 Task:  Click on Hockey In the Cross-Check Hockey League click on  Pick Sheet Your name Ava Lewis Team name Rochester Americans and  Email softage.6@softage.net Period 1 - 3 Point Game Minnesota Wild Period 1 - 2 Point Game Florida Panthers Period 1 - 1 Point Game Edmonton Oilers Period 2 - 3 Point Game Detroit Red Wings Period 2 - 2 Point Game Dallas Stars Period 2 - 1 Point Game Columbus Blue Jackets Period 3 - 3 Point Game Colorado Avalanche Period 3 - 2 Point Game Chicago Blackhawks Period 3 - 1 Point Game Carolina Hurricanes Submit pick sheet
Action: Mouse moved to (681, 262)
Screenshot: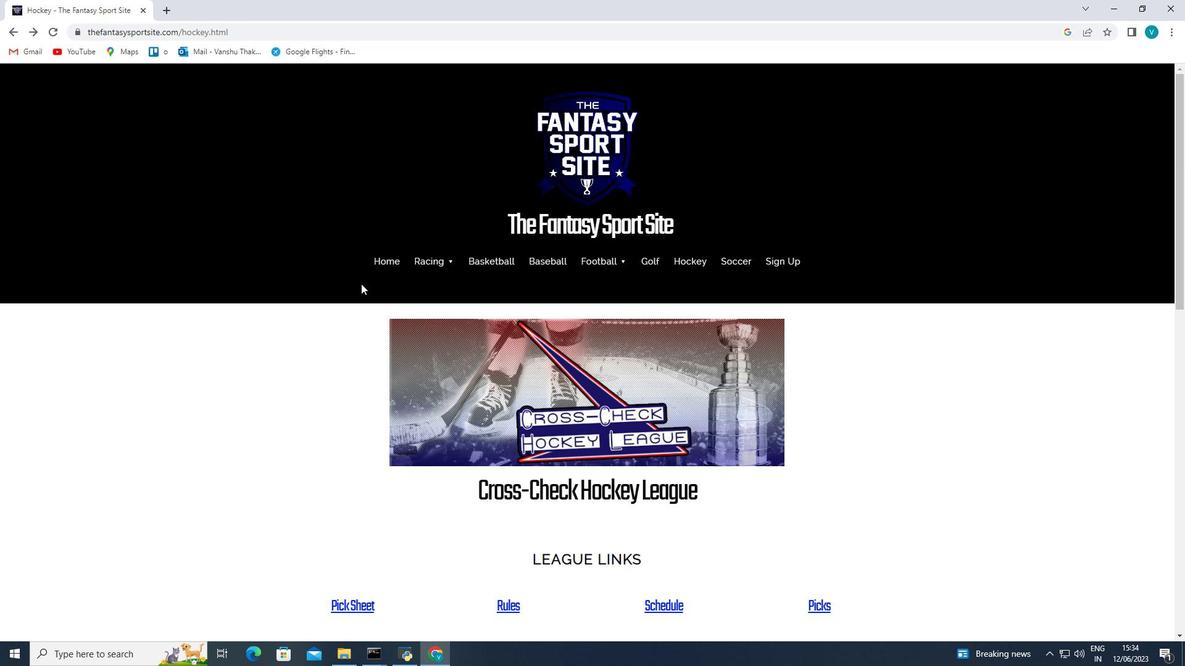 
Action: Mouse pressed left at (681, 262)
Screenshot: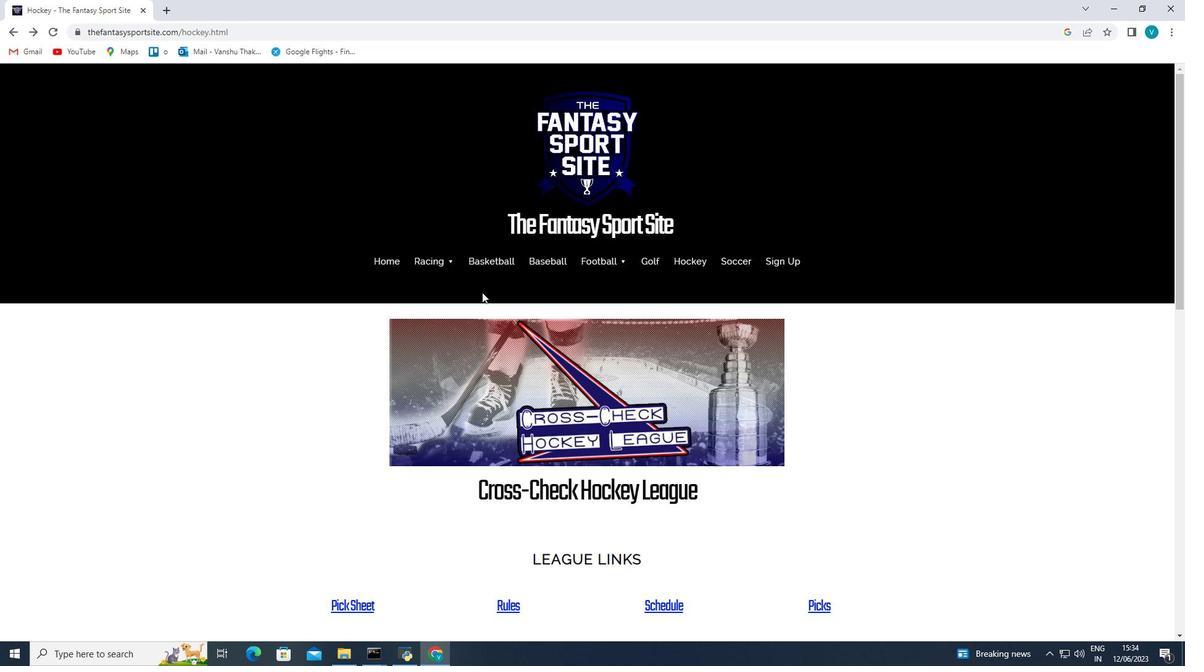 
Action: Mouse moved to (789, 343)
Screenshot: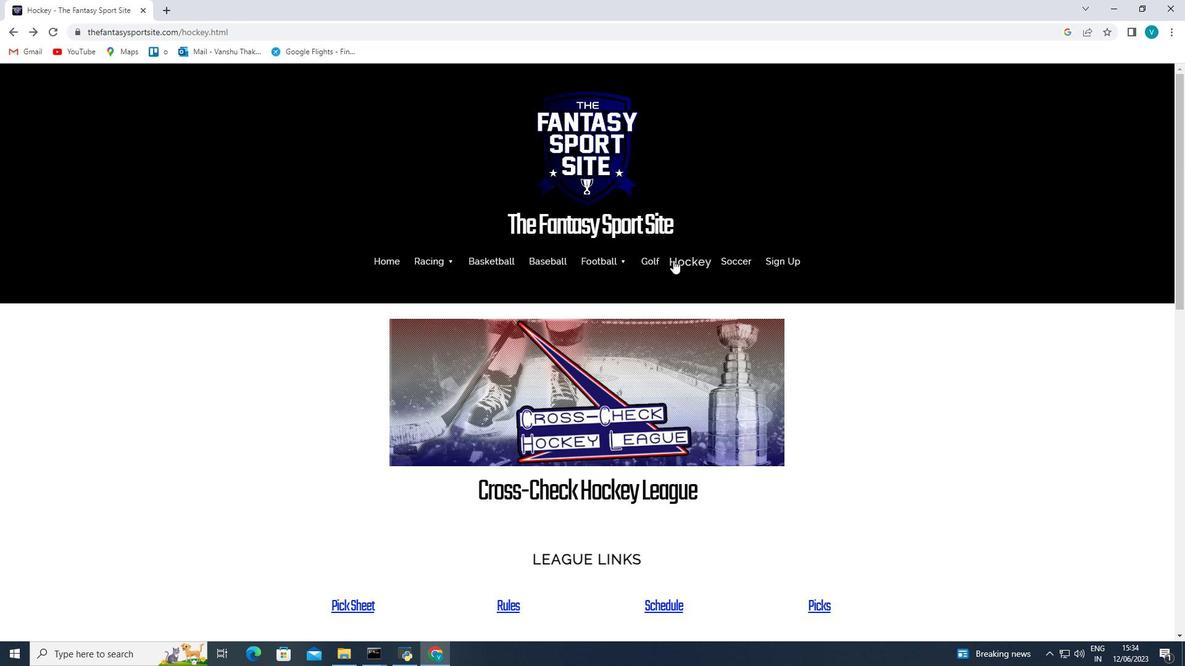 
Action: Mouse scrolled (789, 343) with delta (0, 0)
Screenshot: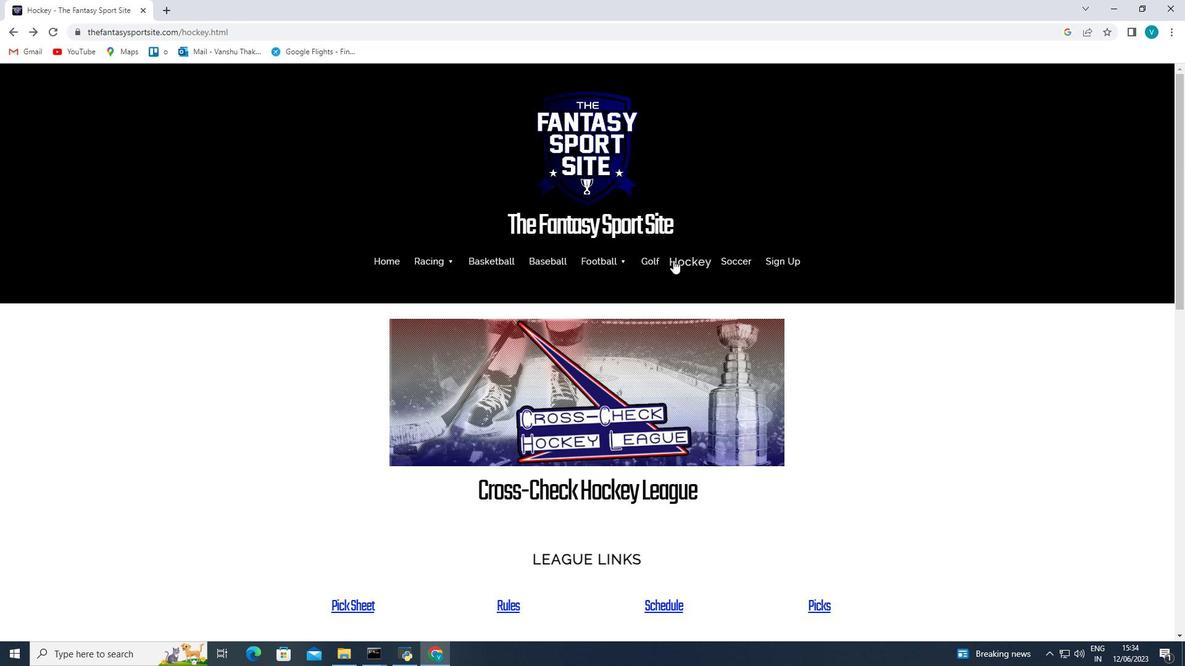 
Action: Mouse moved to (783, 355)
Screenshot: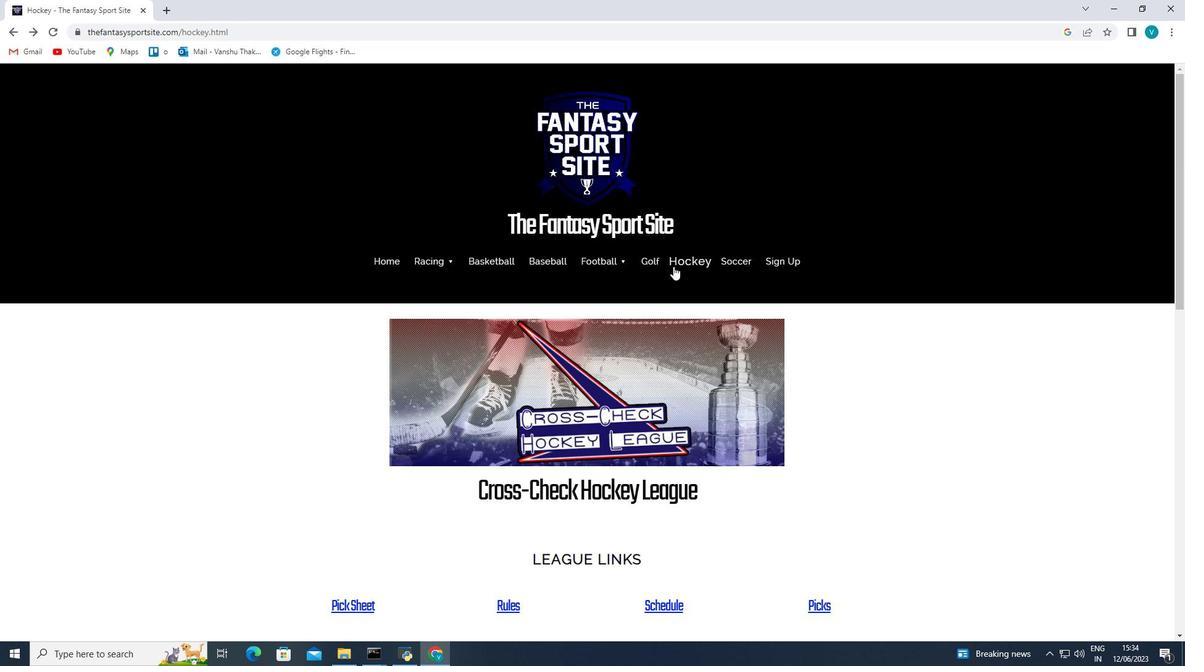 
Action: Mouse scrolled (783, 354) with delta (0, 0)
Screenshot: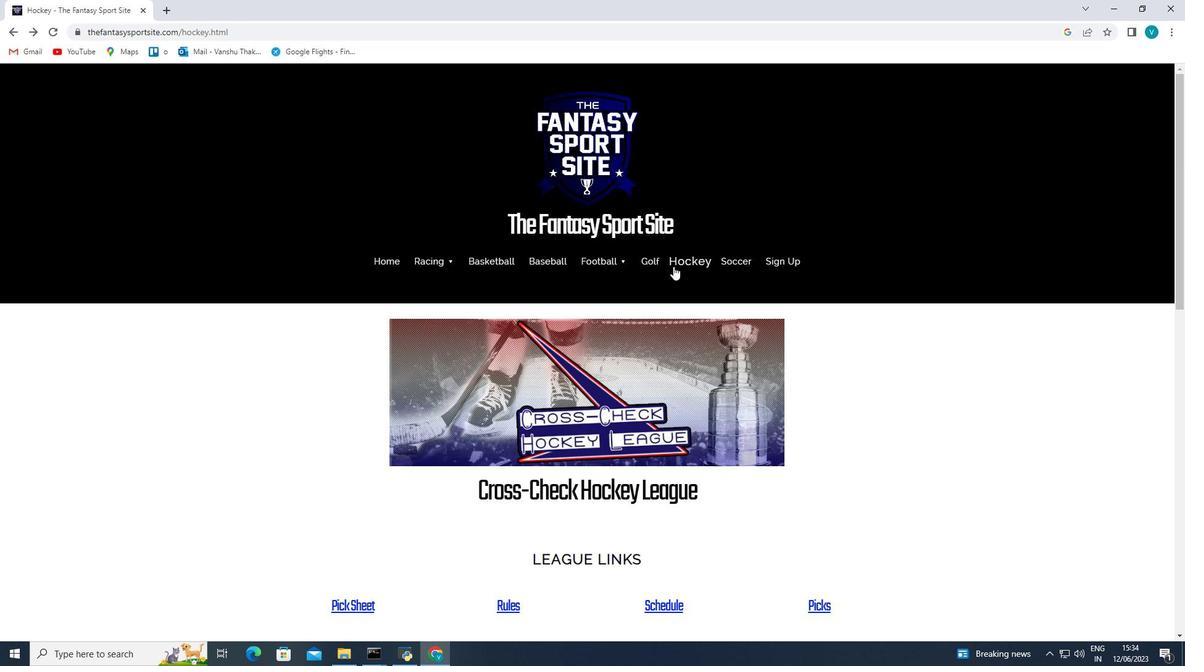 
Action: Mouse scrolled (783, 354) with delta (0, 0)
Screenshot: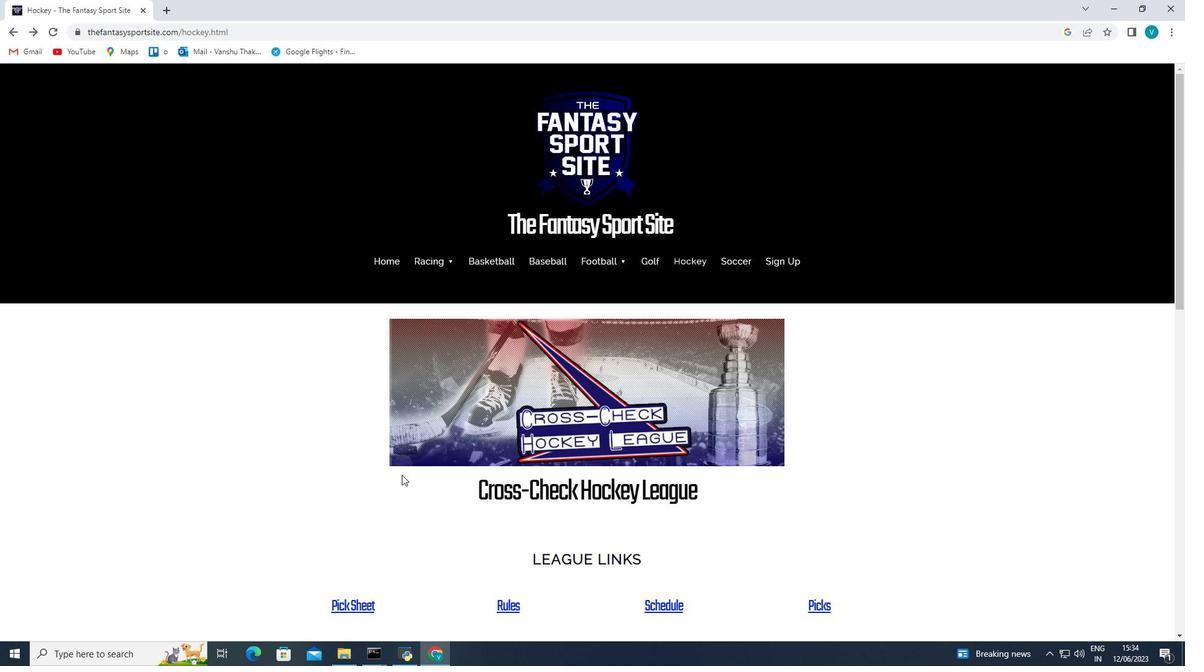 
Action: Mouse moved to (363, 427)
Screenshot: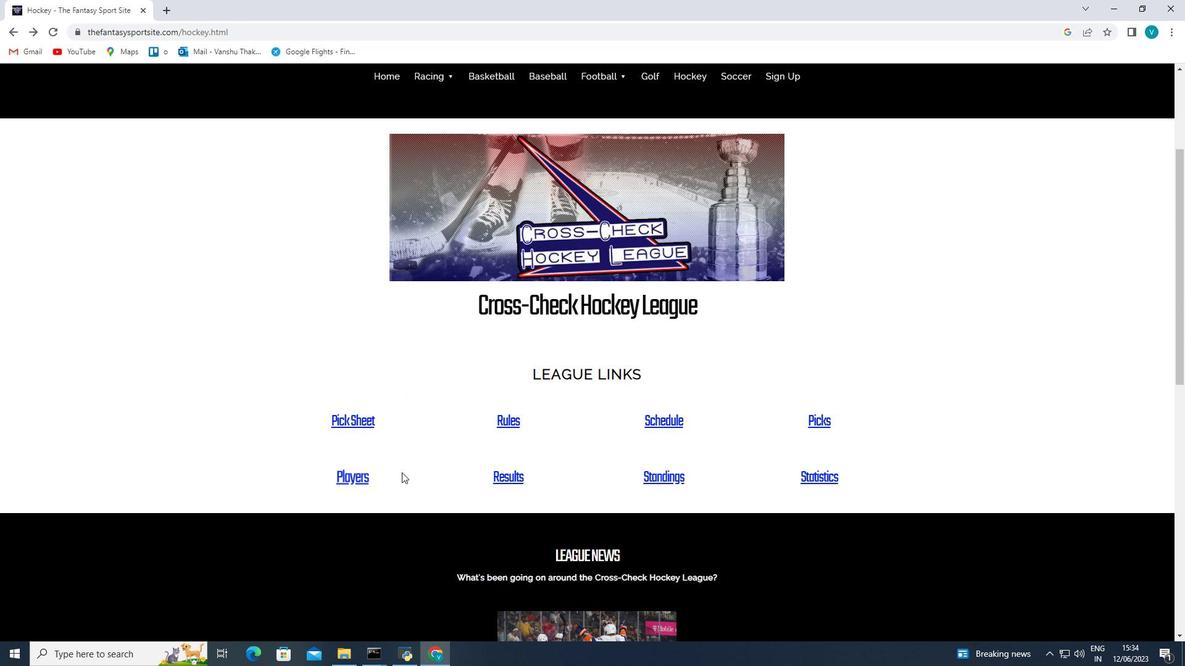 
Action: Mouse pressed left at (363, 427)
Screenshot: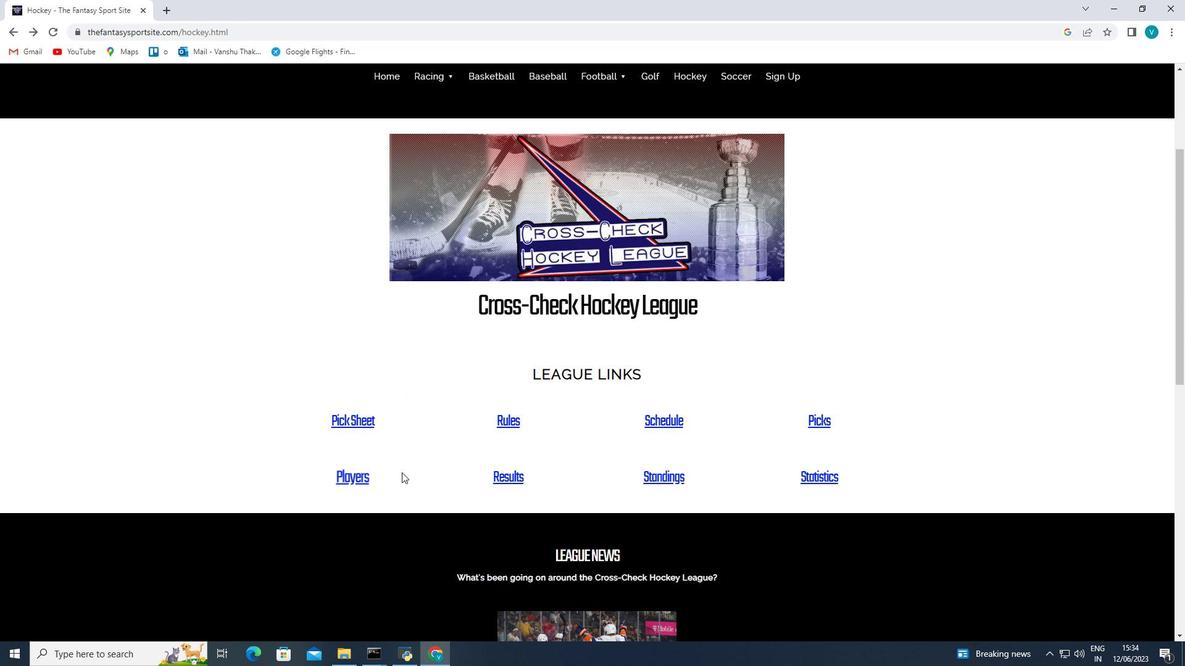 
Action: Mouse moved to (680, 265)
Screenshot: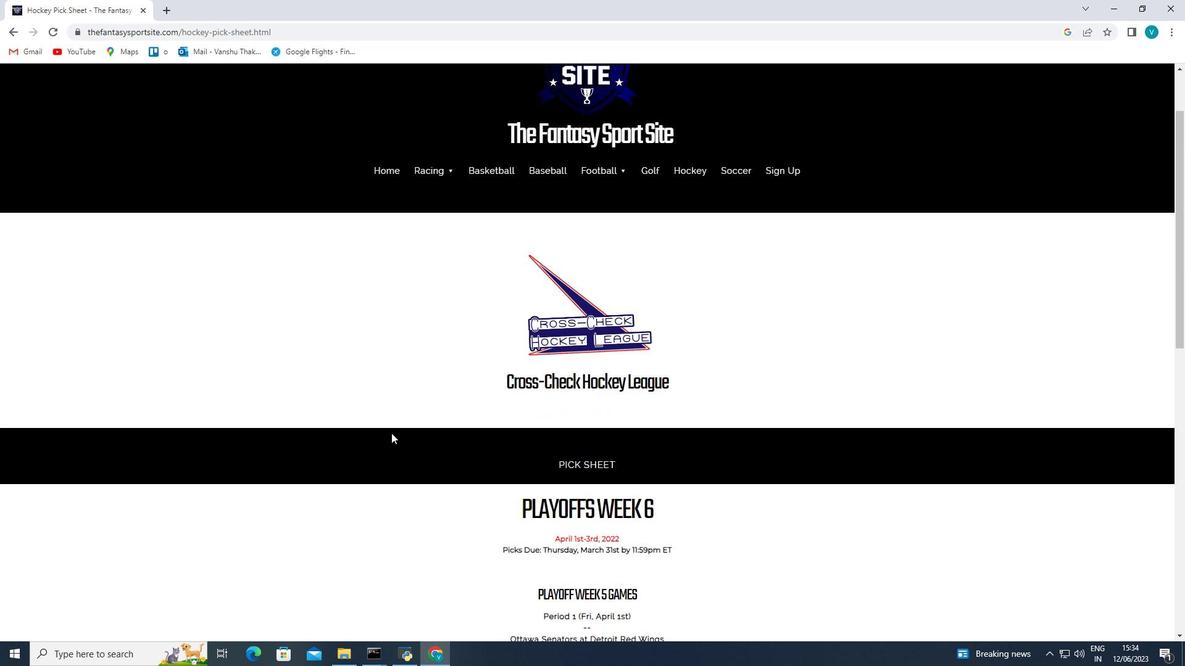 
Action: Mouse pressed left at (680, 265)
Screenshot: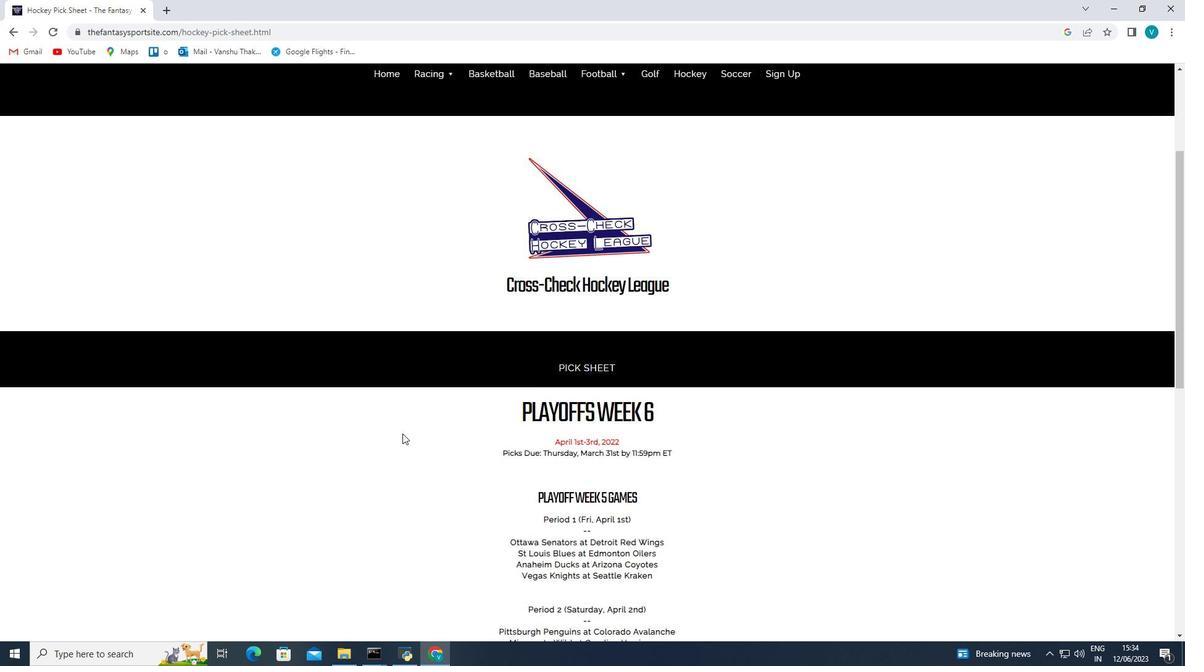
Action: Mouse moved to (350, 605)
Screenshot: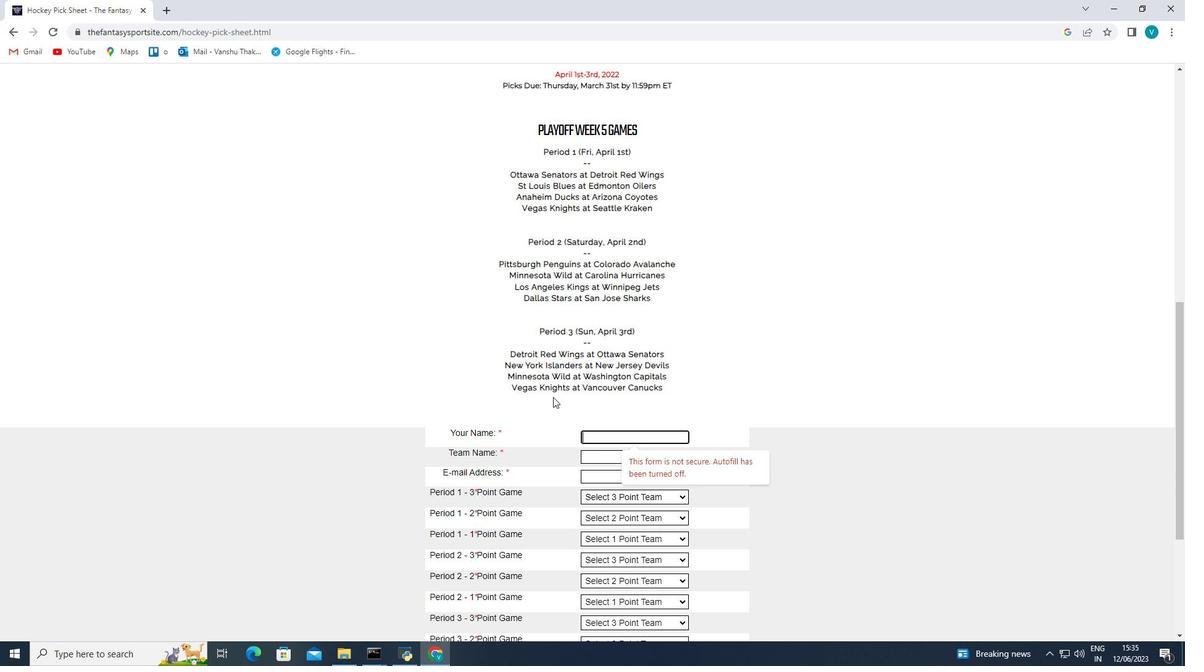 
Action: Mouse pressed left at (350, 605)
Screenshot: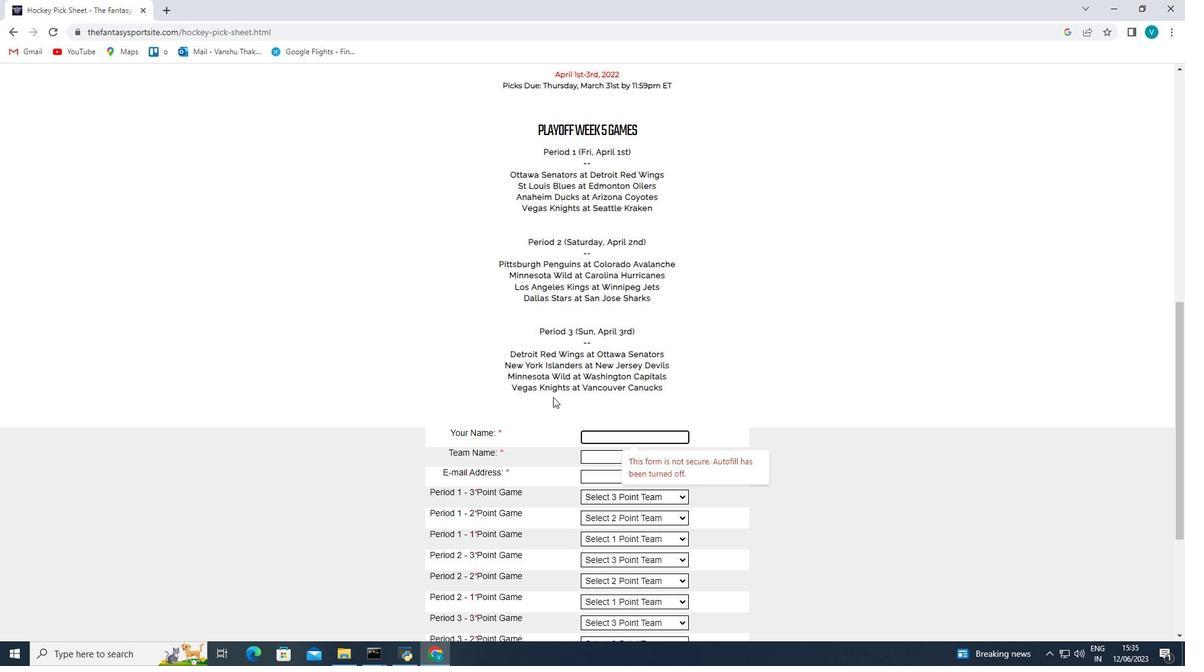 
Action: Mouse moved to (680, 258)
Screenshot: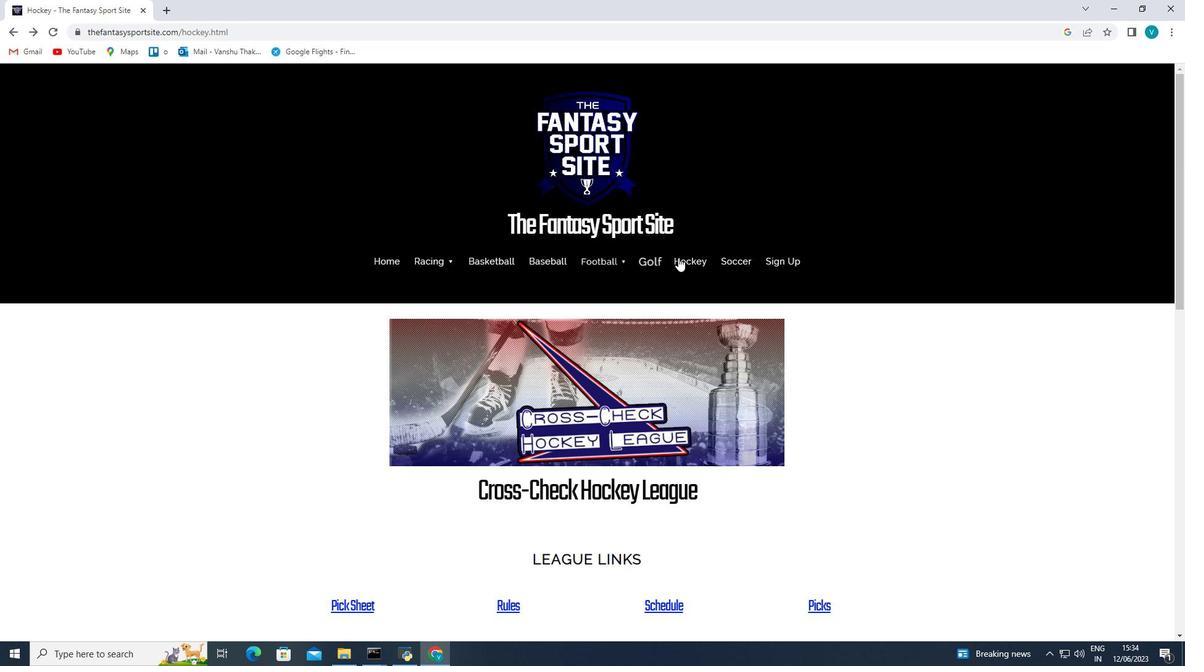 
Action: Mouse pressed left at (680, 258)
Screenshot: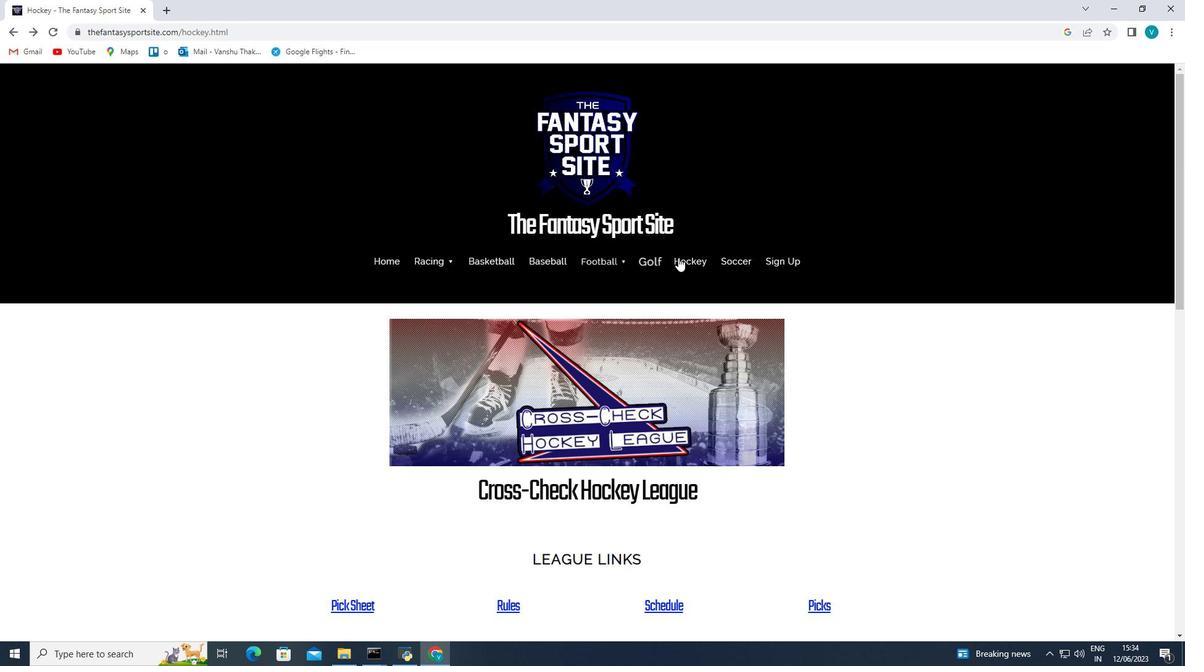 
Action: Mouse moved to (401, 475)
Screenshot: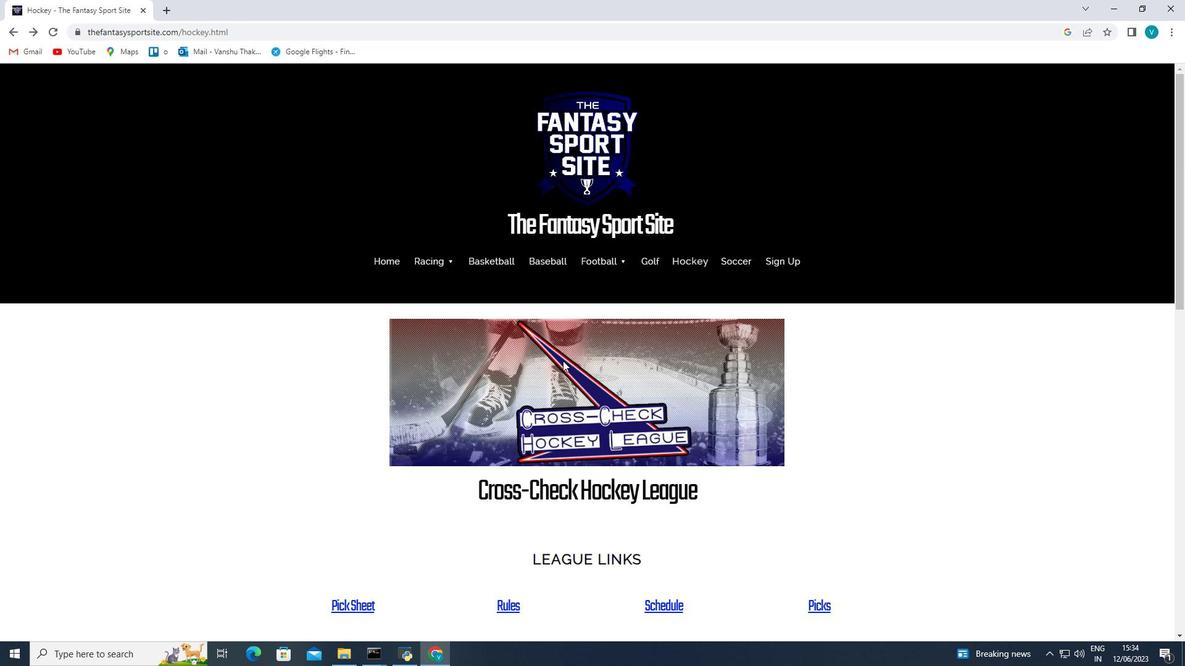
Action: Mouse scrolled (401, 474) with delta (0, 0)
Screenshot: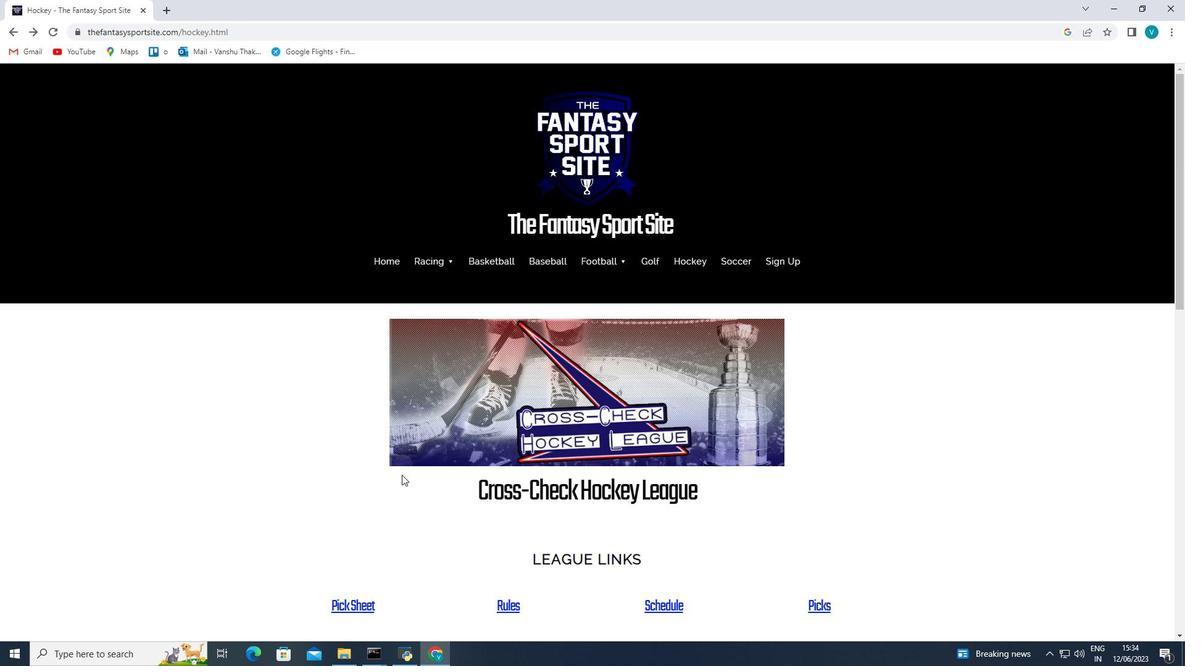 
Action: Mouse scrolled (401, 474) with delta (0, 0)
Screenshot: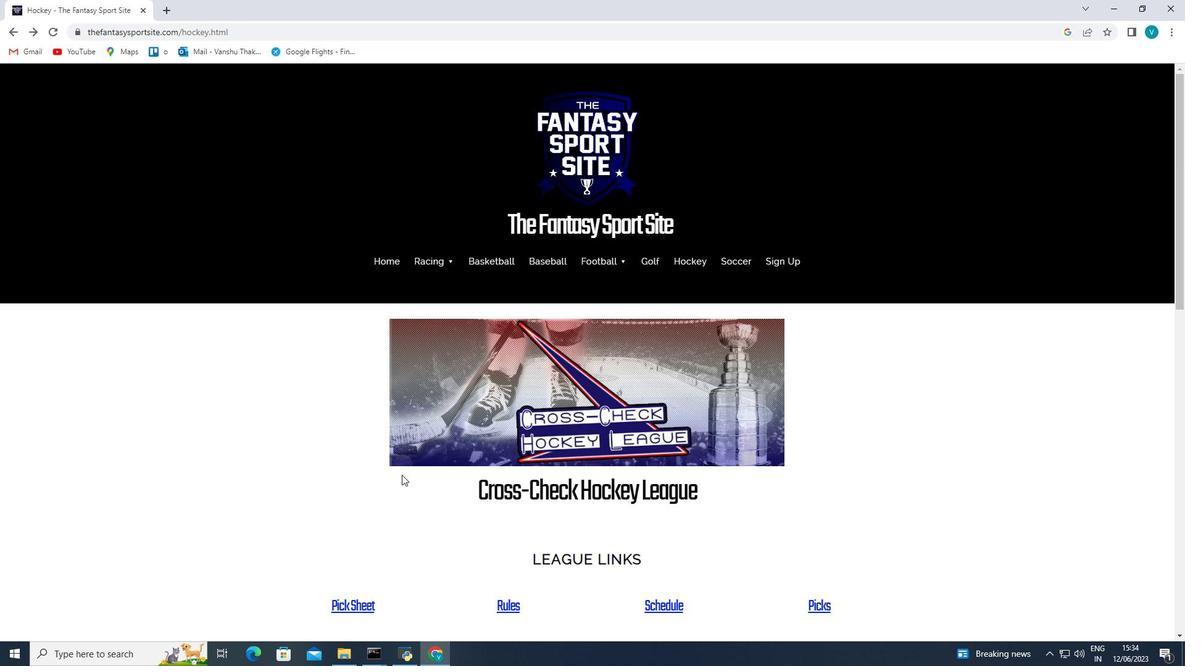 
Action: Mouse scrolled (401, 474) with delta (0, 0)
Screenshot: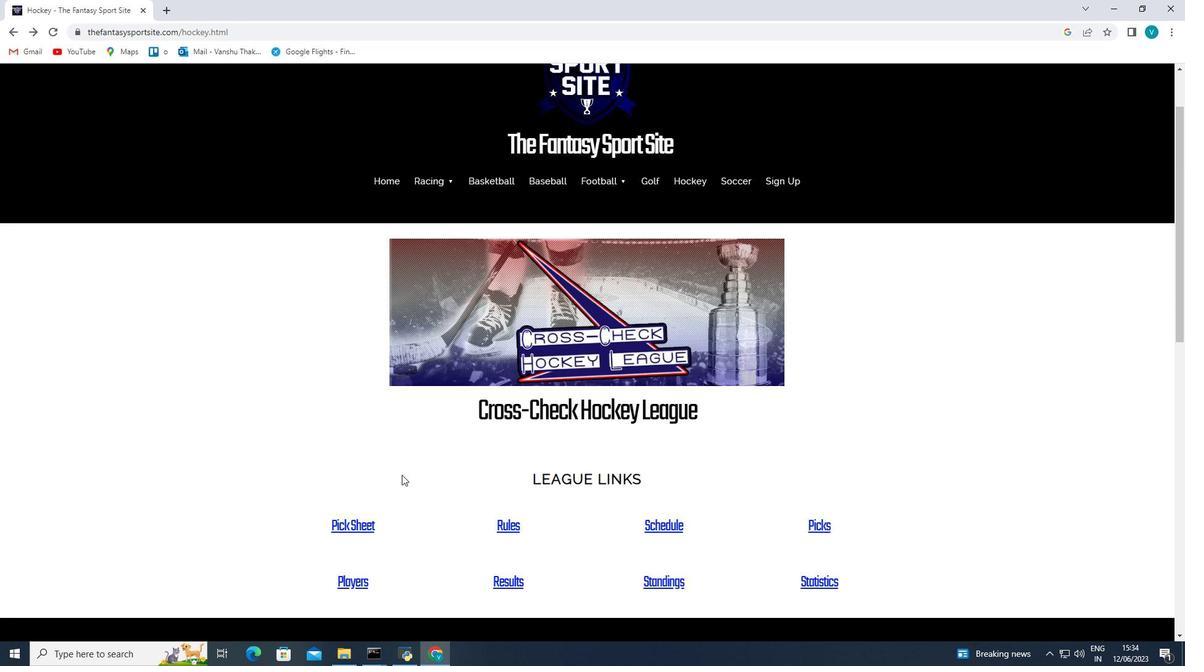 
Action: Mouse moved to (355, 418)
Screenshot: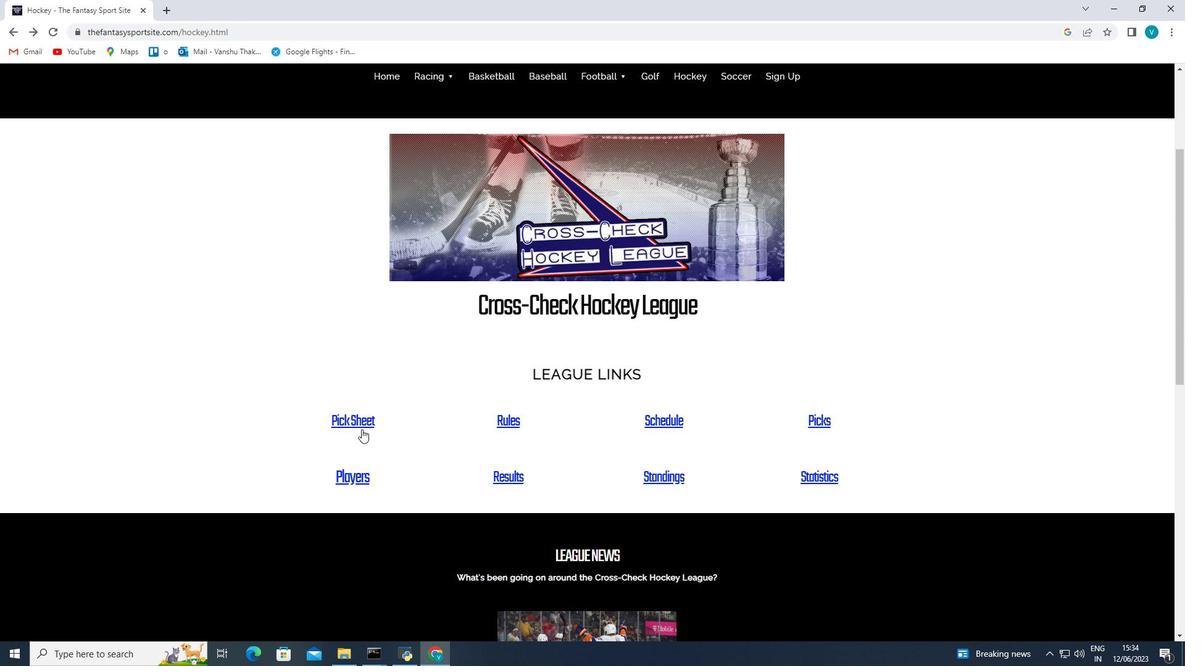 
Action: Mouse pressed left at (355, 418)
Screenshot: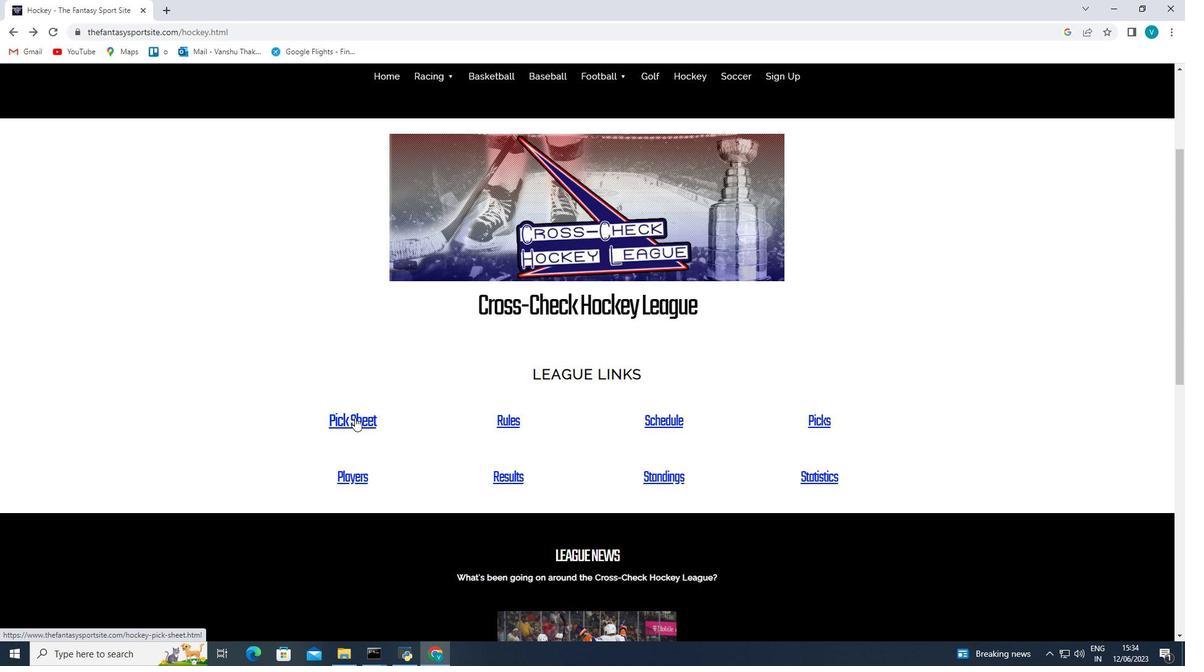 
Action: Mouse moved to (374, 424)
Screenshot: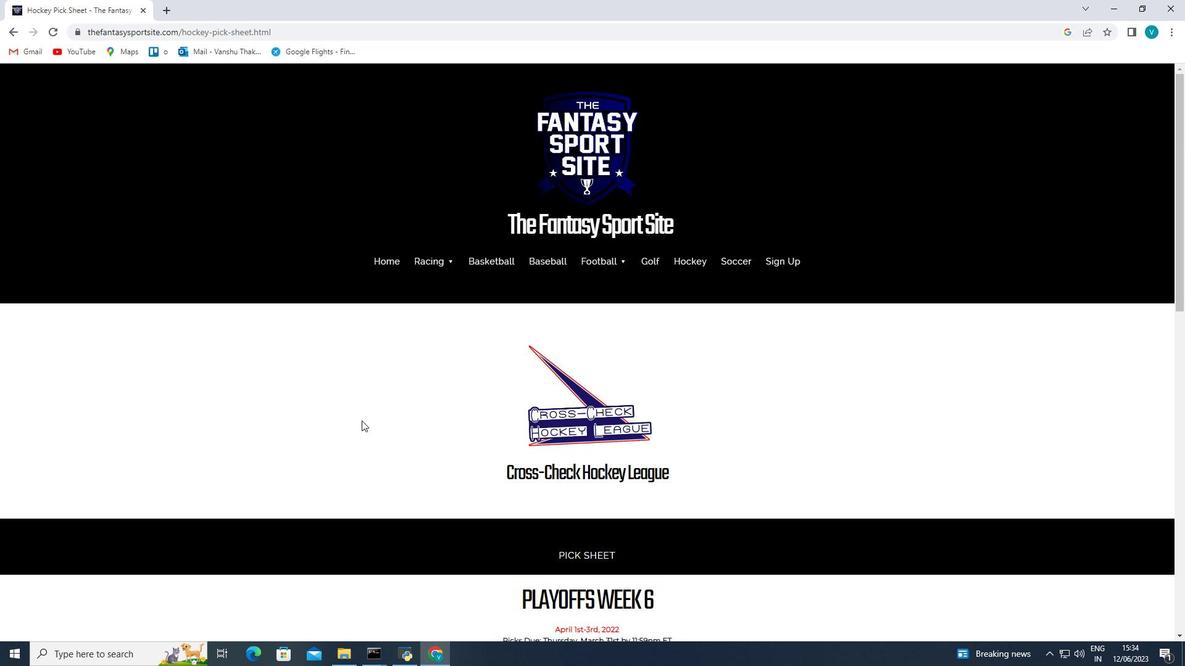 
Action: Mouse scrolled (374, 424) with delta (0, 0)
Screenshot: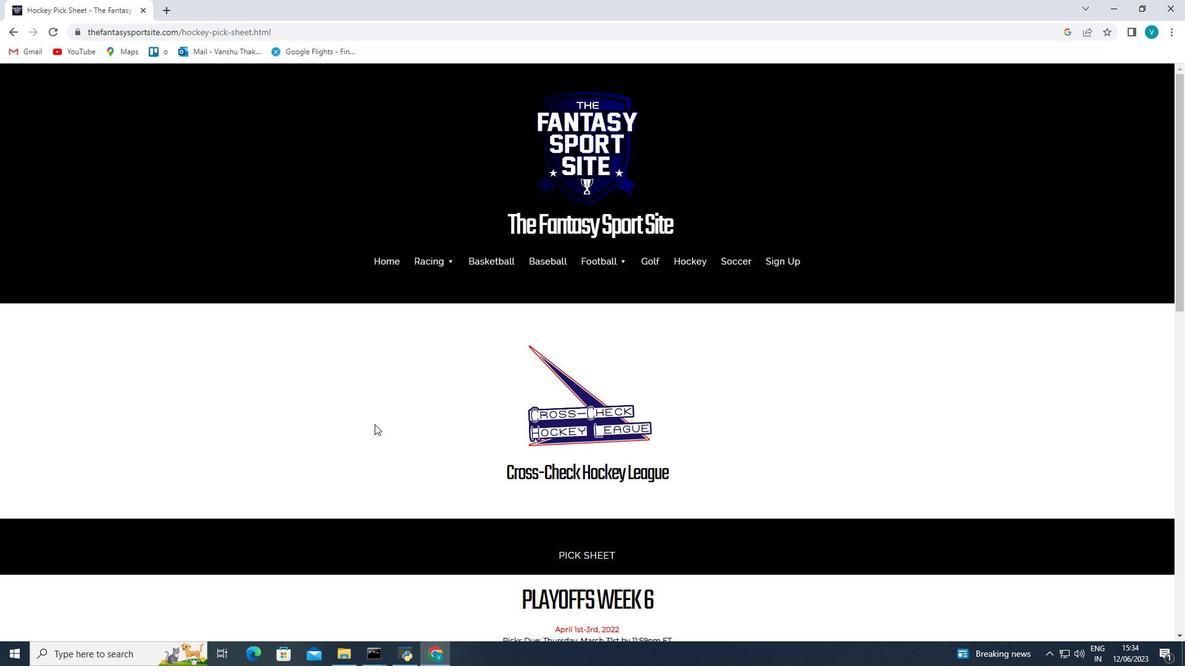 
Action: Mouse moved to (380, 429)
Screenshot: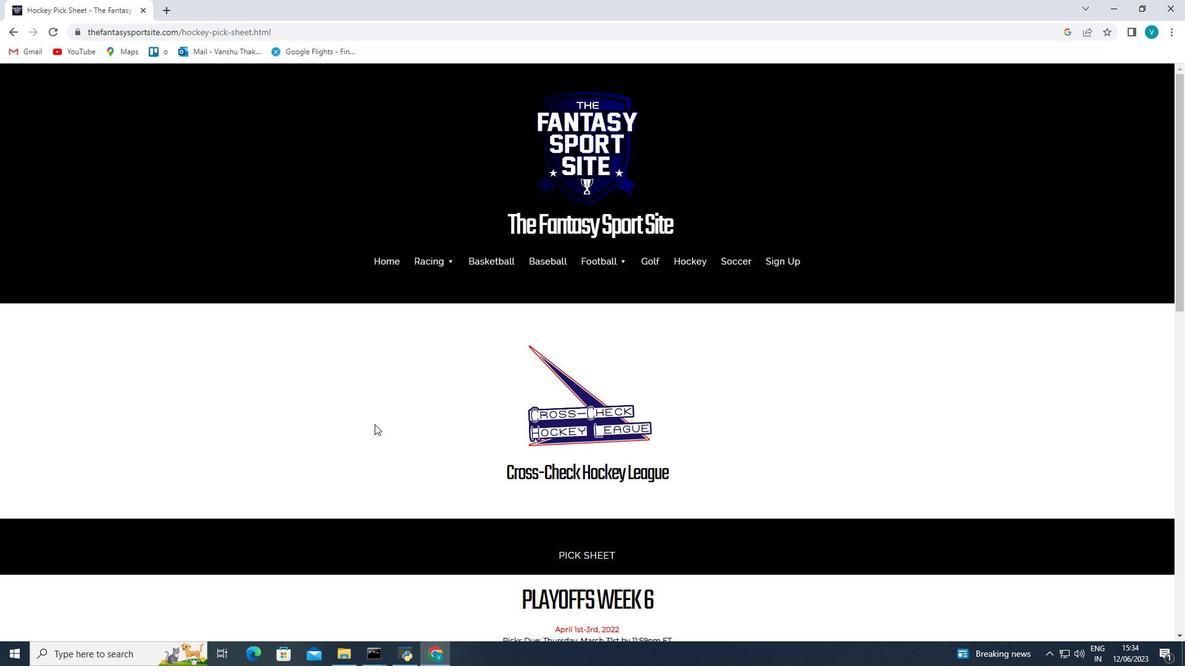 
Action: Mouse scrolled (380, 428) with delta (0, 0)
Screenshot: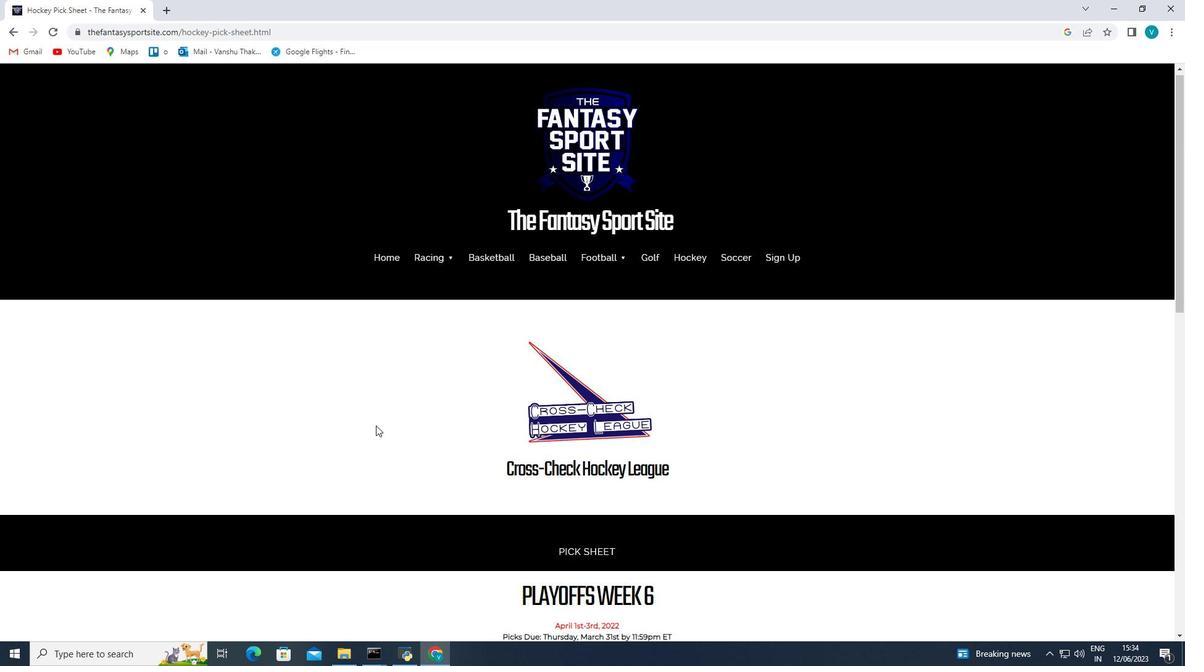 
Action: Mouse moved to (391, 433)
Screenshot: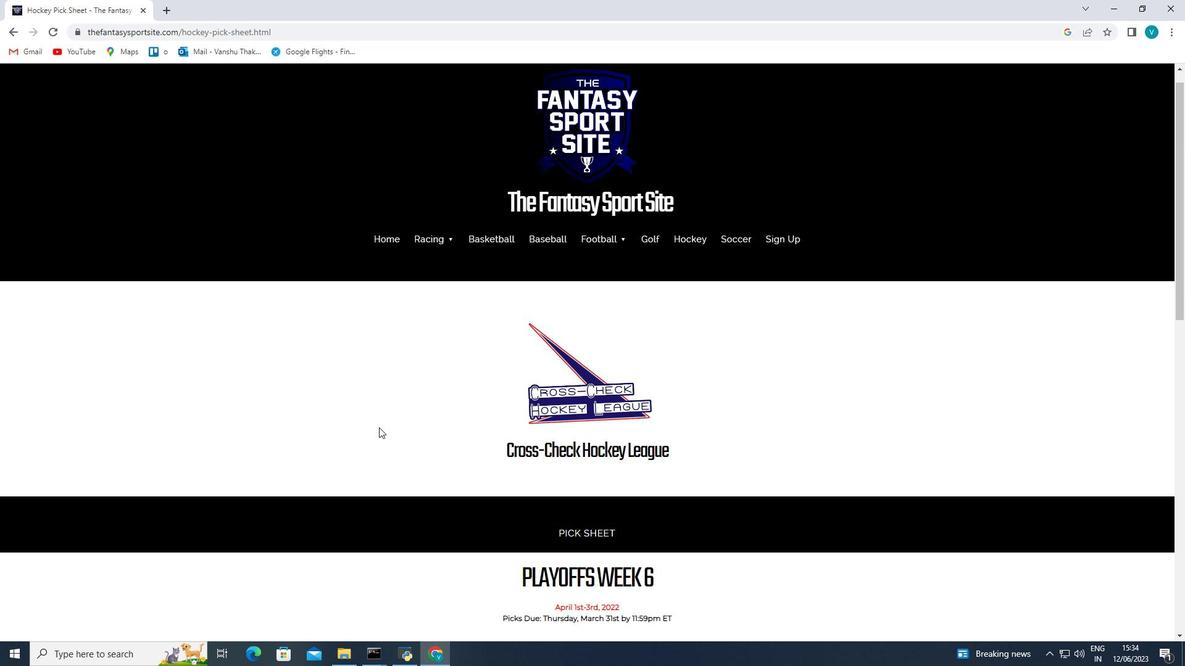 
Action: Mouse scrolled (391, 432) with delta (0, 0)
Screenshot: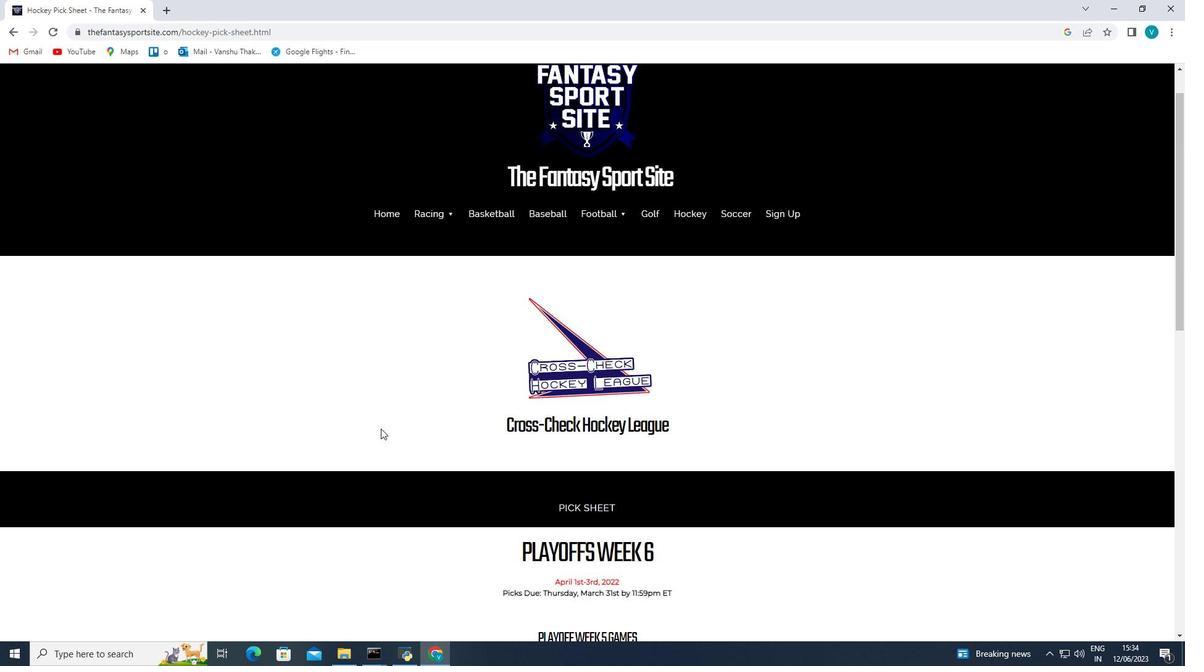 
Action: Mouse moved to (399, 433)
Screenshot: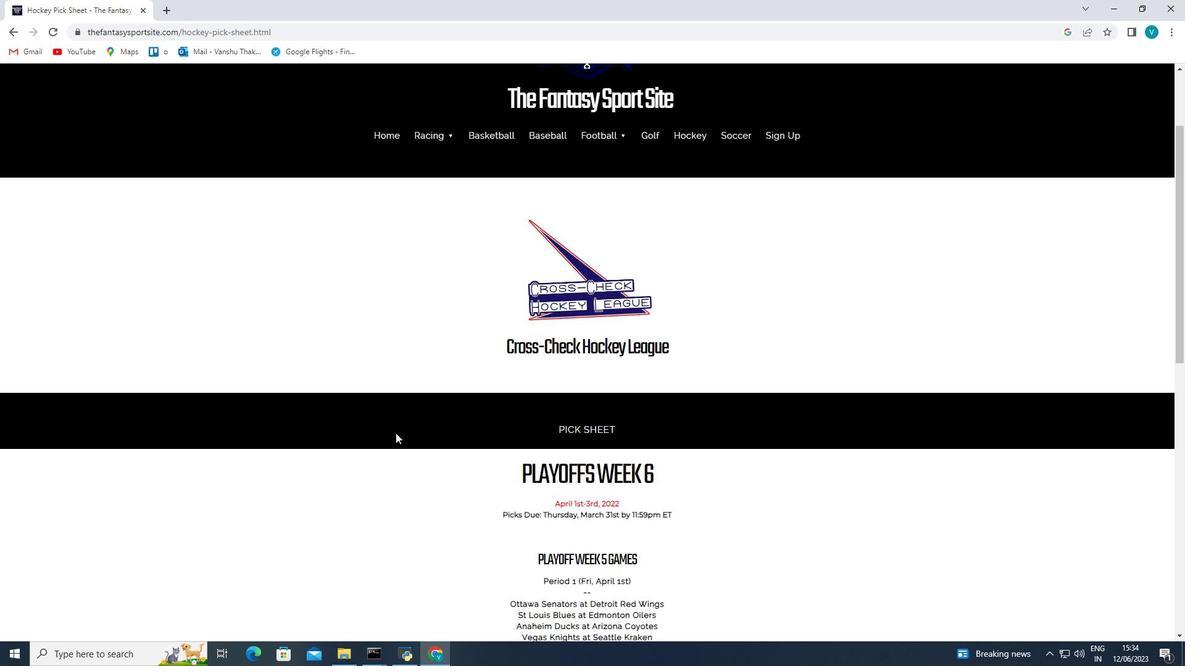 
Action: Mouse scrolled (399, 432) with delta (0, 0)
Screenshot: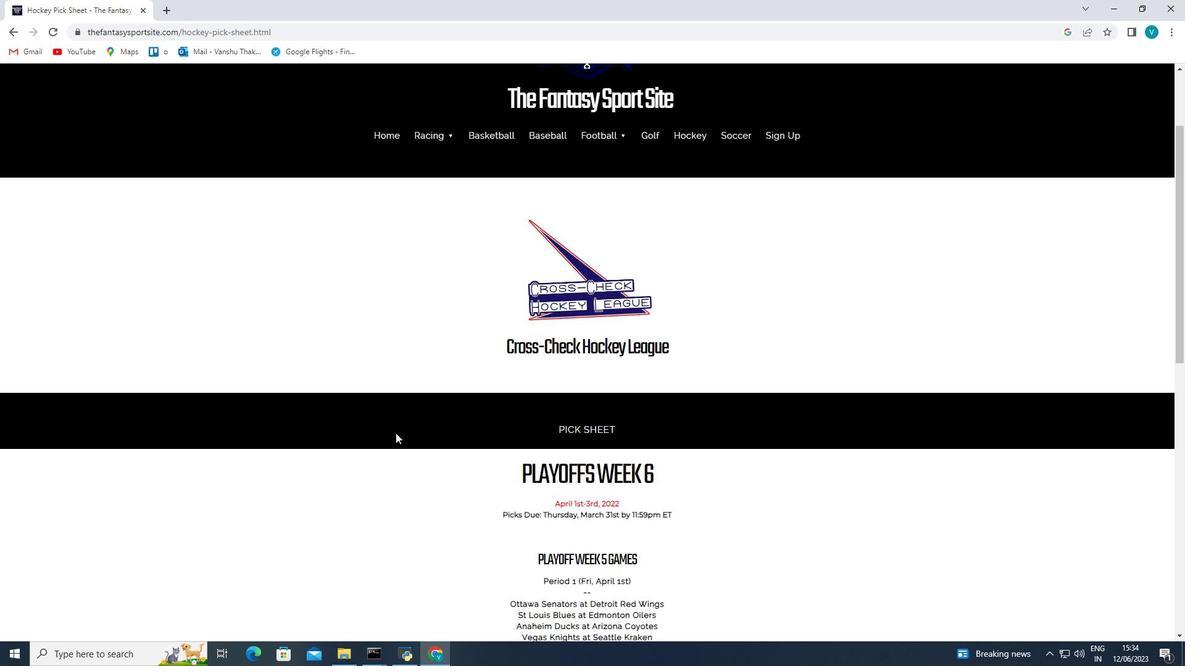 
Action: Mouse moved to (516, 443)
Screenshot: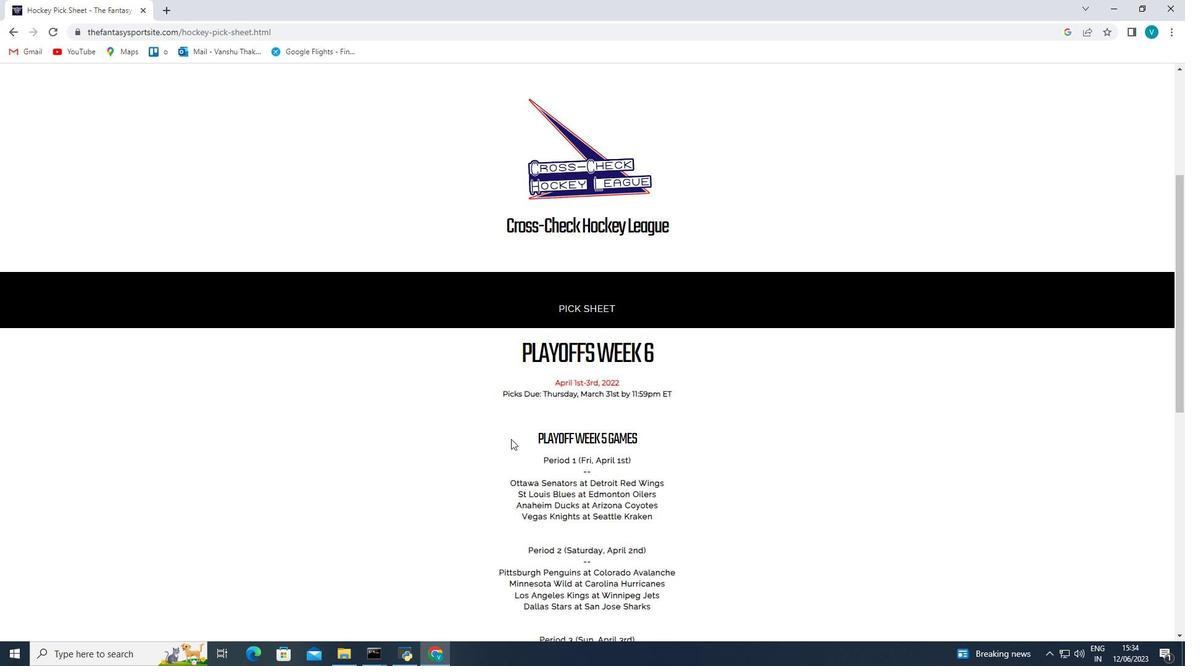 
Action: Mouse scrolled (516, 442) with delta (0, 0)
Screenshot: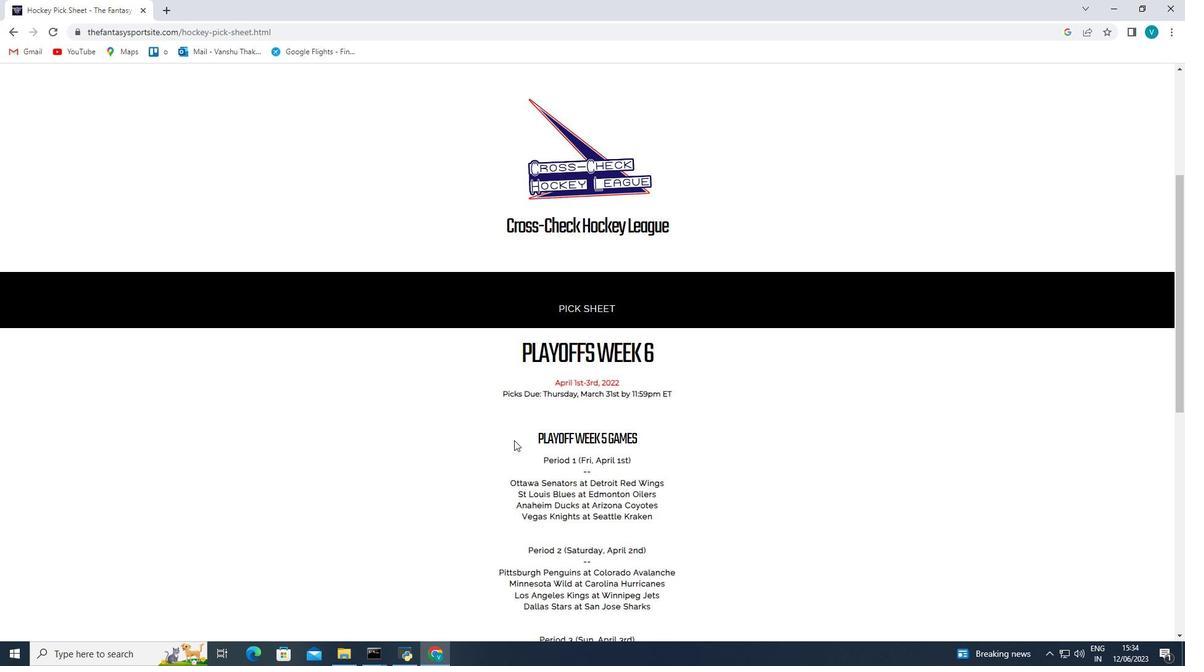 
Action: Mouse moved to (517, 443)
Screenshot: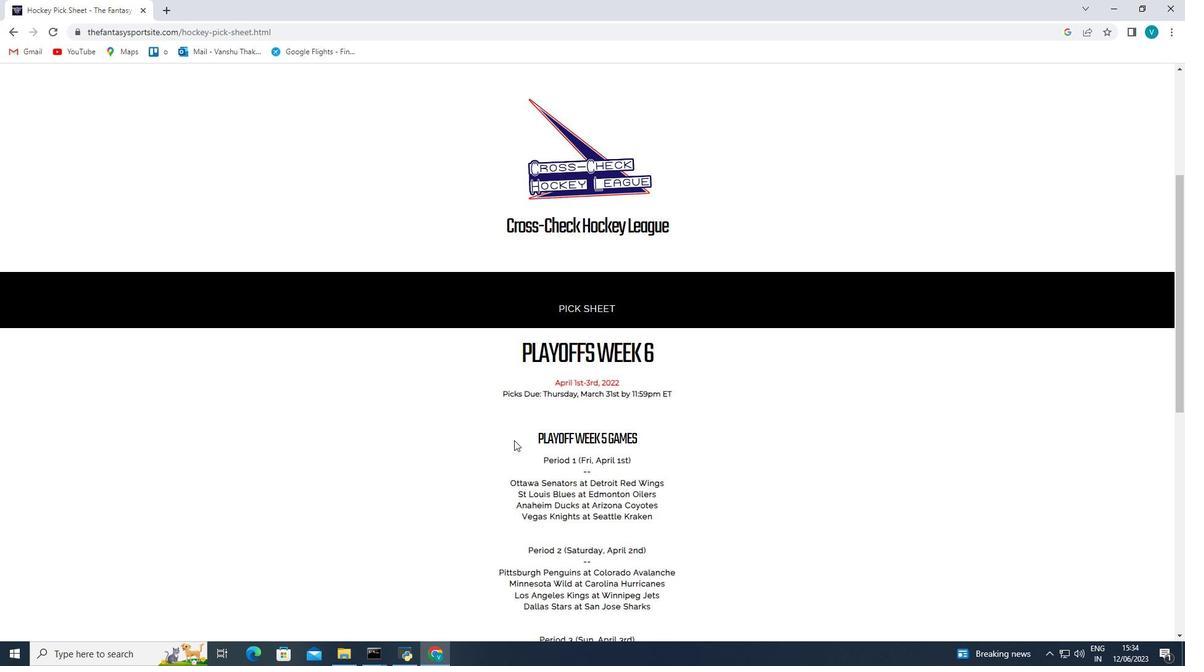 
Action: Mouse scrolled (517, 443) with delta (0, 0)
Screenshot: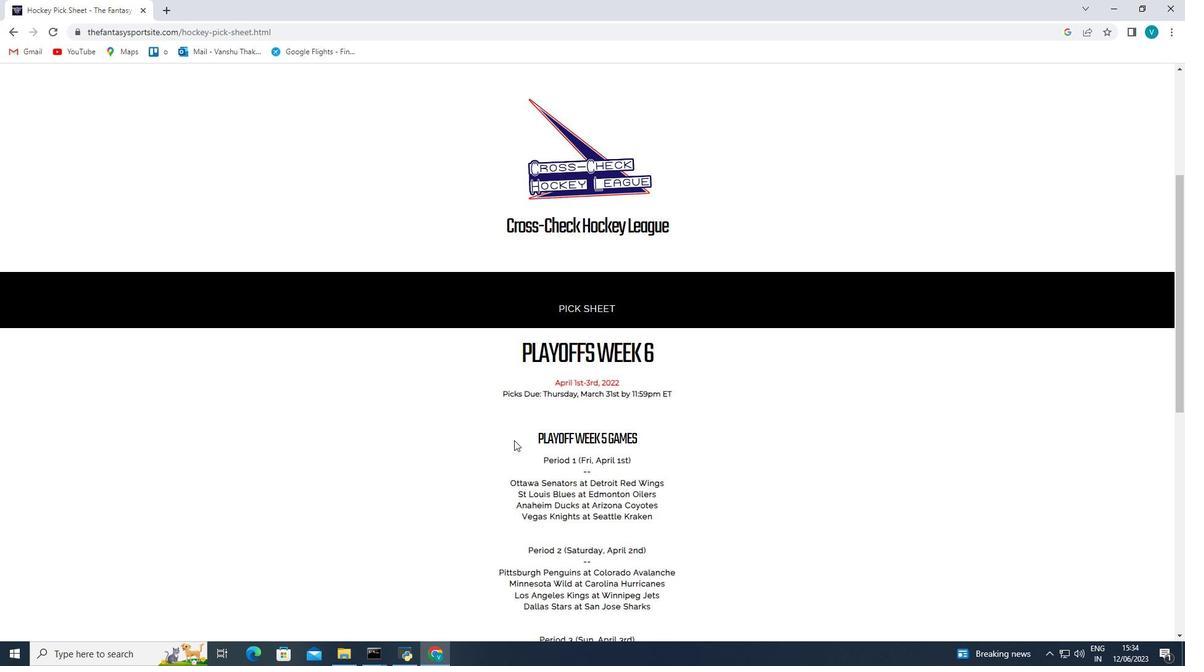
Action: Mouse scrolled (517, 443) with delta (0, 0)
Screenshot: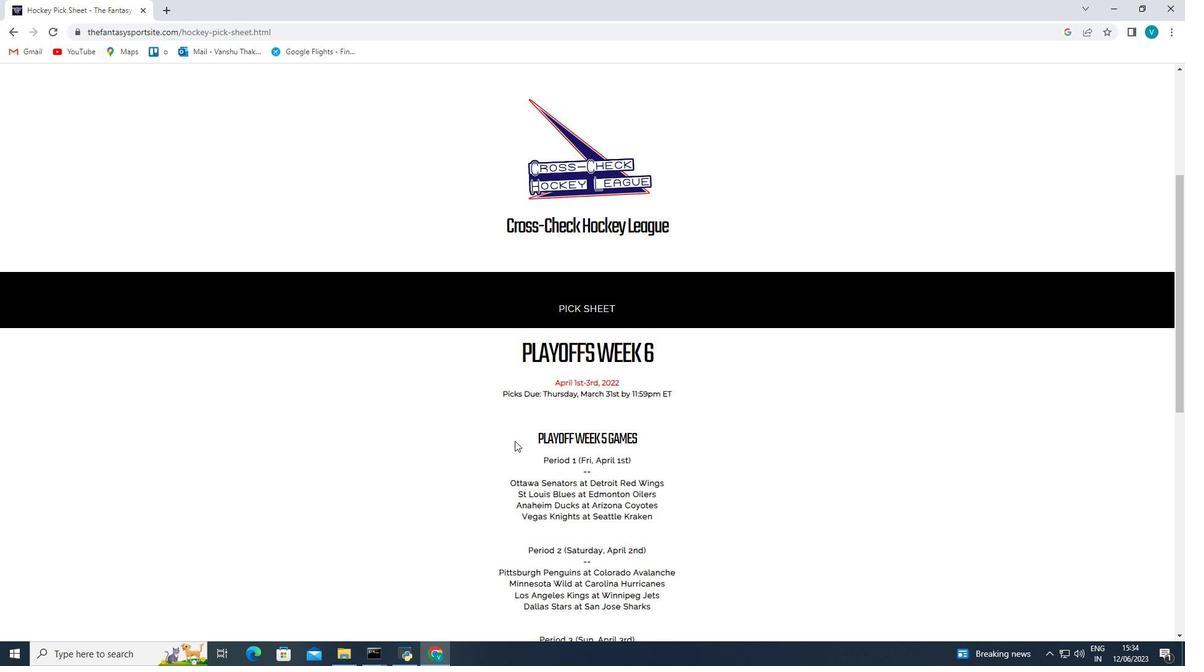 
Action: Mouse scrolled (517, 443) with delta (0, 0)
Screenshot: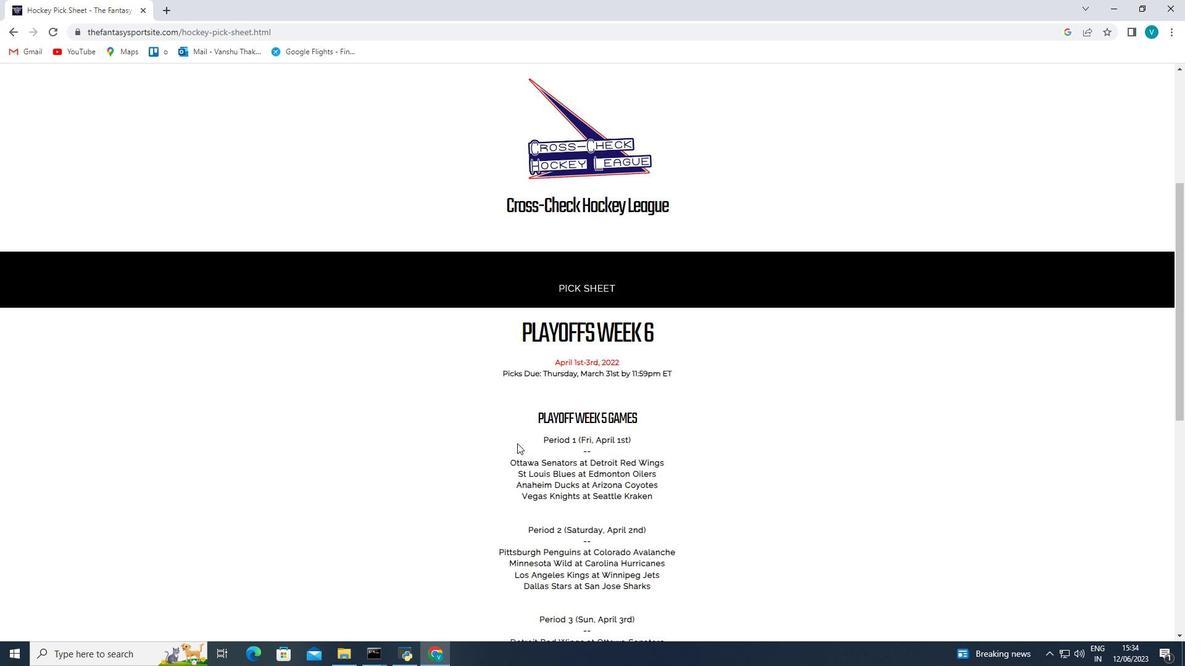 
Action: Mouse scrolled (517, 443) with delta (0, 0)
Screenshot: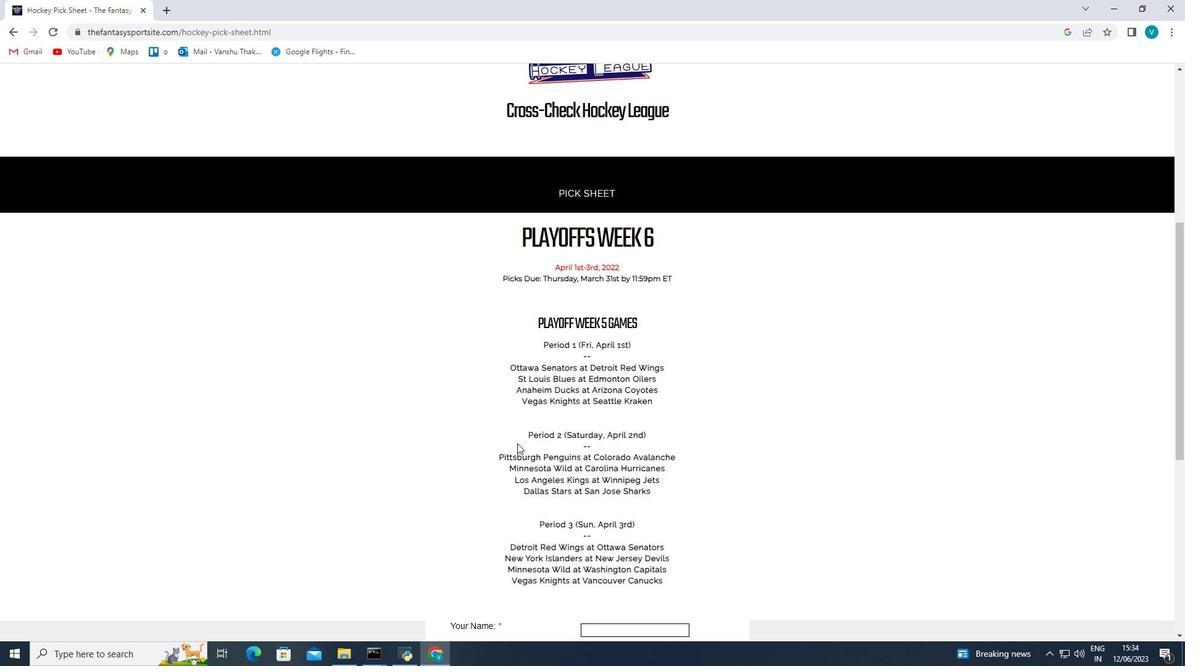 
Action: Mouse moved to (594, 440)
Screenshot: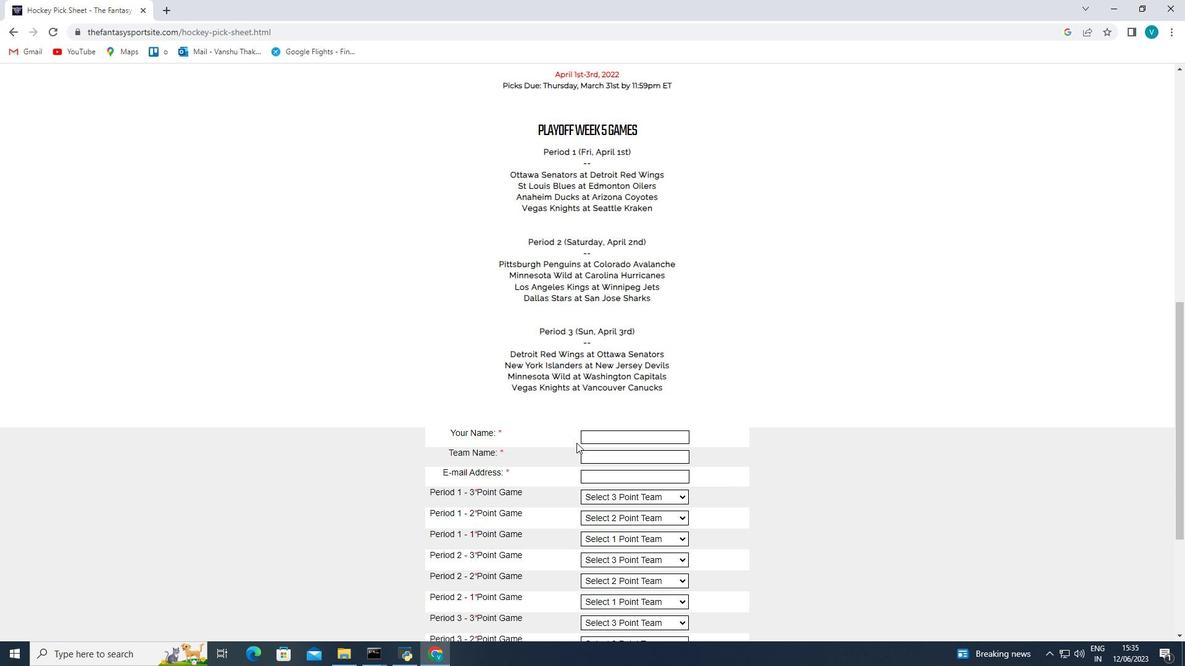 
Action: Mouse pressed left at (594, 440)
Screenshot: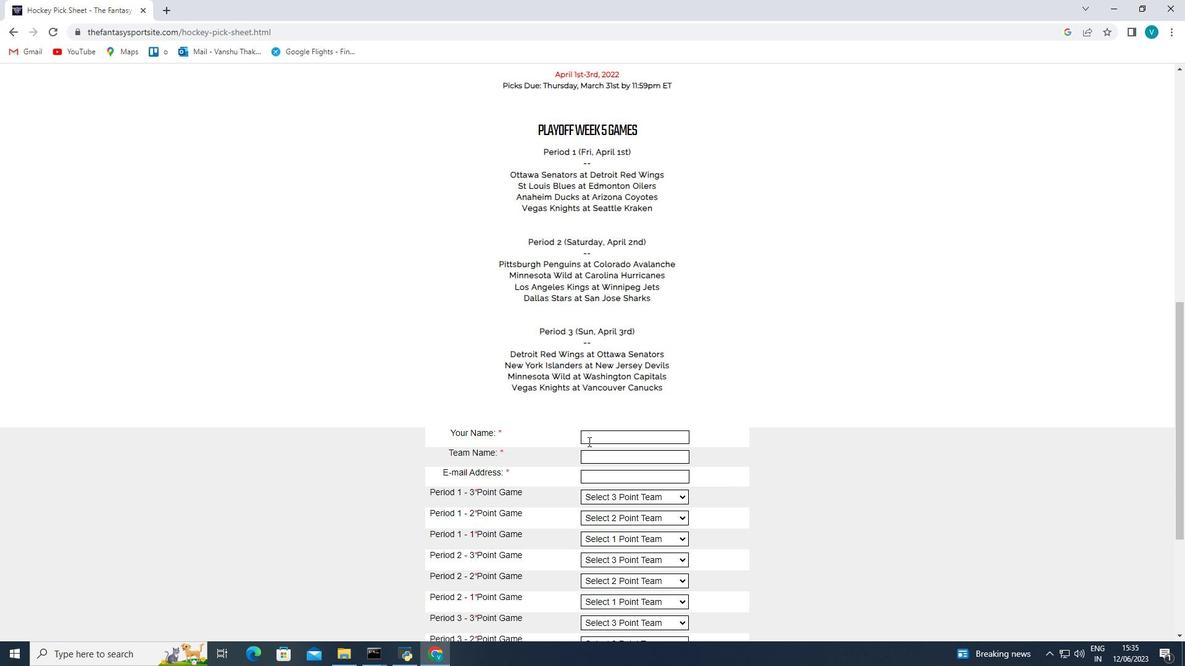 
Action: Mouse moved to (553, 397)
Screenshot: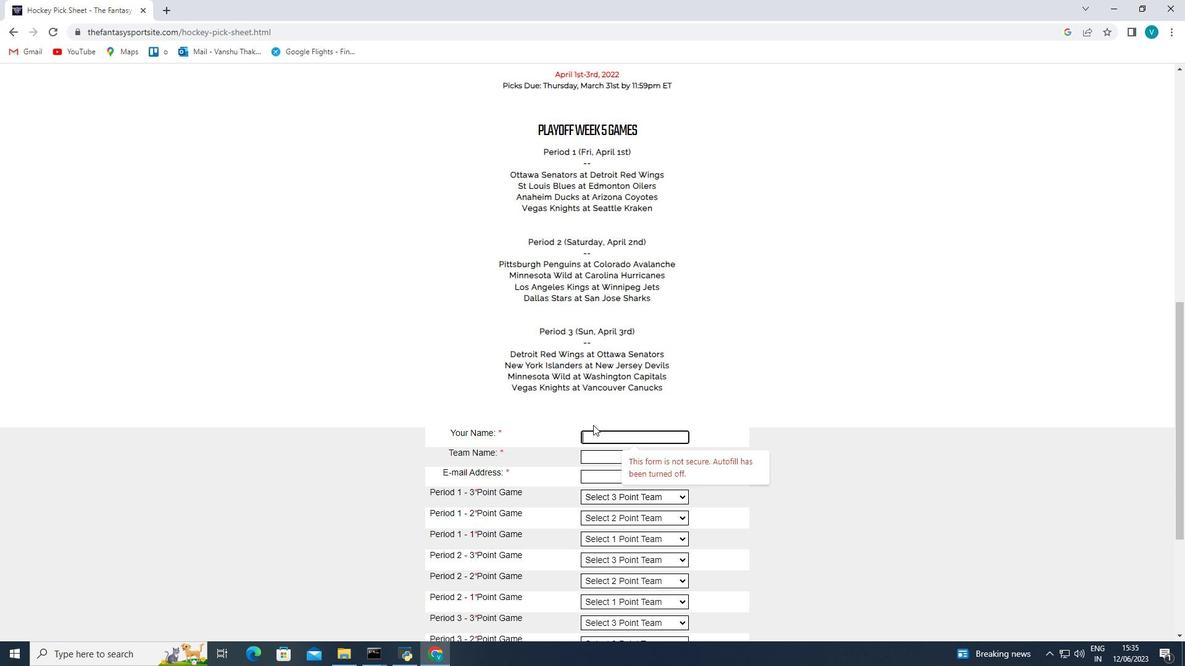 
Action: Key pressed <Key.shift>Ava<Key.space><Key.shift>Lewis
Screenshot: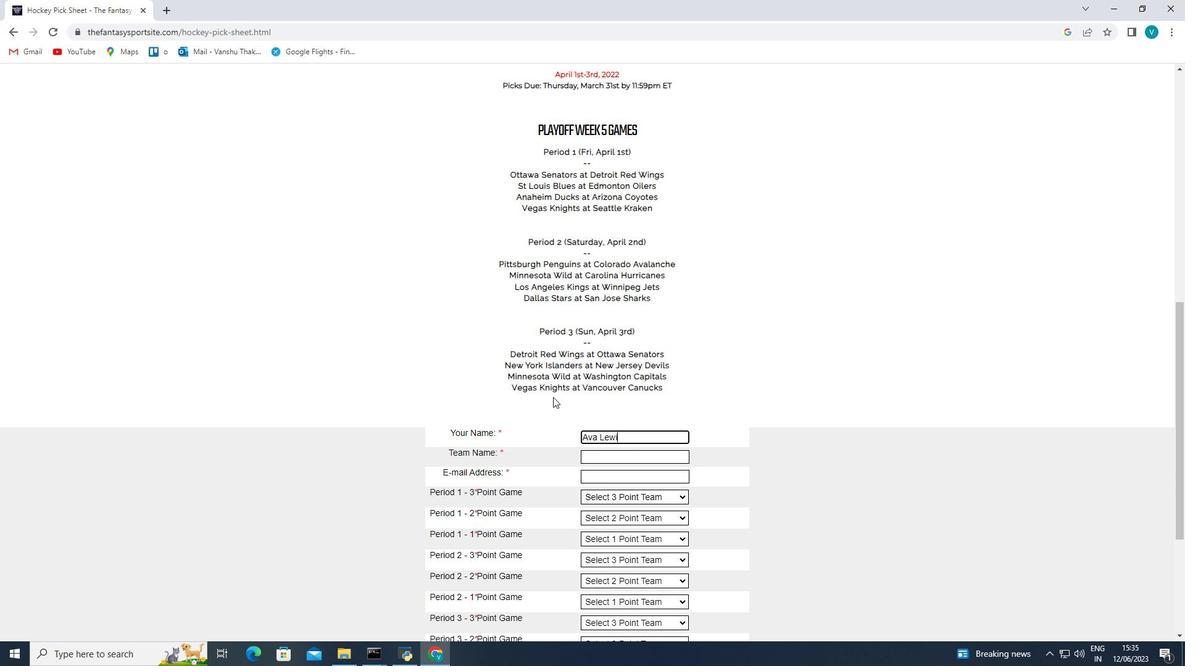 
Action: Mouse moved to (607, 455)
Screenshot: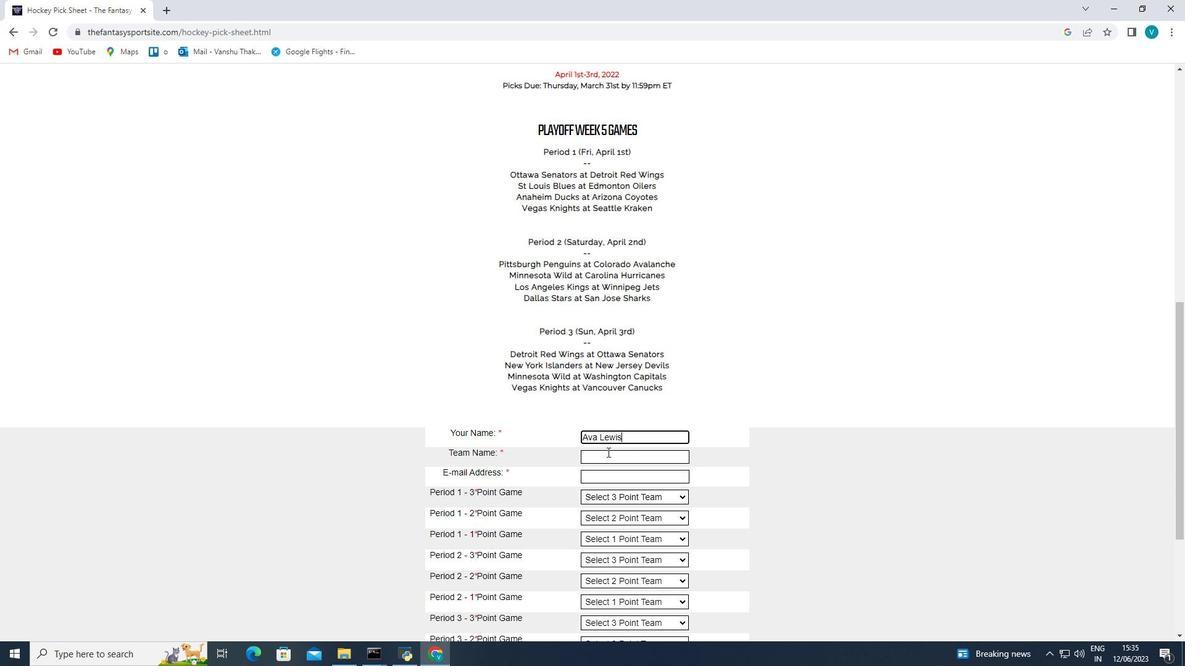
Action: Mouse pressed left at (607, 455)
Screenshot: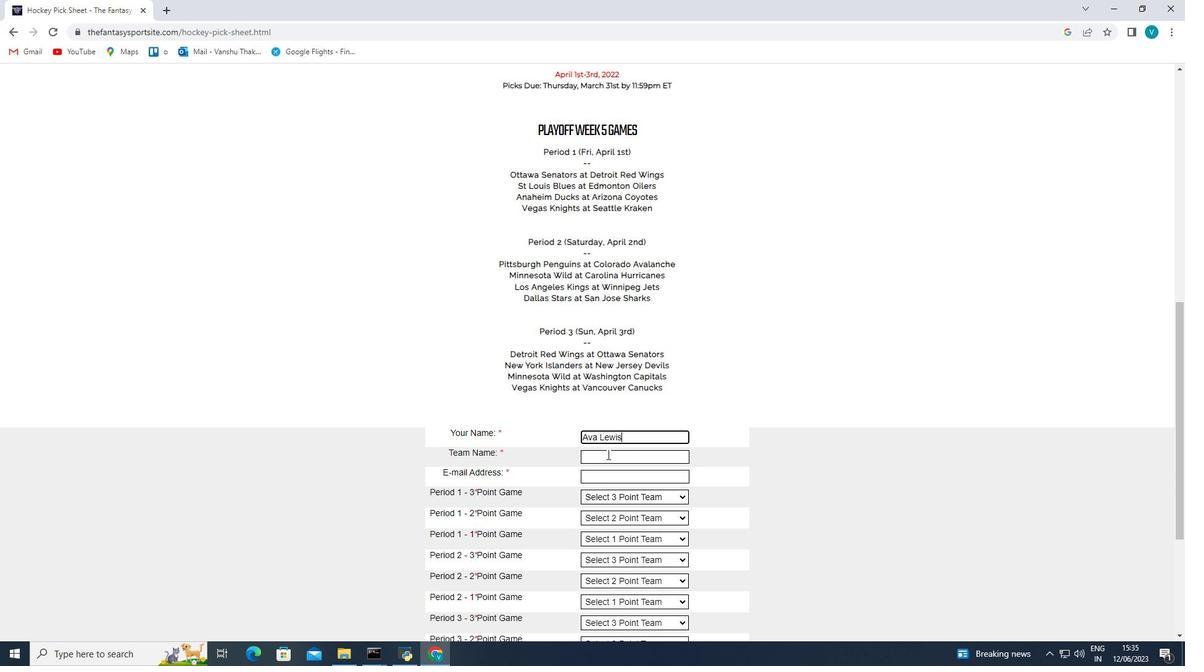 
Action: Mouse moved to (603, 451)
Screenshot: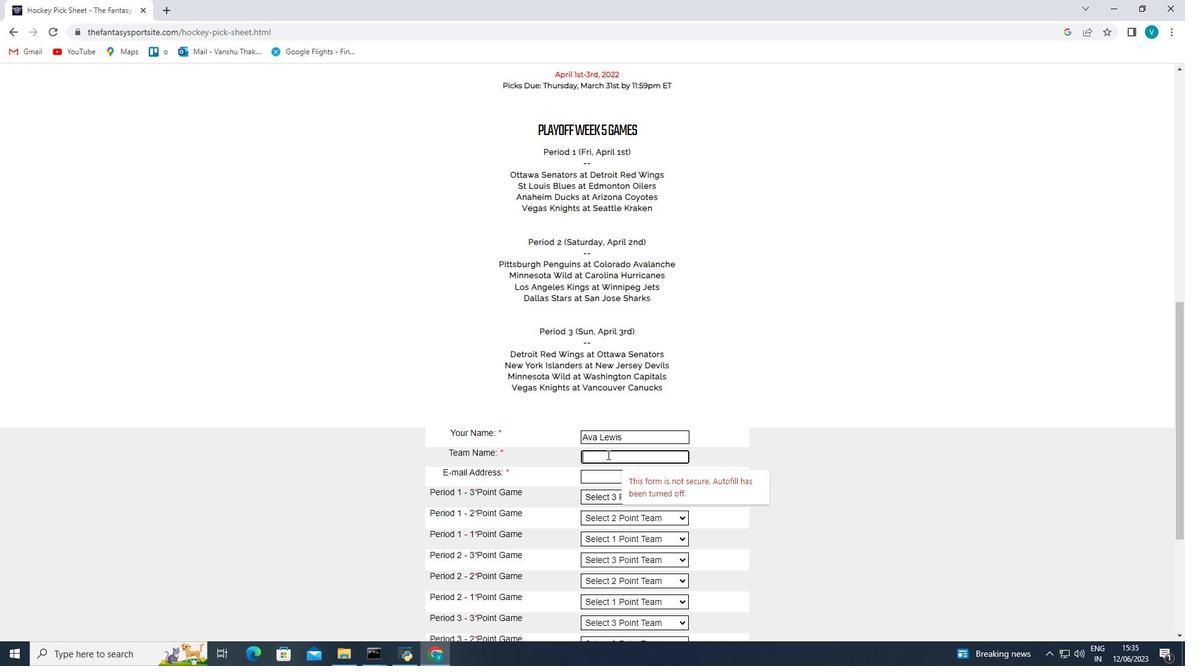 
Action: Key pressed <Key.shift>Rochester<Key.space><Key.shift>Americans
Screenshot: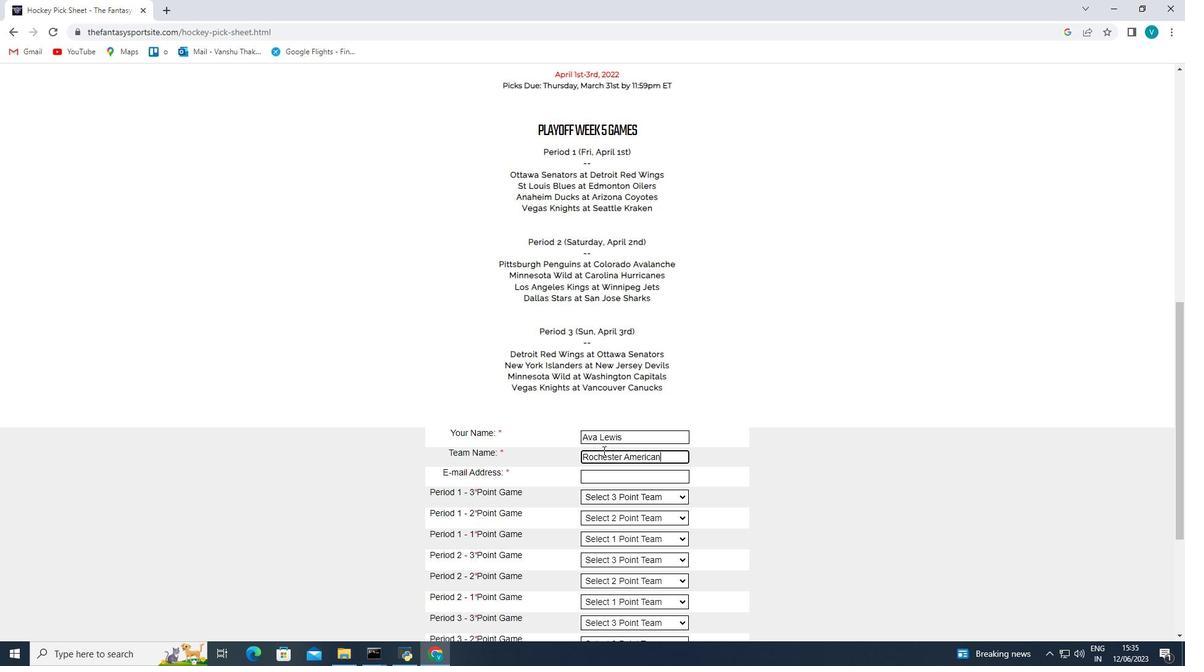 
Action: Mouse moved to (611, 472)
Screenshot: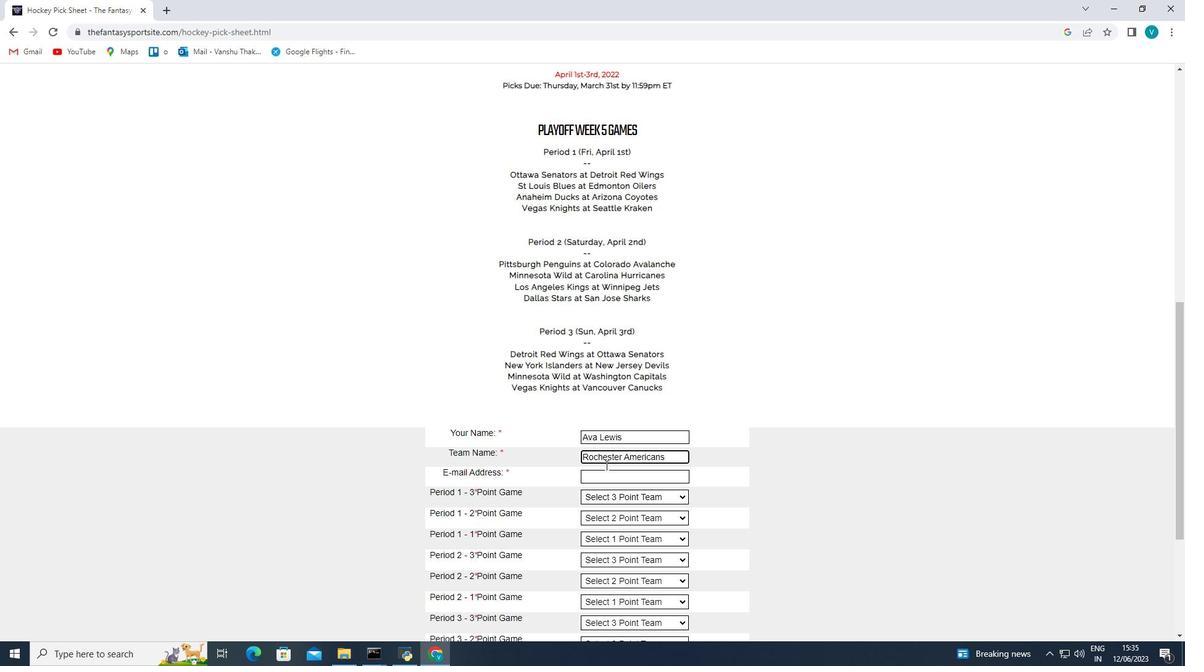 
Action: Mouse pressed left at (611, 472)
Screenshot: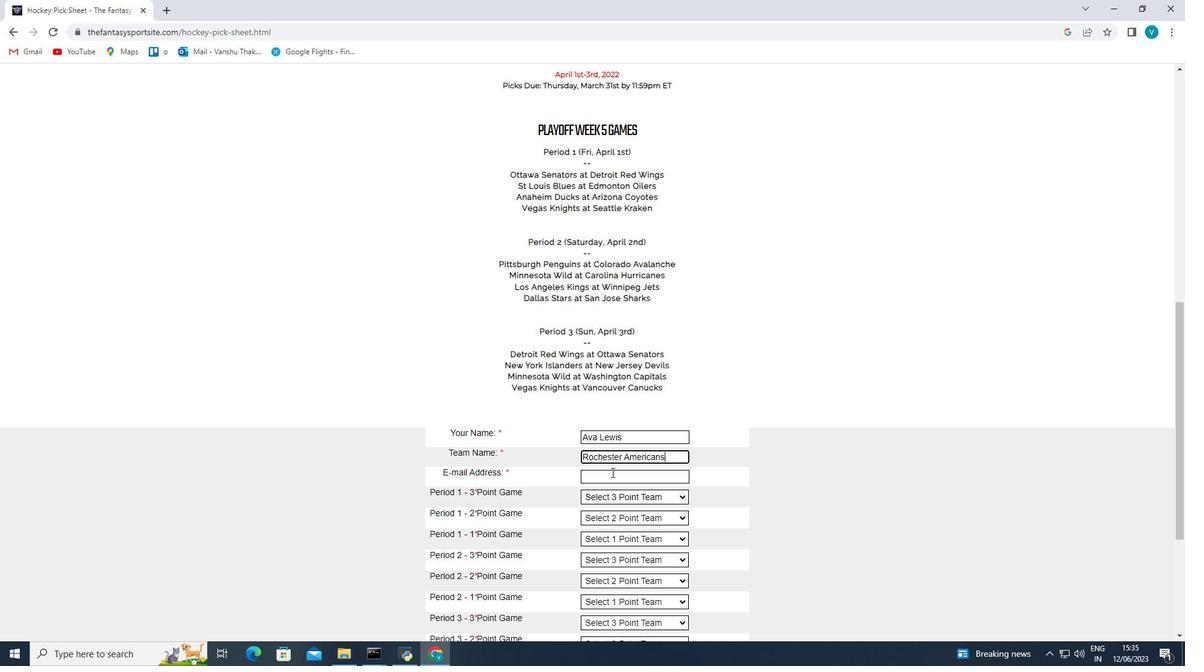 
Action: Key pressed softage.6<Key.shift>@softage.net
Screenshot: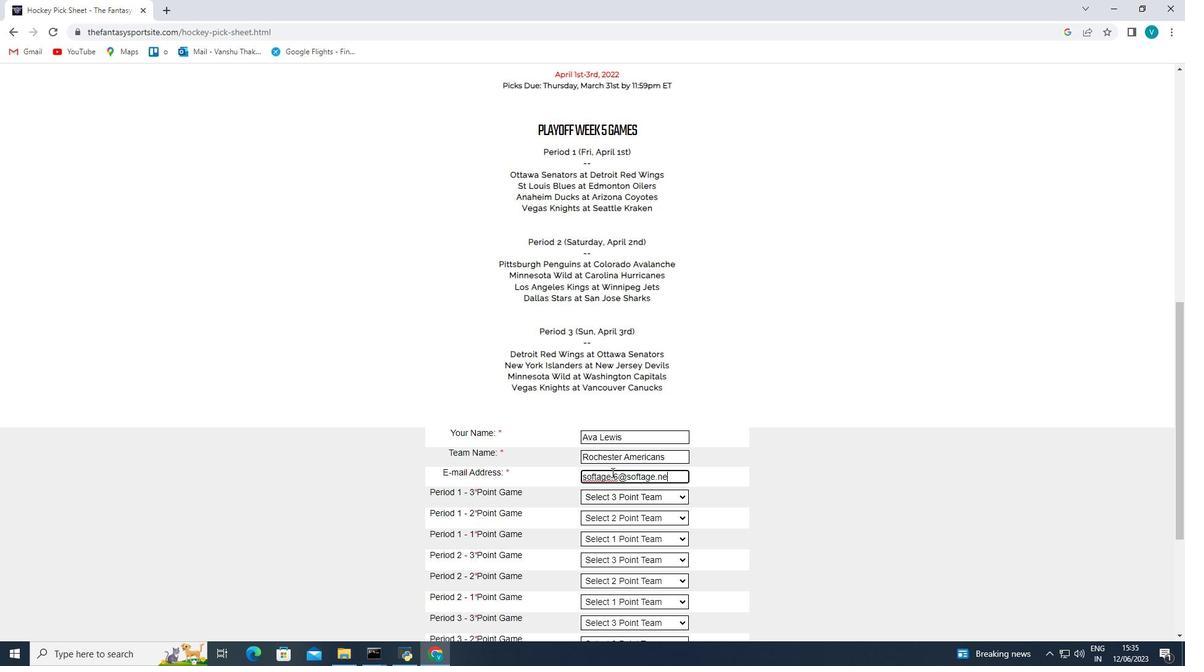 
Action: Mouse moved to (650, 497)
Screenshot: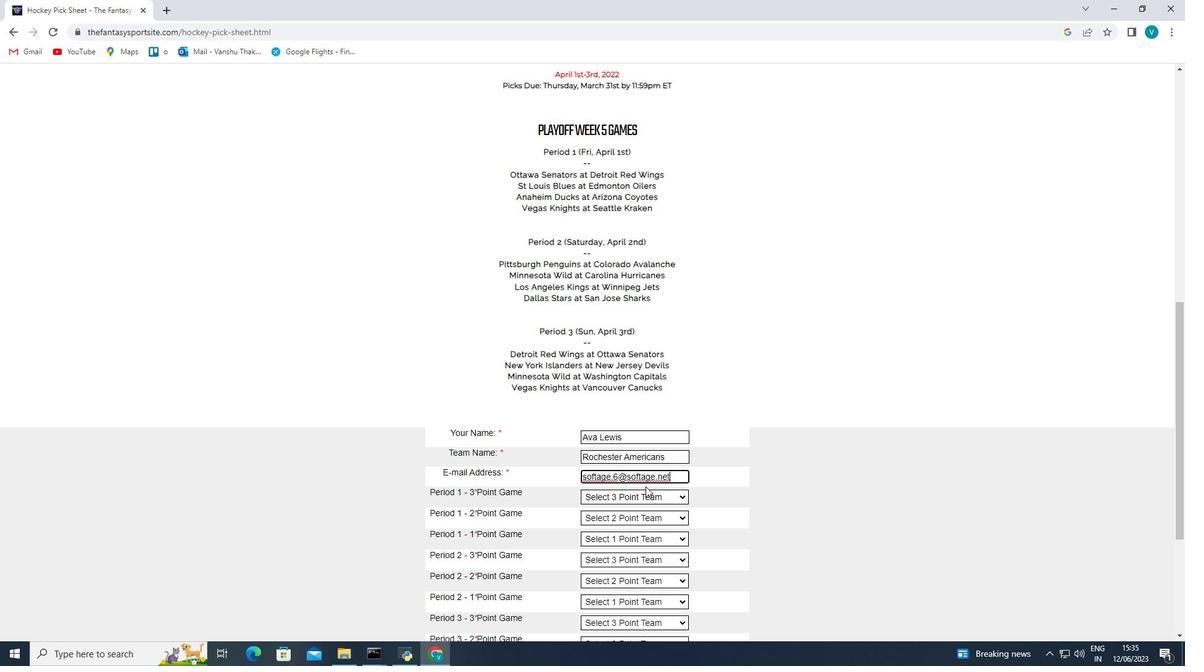 
Action: Mouse pressed left at (650, 497)
Screenshot: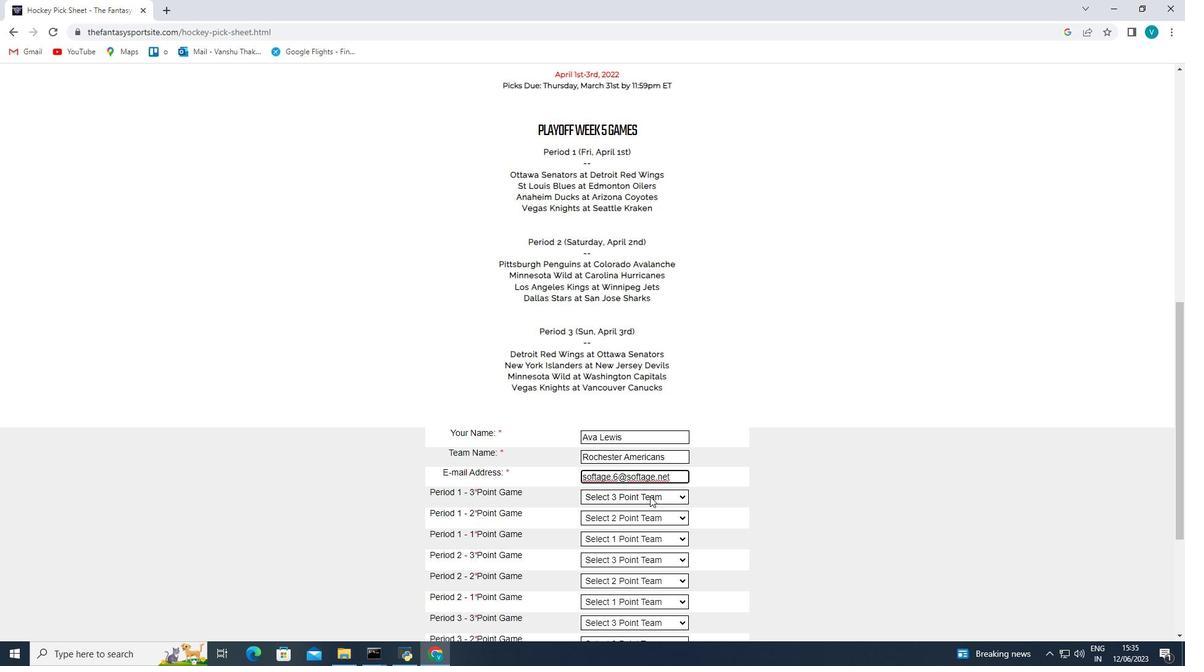 
Action: Mouse moved to (644, 424)
Screenshot: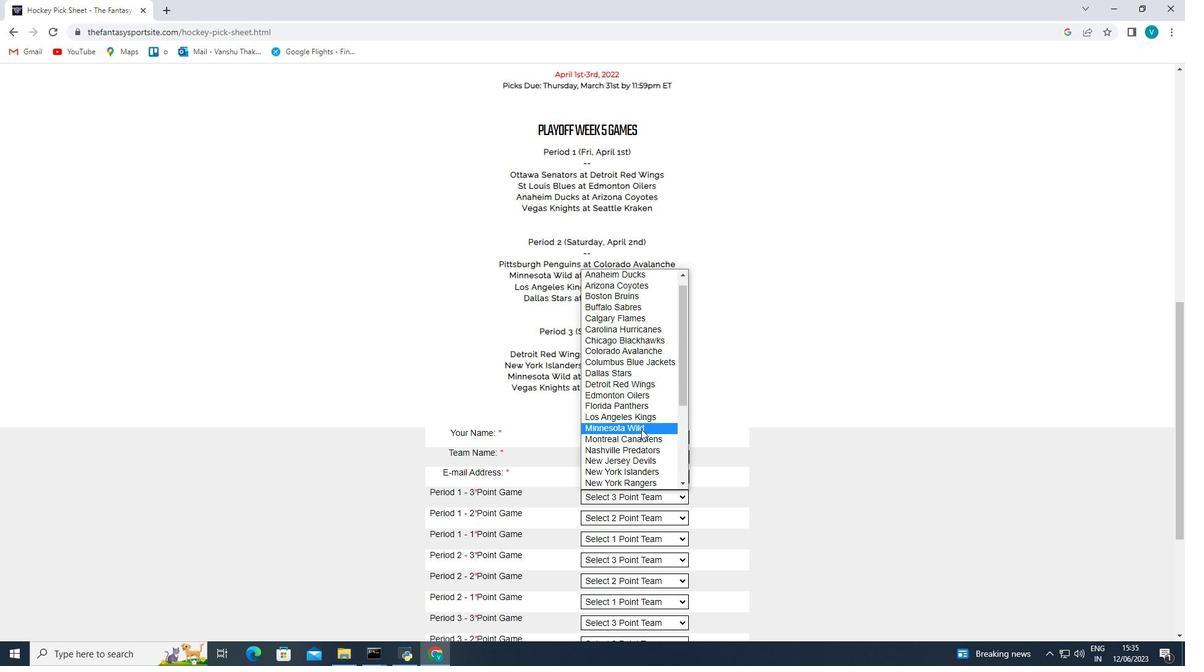 
Action: Mouse pressed left at (644, 424)
Screenshot: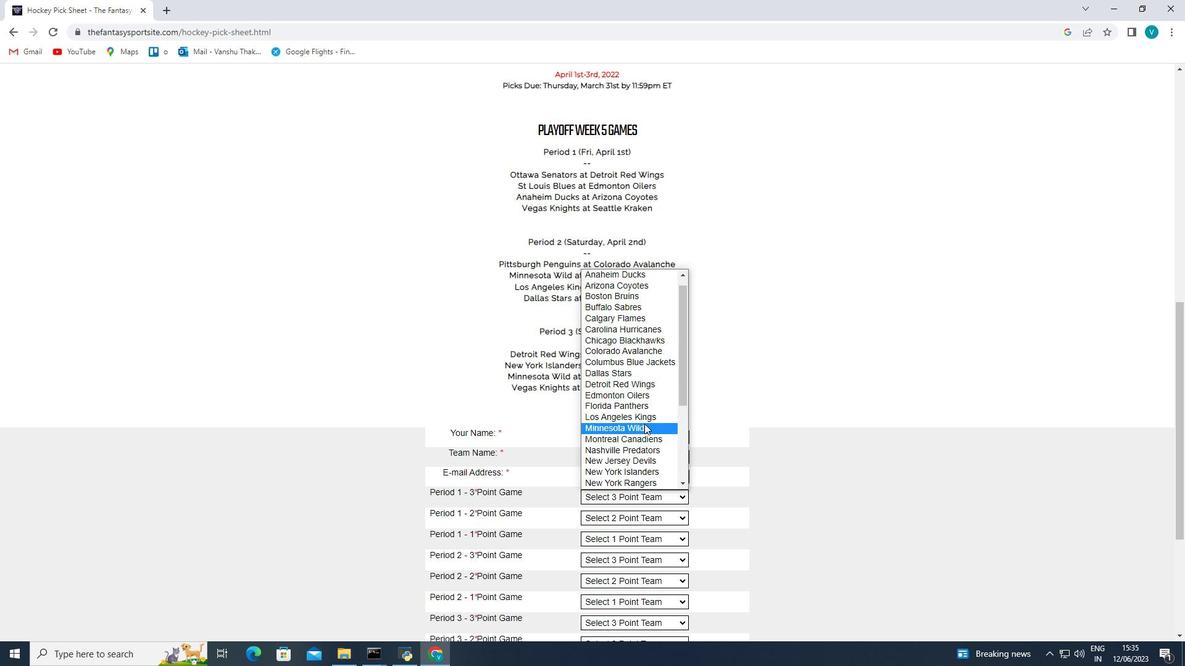
Action: Mouse moved to (637, 512)
Screenshot: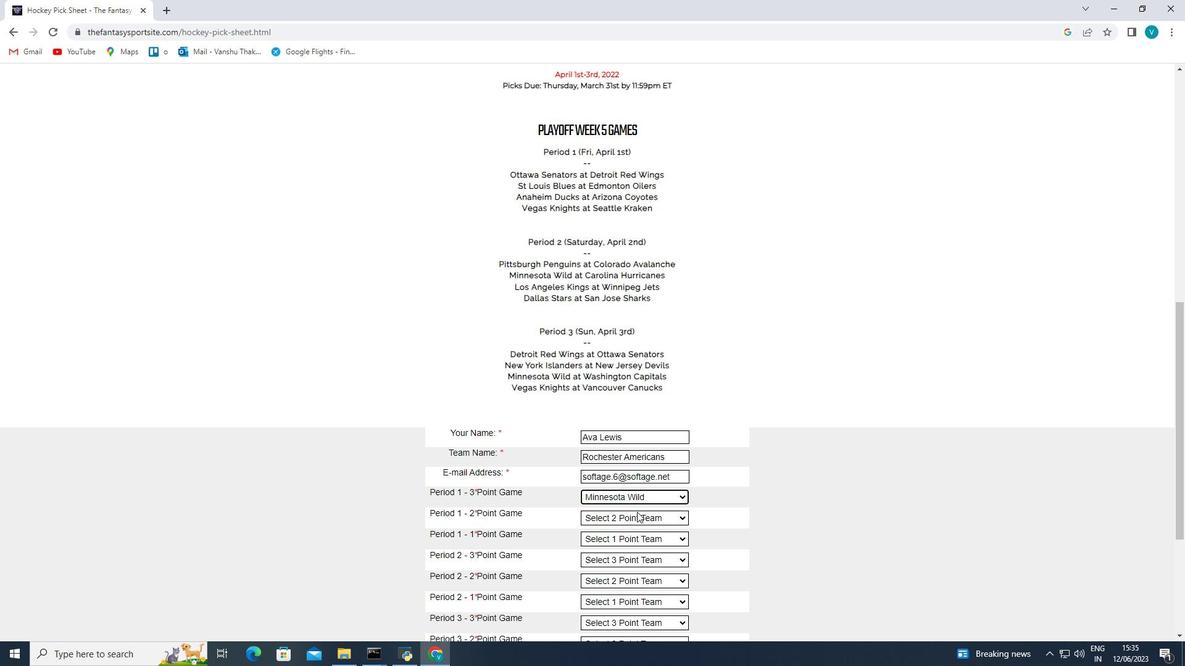 
Action: Mouse pressed left at (637, 512)
Screenshot: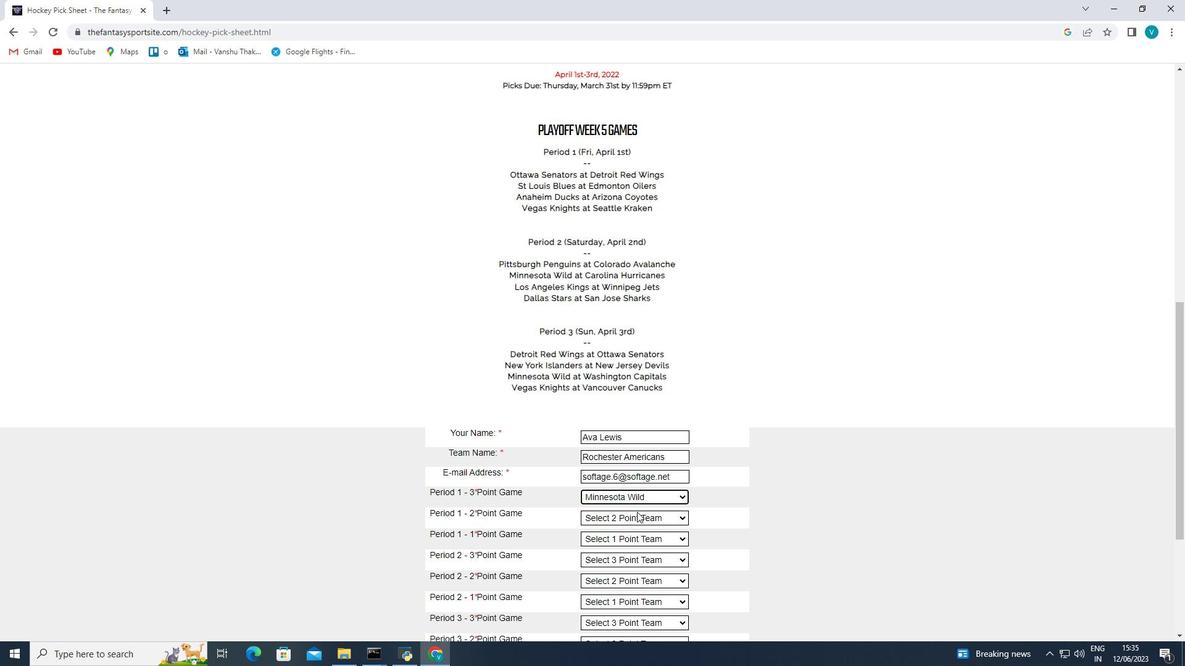 
Action: Mouse moved to (633, 483)
Screenshot: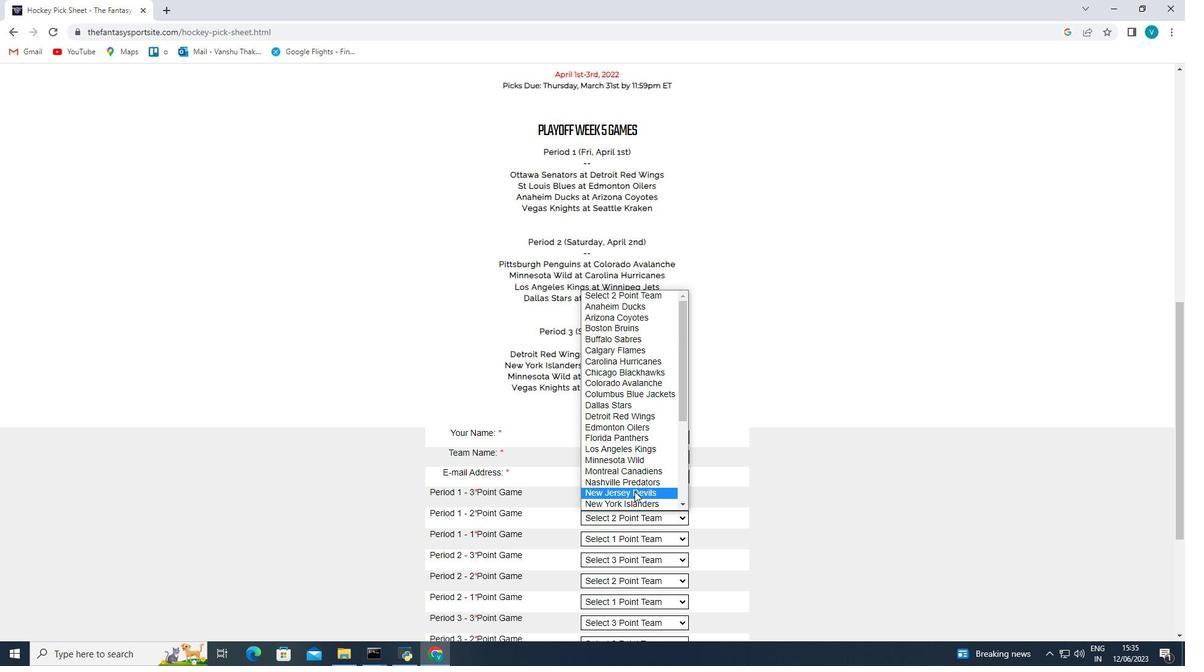 
Action: Mouse scrolled (633, 482) with delta (0, 0)
Screenshot: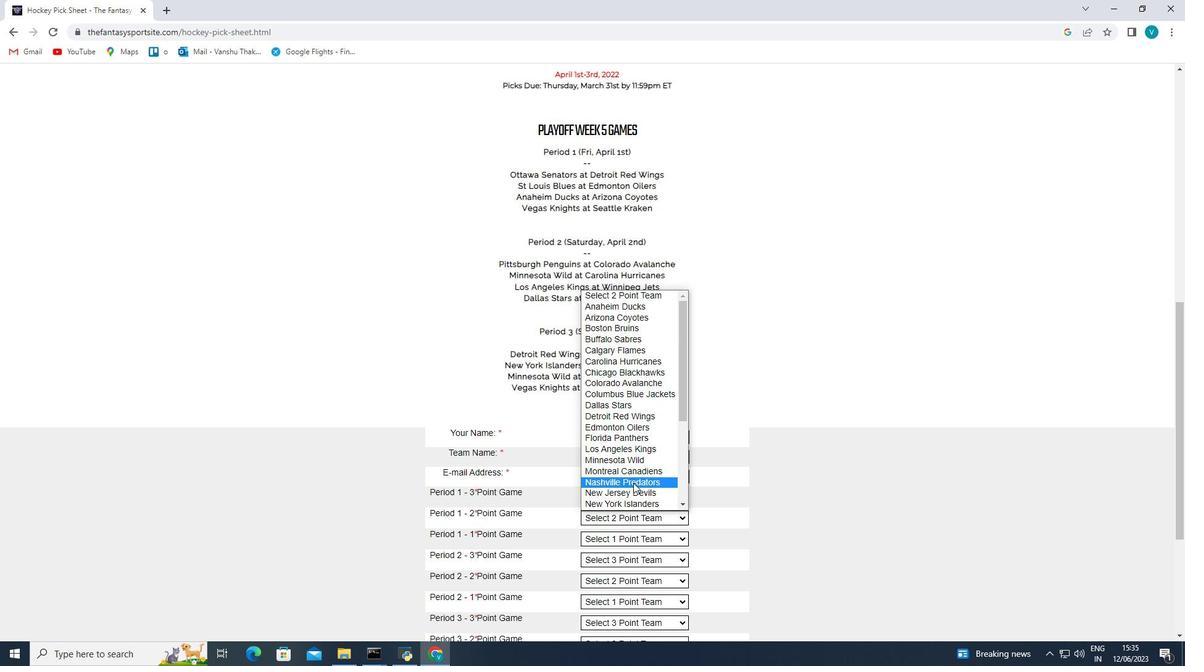 
Action: Mouse scrolled (633, 482) with delta (0, 0)
Screenshot: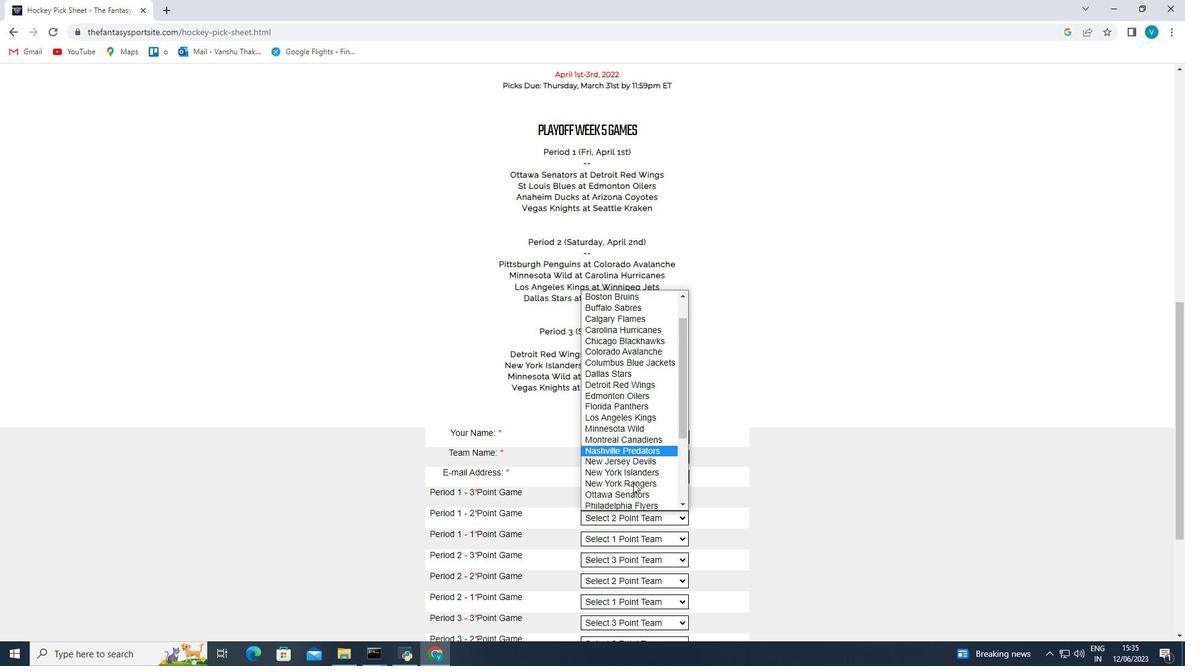 
Action: Mouse scrolled (633, 482) with delta (0, 0)
Screenshot: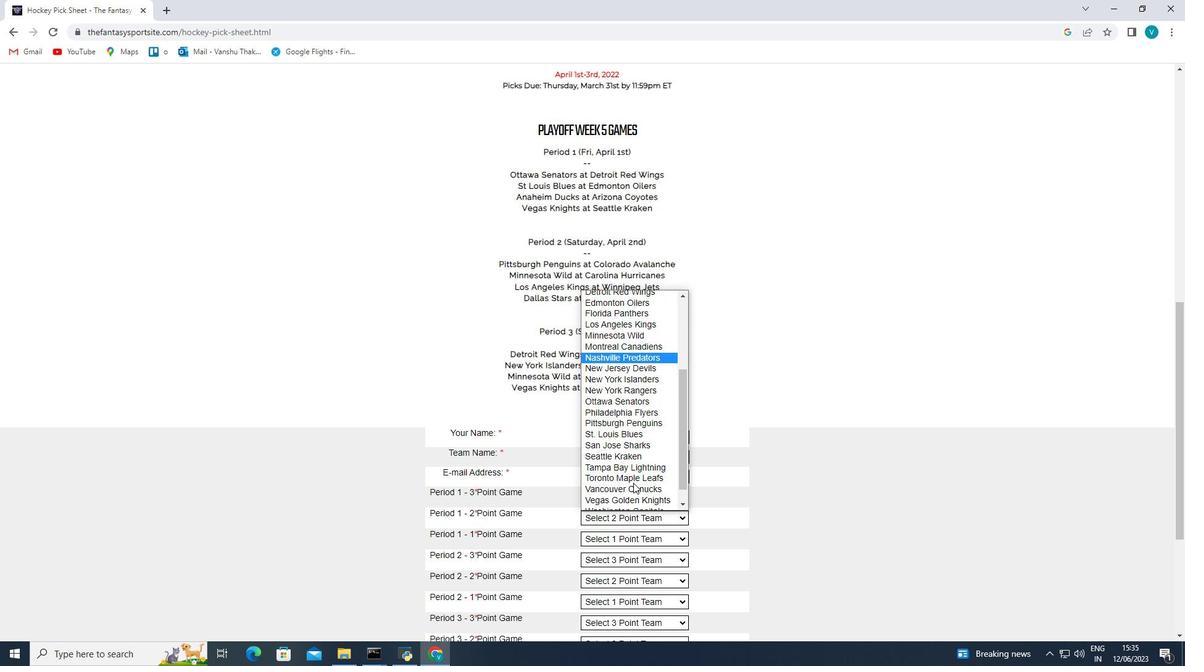 
Action: Mouse scrolled (633, 482) with delta (0, 0)
Screenshot: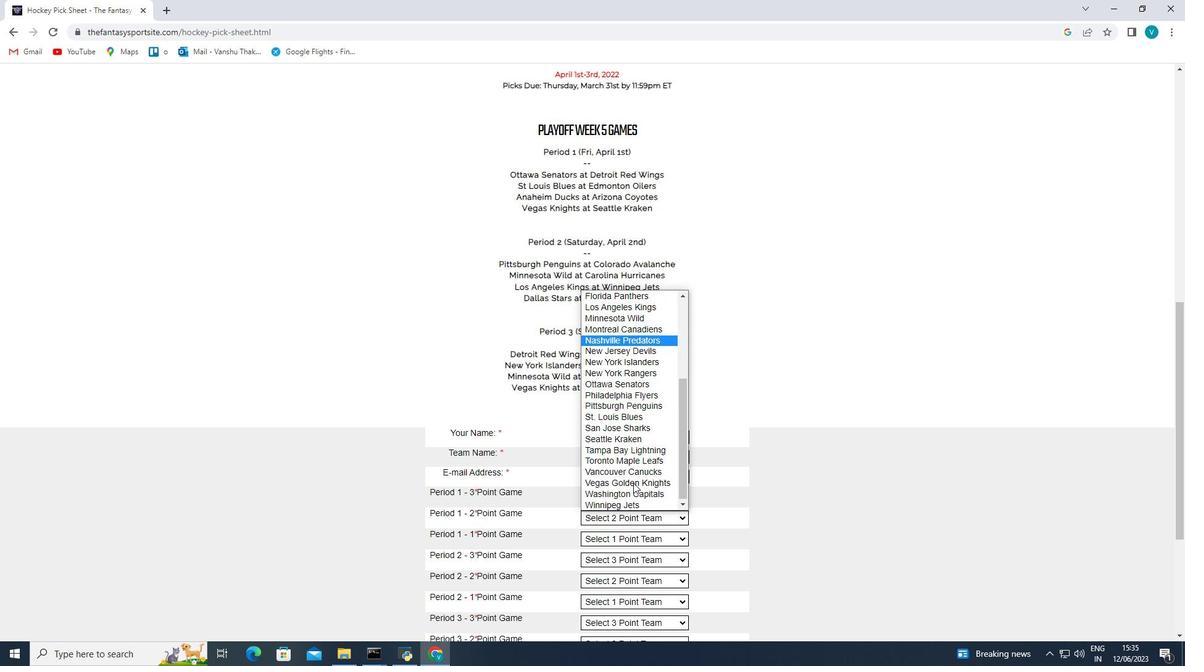 
Action: Mouse scrolled (633, 484) with delta (0, 0)
Screenshot: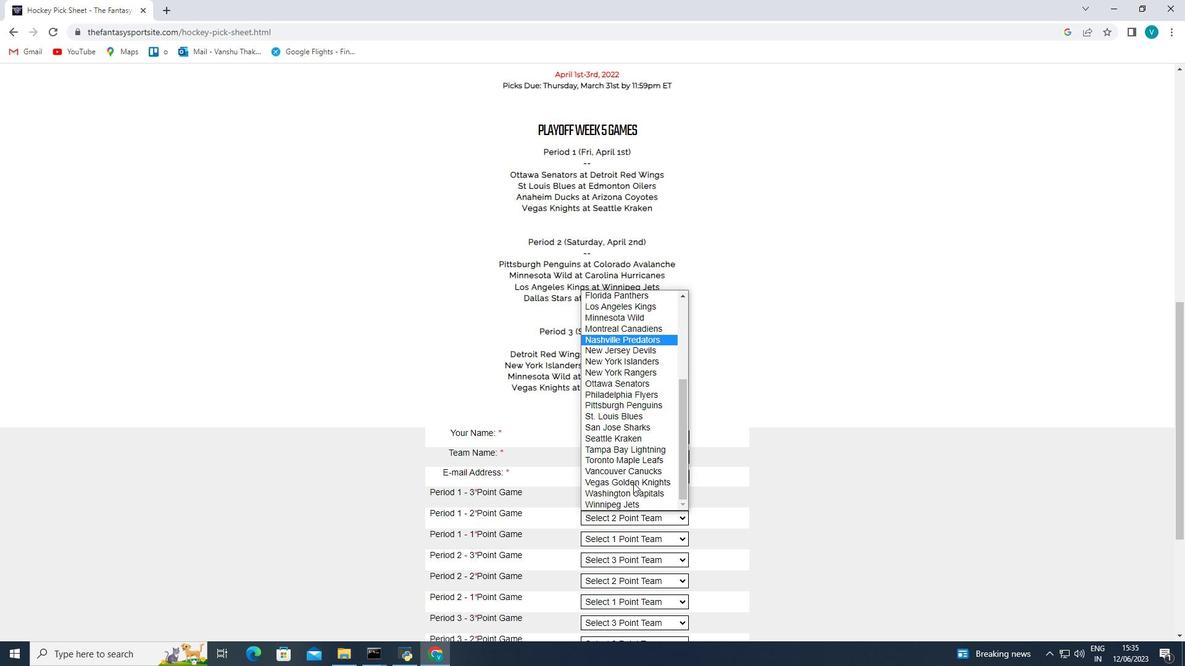 
Action: Mouse scrolled (633, 484) with delta (0, 0)
Screenshot: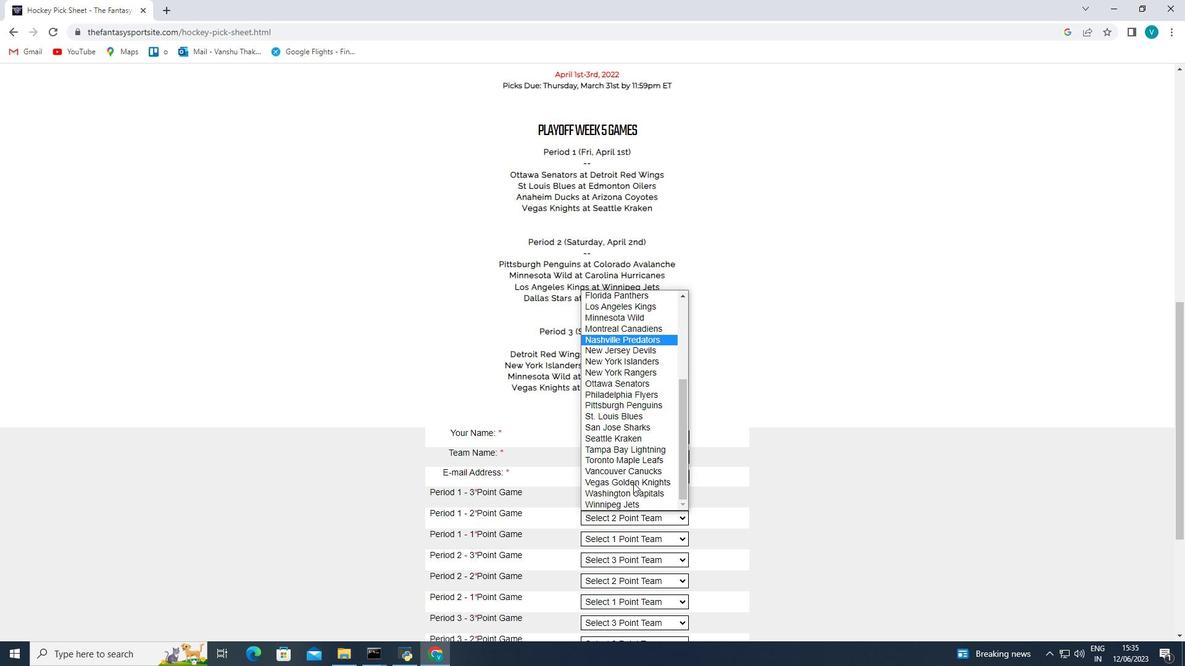 
Action: Mouse scrolled (633, 484) with delta (0, 0)
Screenshot: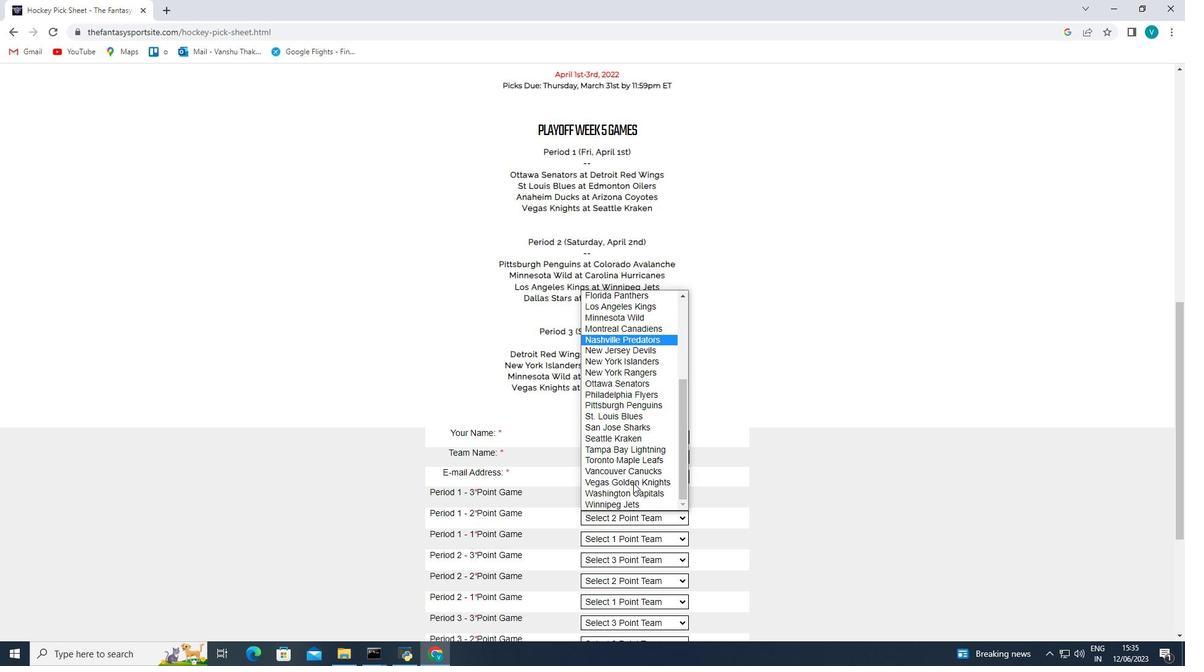 
Action: Mouse scrolled (633, 484) with delta (0, 0)
Screenshot: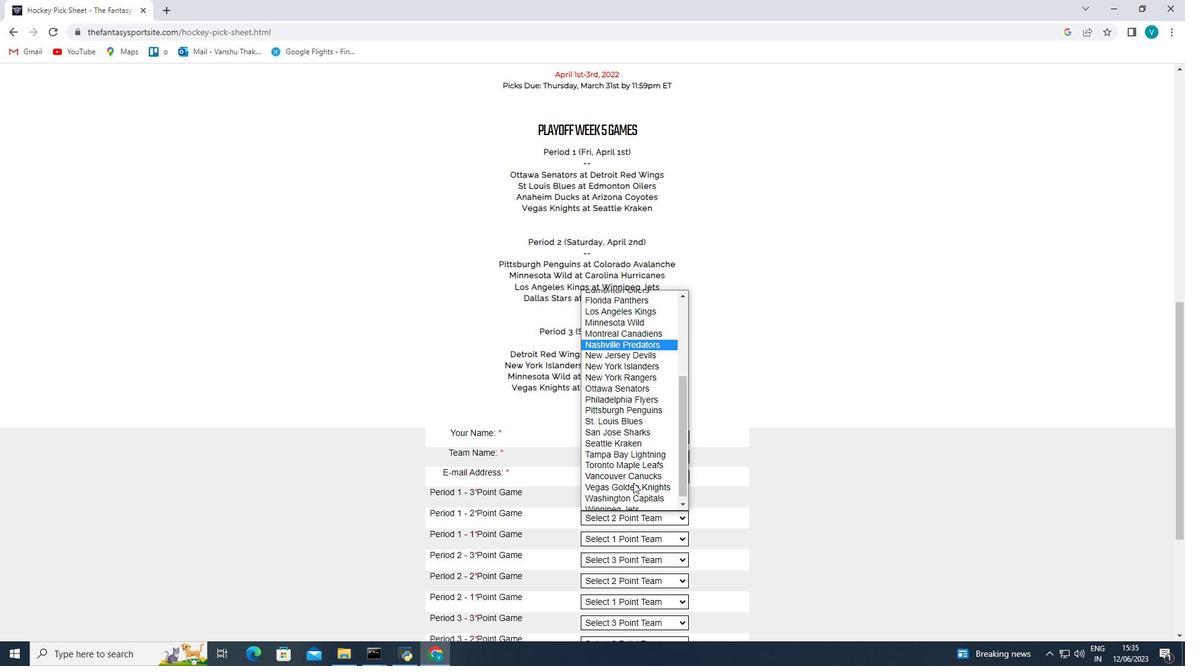 
Action: Mouse moved to (620, 441)
Screenshot: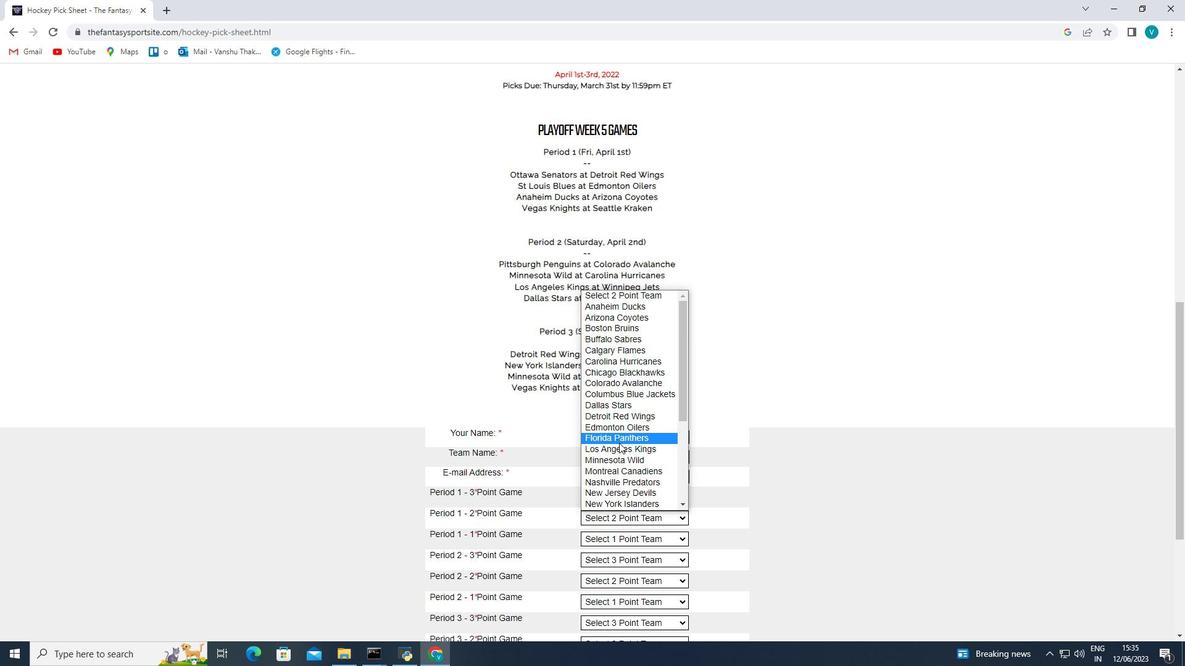 
Action: Mouse pressed left at (620, 441)
Screenshot: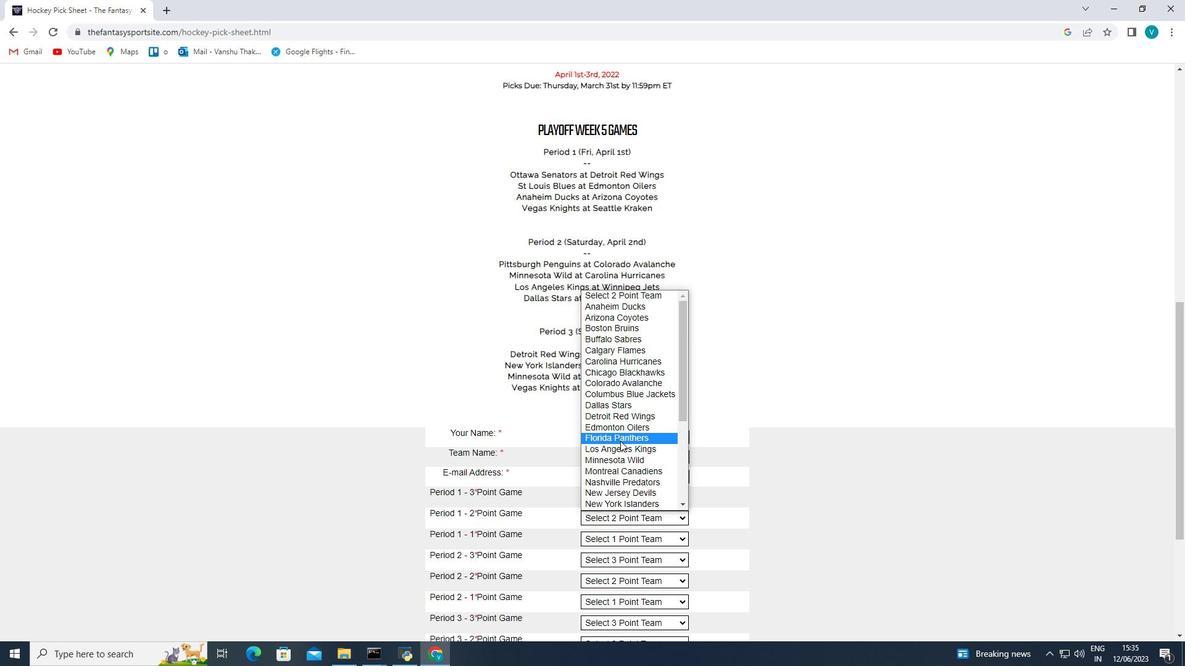 
Action: Mouse moved to (803, 525)
Screenshot: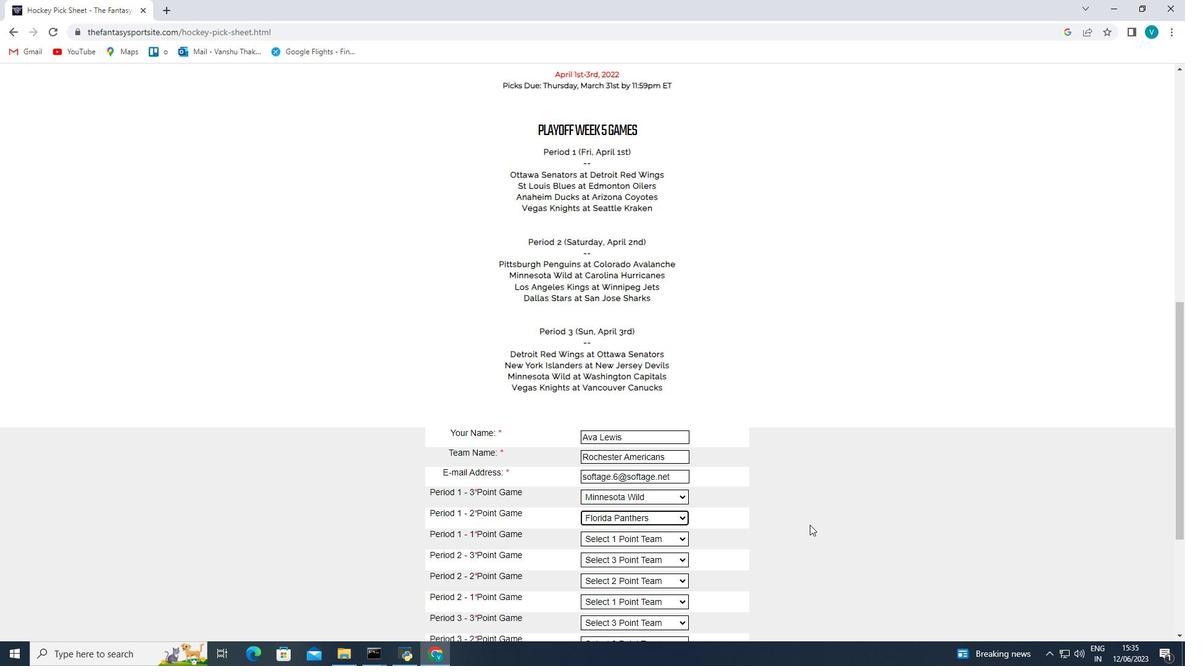 
Action: Mouse scrolled (803, 524) with delta (0, 0)
Screenshot: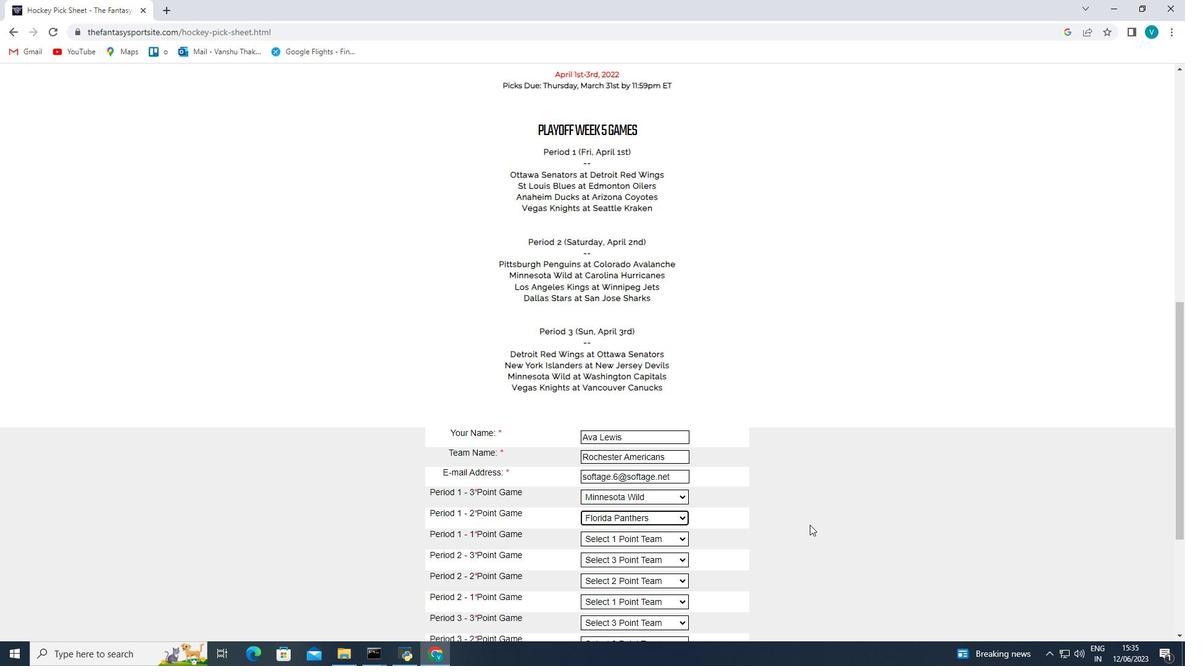 
Action: Mouse moved to (635, 478)
Screenshot: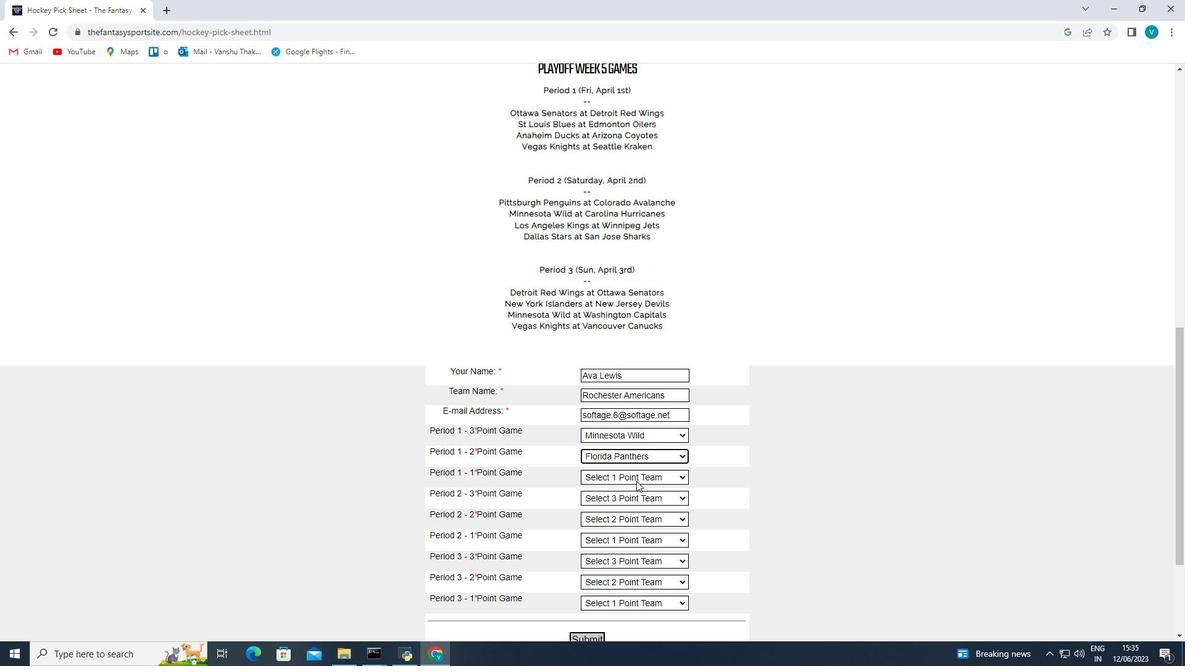 
Action: Mouse pressed left at (635, 478)
Screenshot: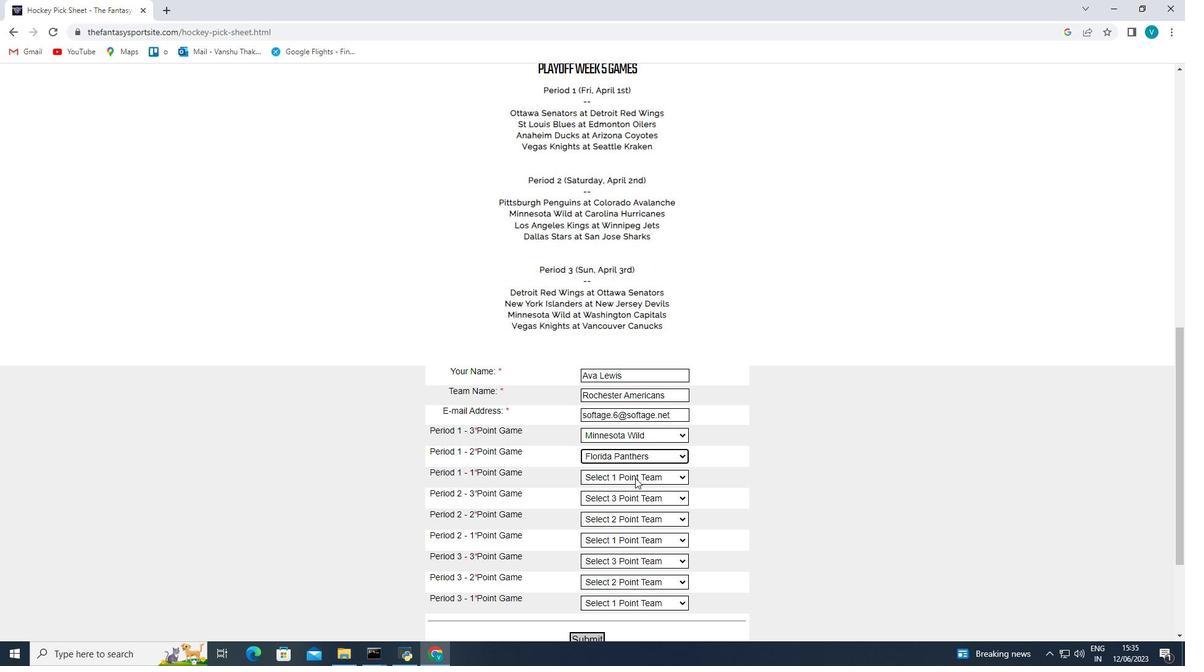 
Action: Mouse moved to (645, 378)
Screenshot: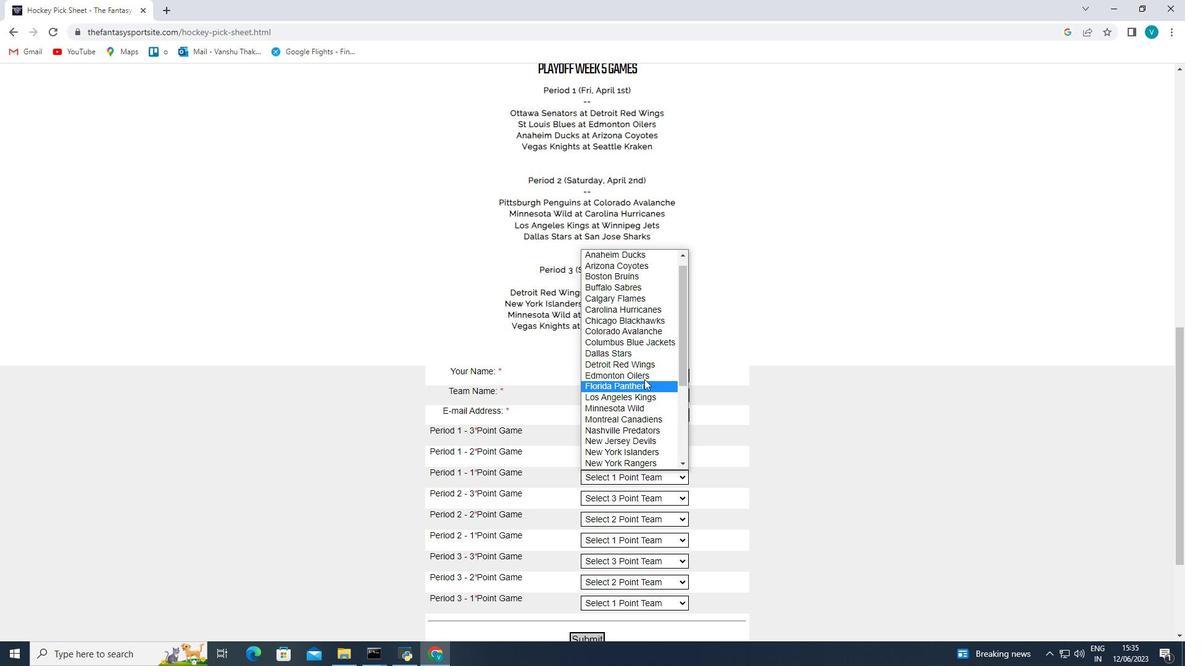 
Action: Mouse pressed left at (645, 378)
Screenshot: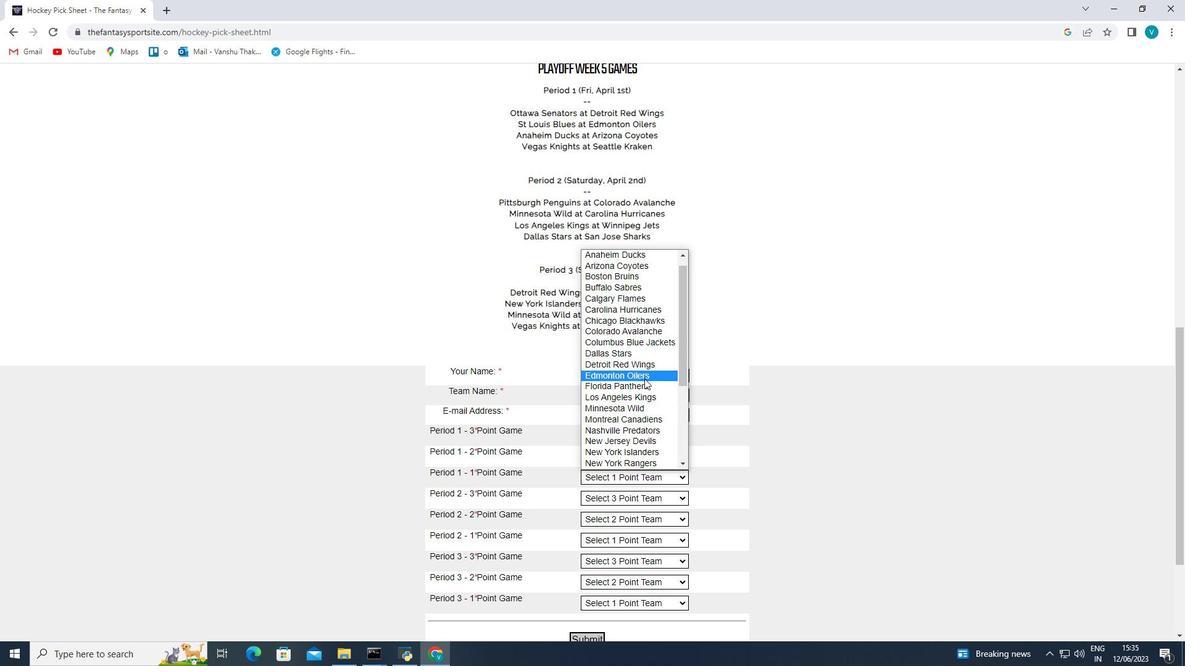 
Action: Mouse moved to (814, 522)
Screenshot: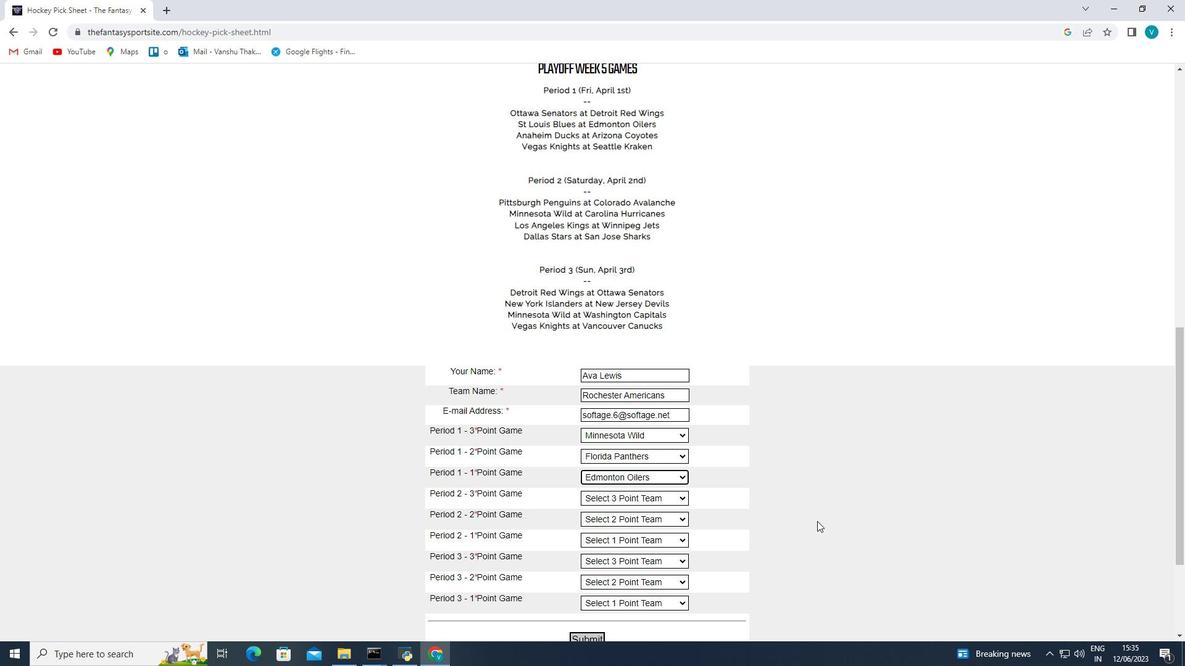 
Action: Mouse scrolled (814, 521) with delta (0, 0)
Screenshot: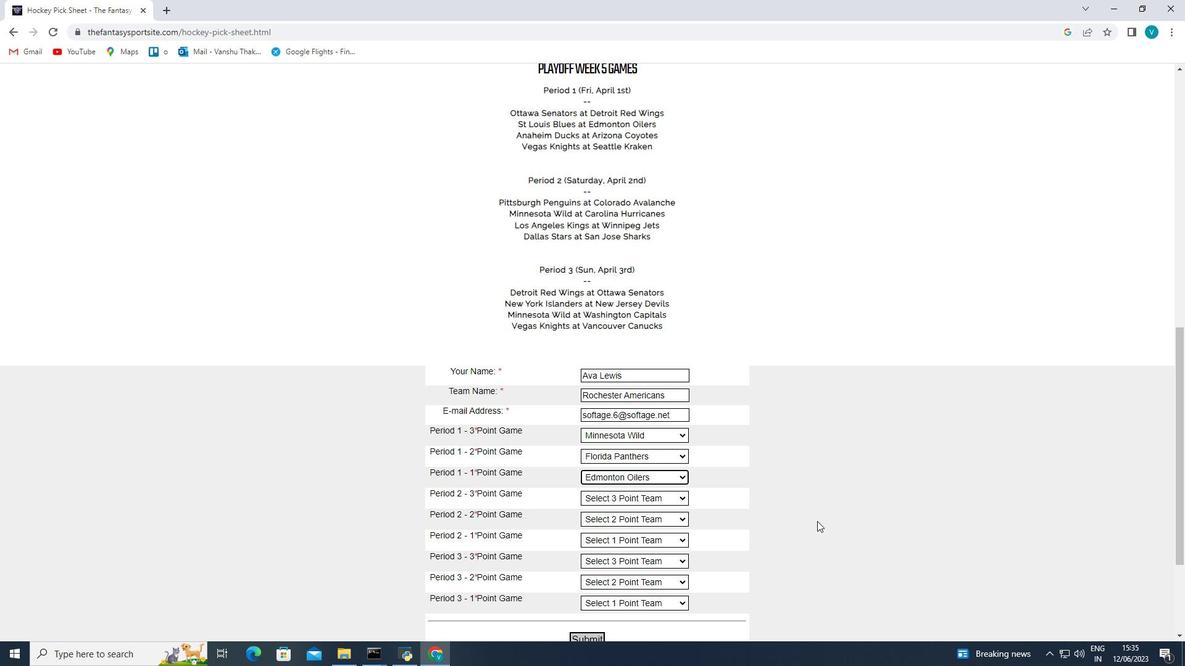 
Action: Mouse moved to (810, 522)
Screenshot: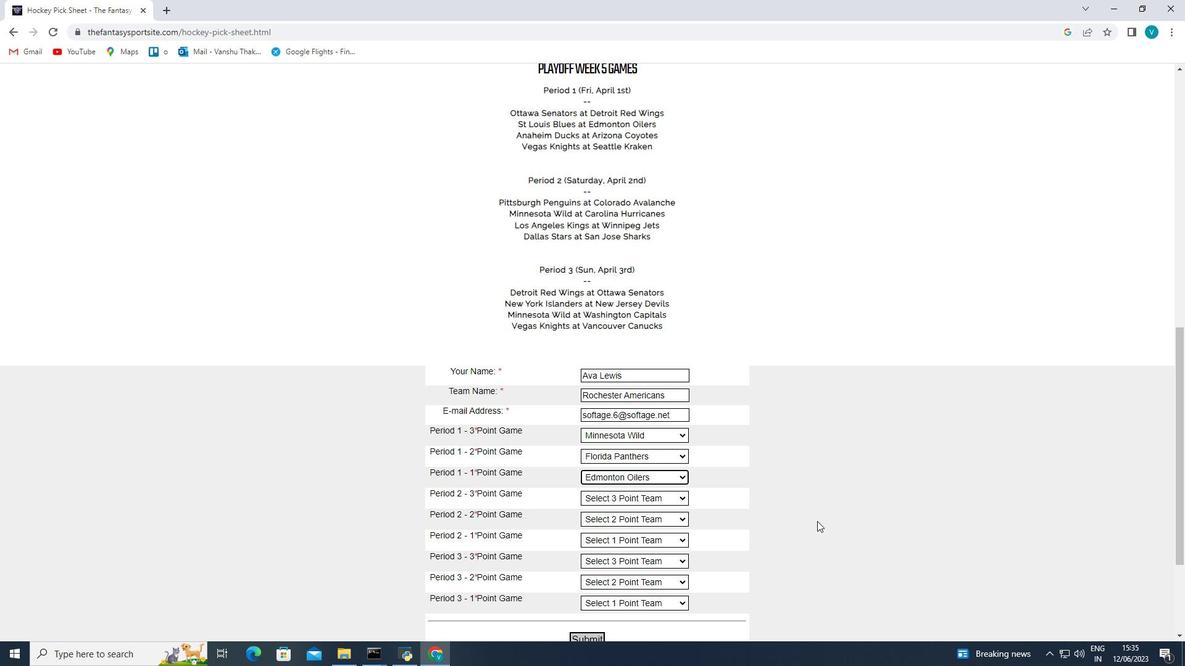 
Action: Mouse scrolled (810, 521) with delta (0, 0)
Screenshot: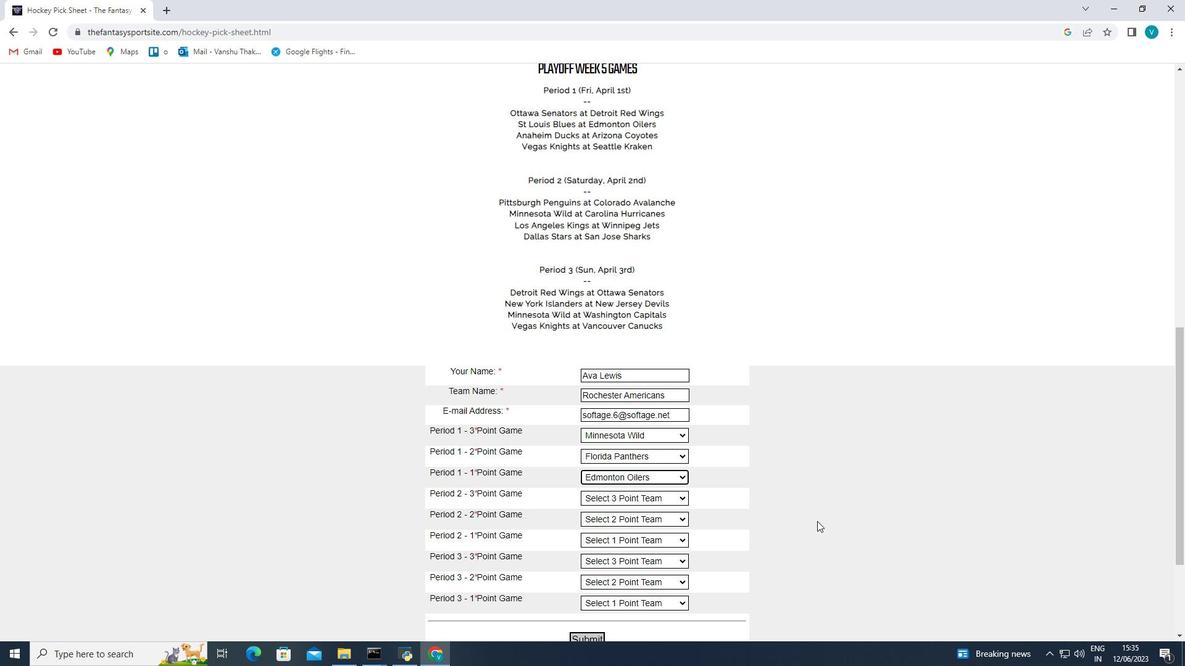
Action: Mouse moved to (651, 377)
Screenshot: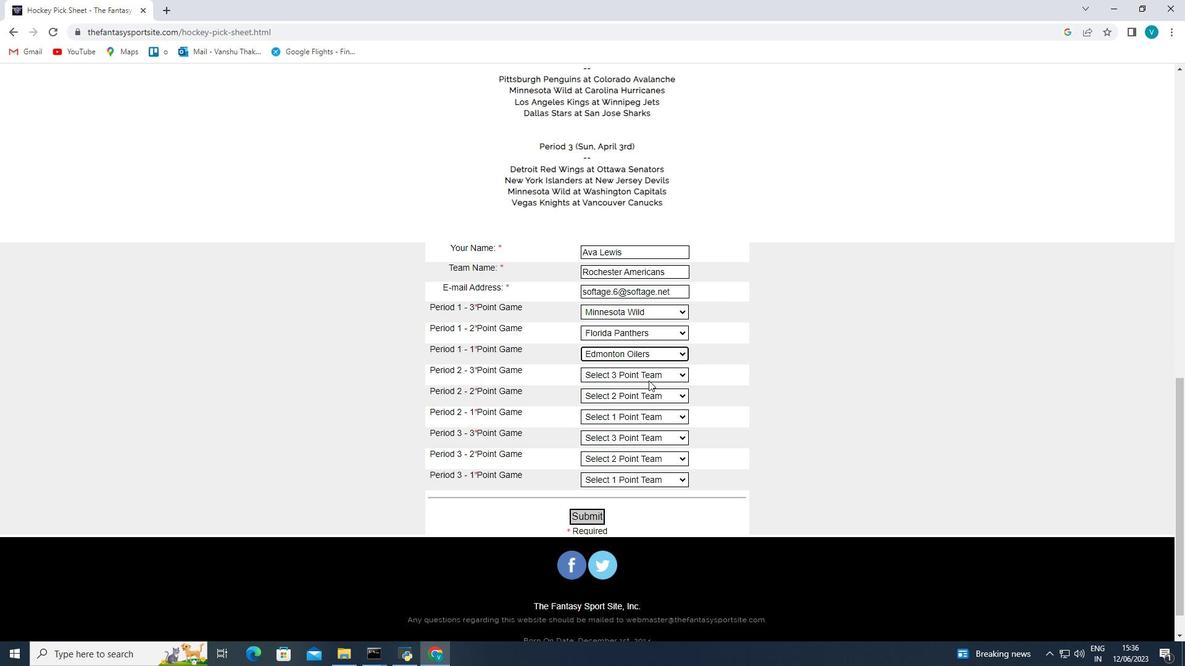 
Action: Mouse pressed left at (651, 377)
Screenshot: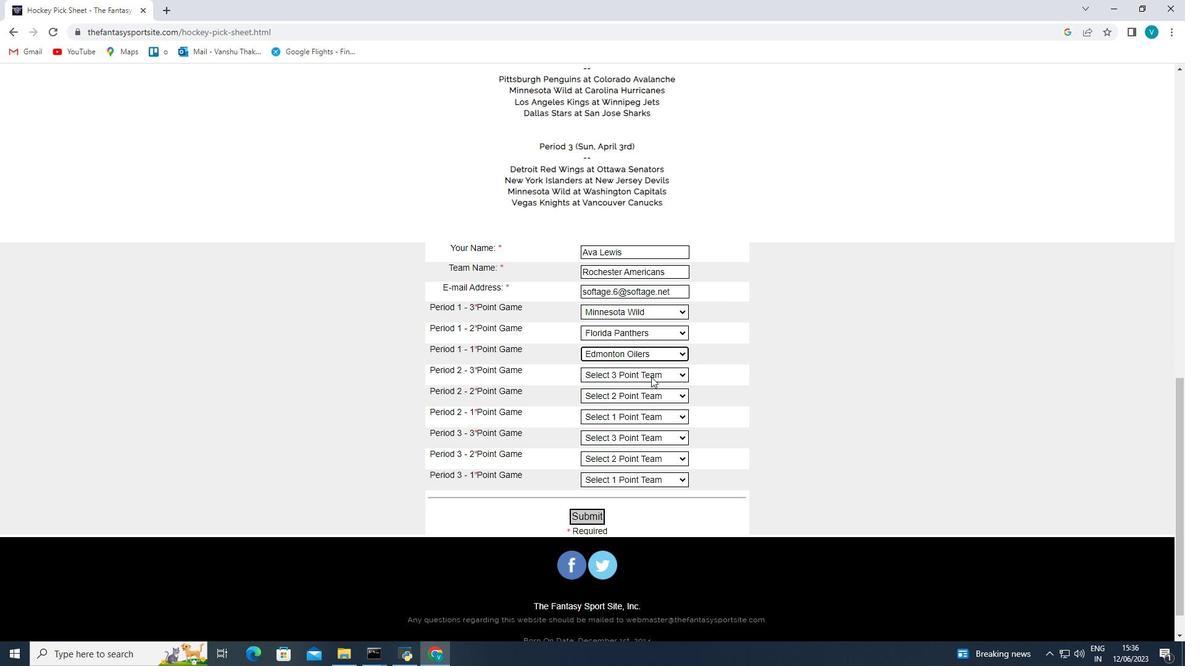 
Action: Mouse moved to (642, 489)
Screenshot: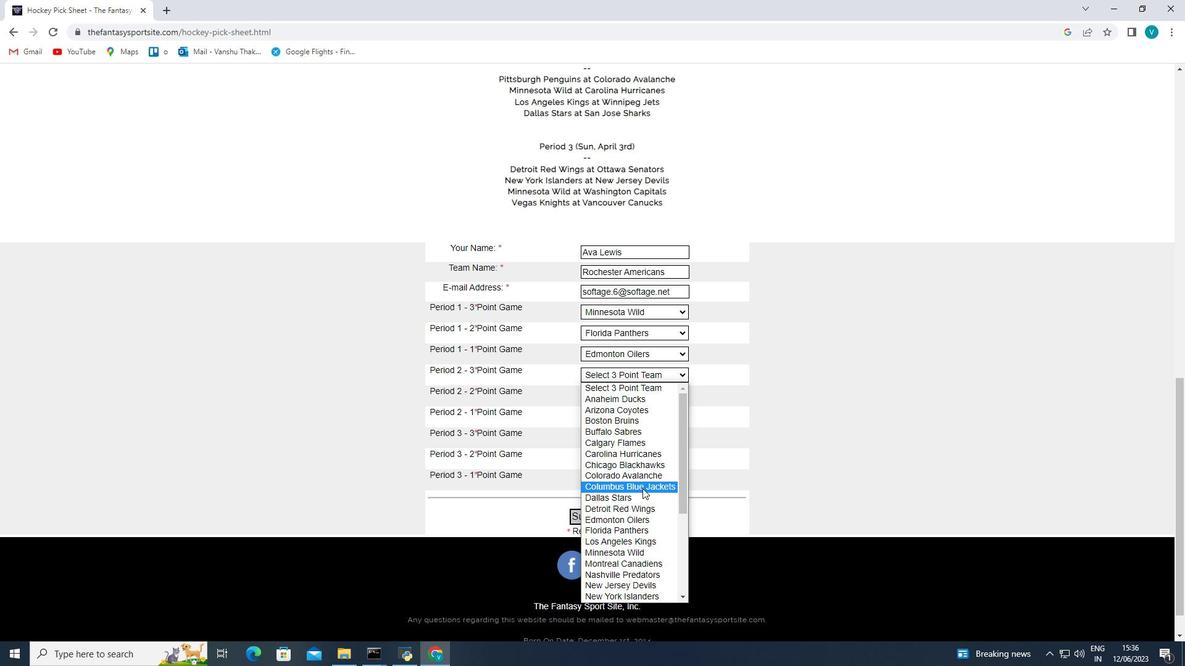 
Action: Mouse scrolled (642, 488) with delta (0, 0)
Screenshot: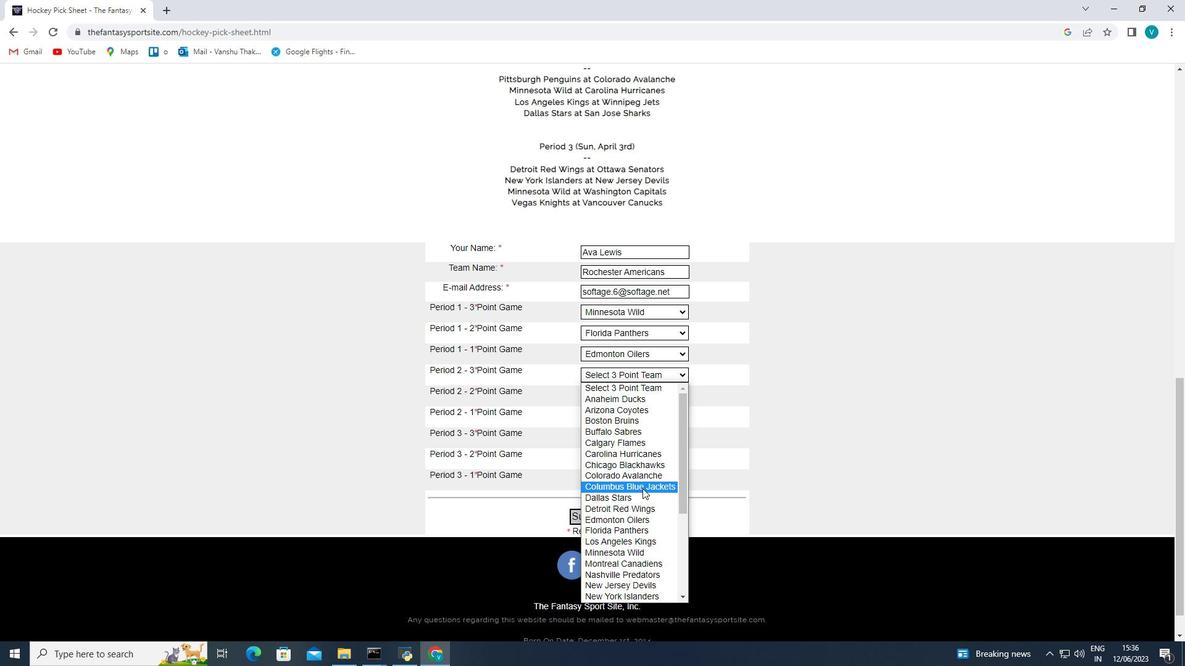 
Action: Mouse scrolled (642, 488) with delta (0, 0)
Screenshot: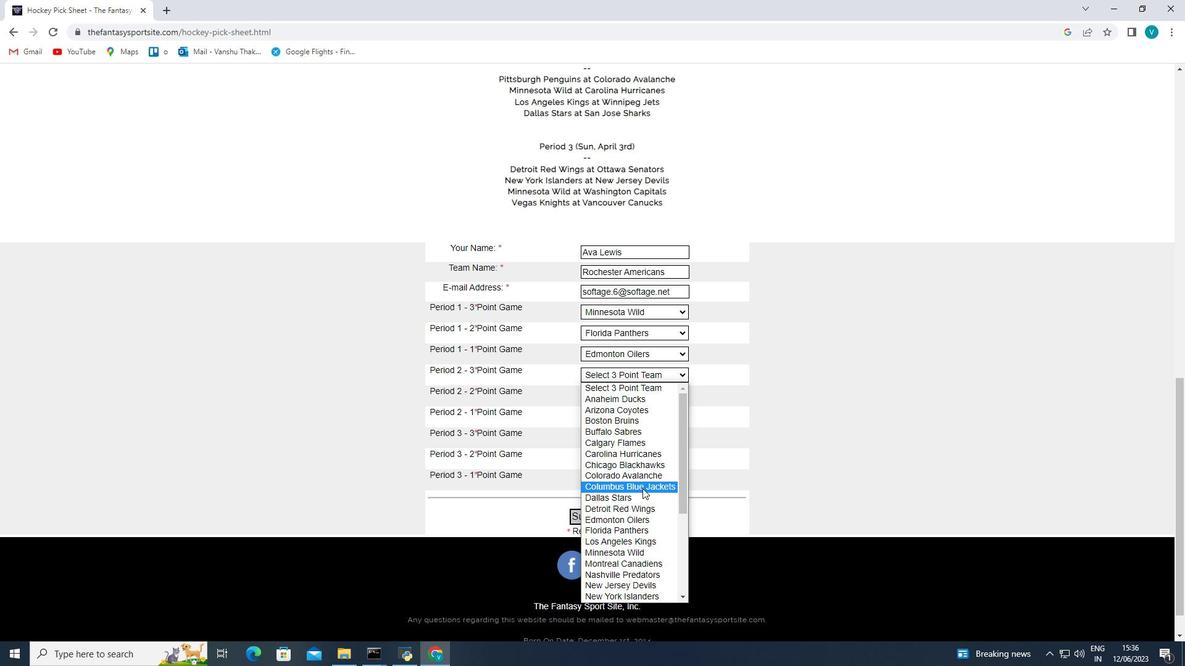 
Action: Mouse scrolled (642, 488) with delta (0, 0)
Screenshot: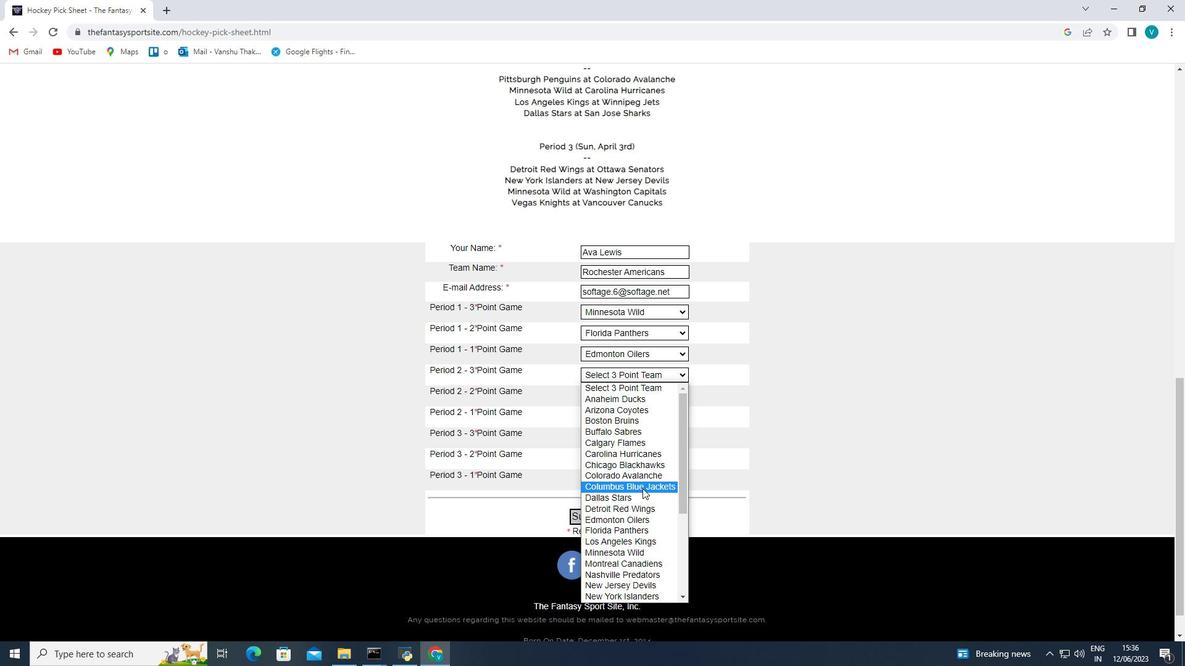 
Action: Mouse moved to (648, 479)
Screenshot: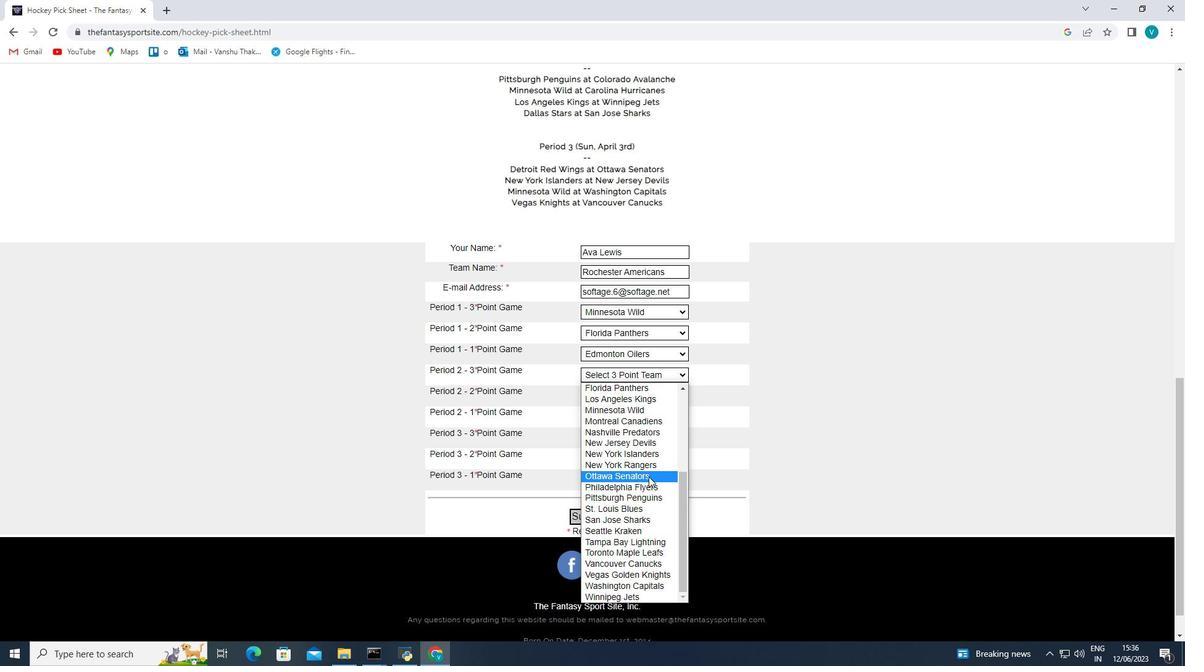 
Action: Mouse scrolled (648, 479) with delta (0, 0)
Screenshot: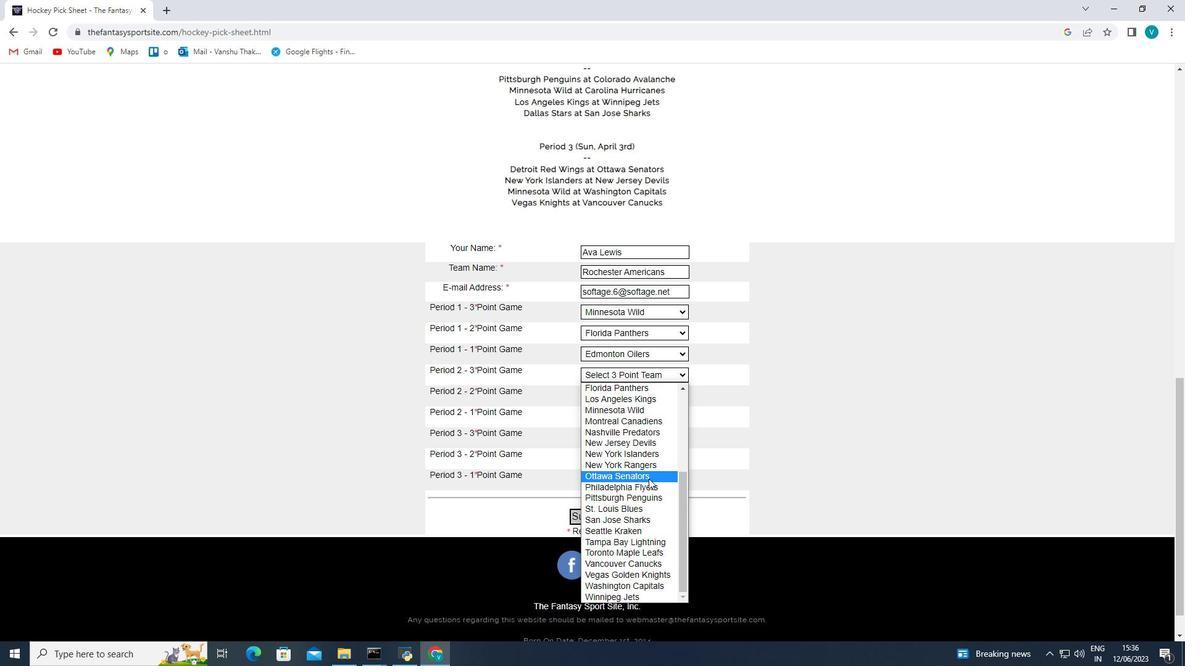 
Action: Mouse scrolled (648, 479) with delta (0, 0)
Screenshot: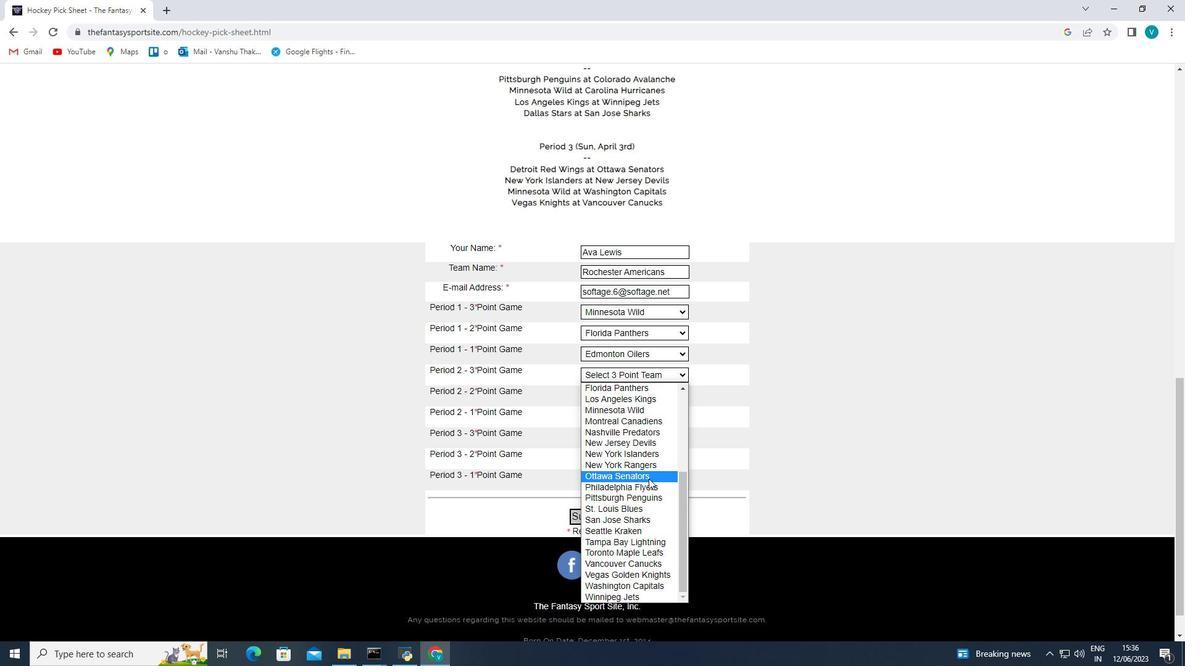 
Action: Mouse scrolled (648, 479) with delta (0, 0)
Screenshot: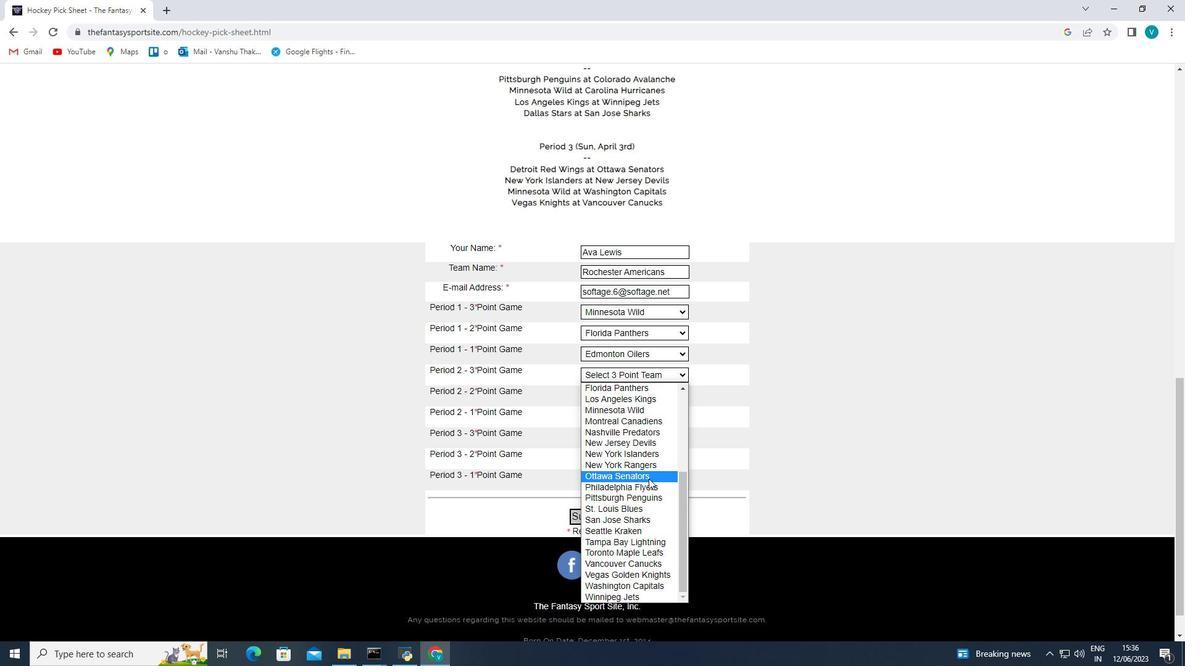 
Action: Mouse scrolled (648, 479) with delta (0, 0)
Screenshot: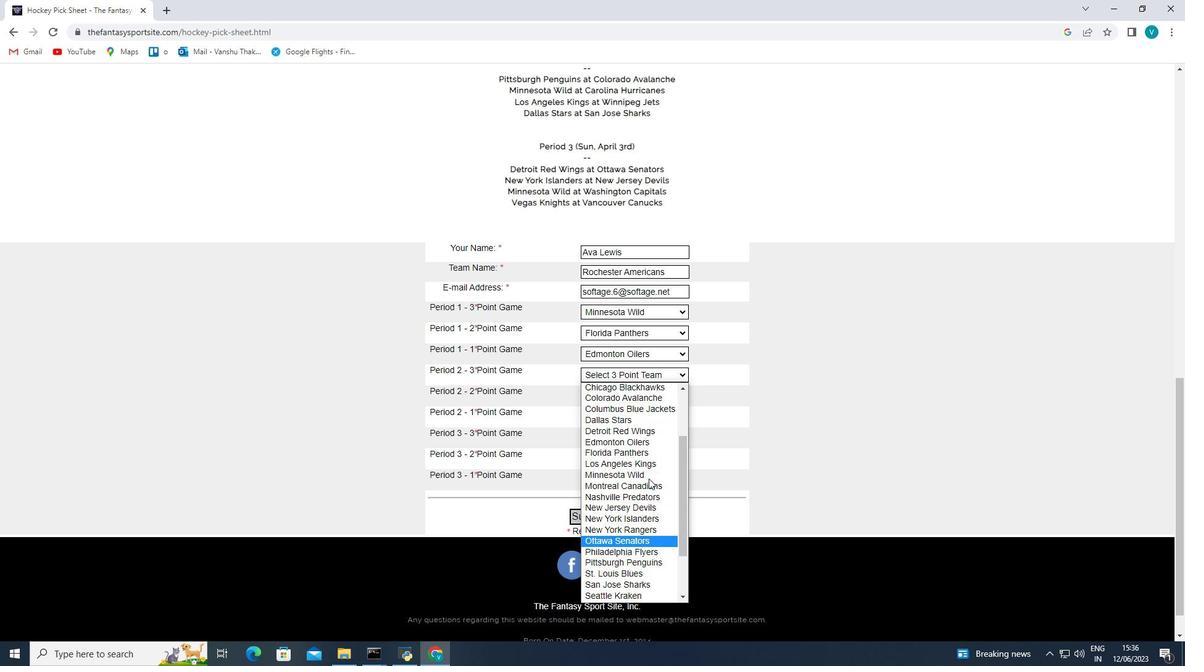 
Action: Mouse moved to (650, 508)
Screenshot: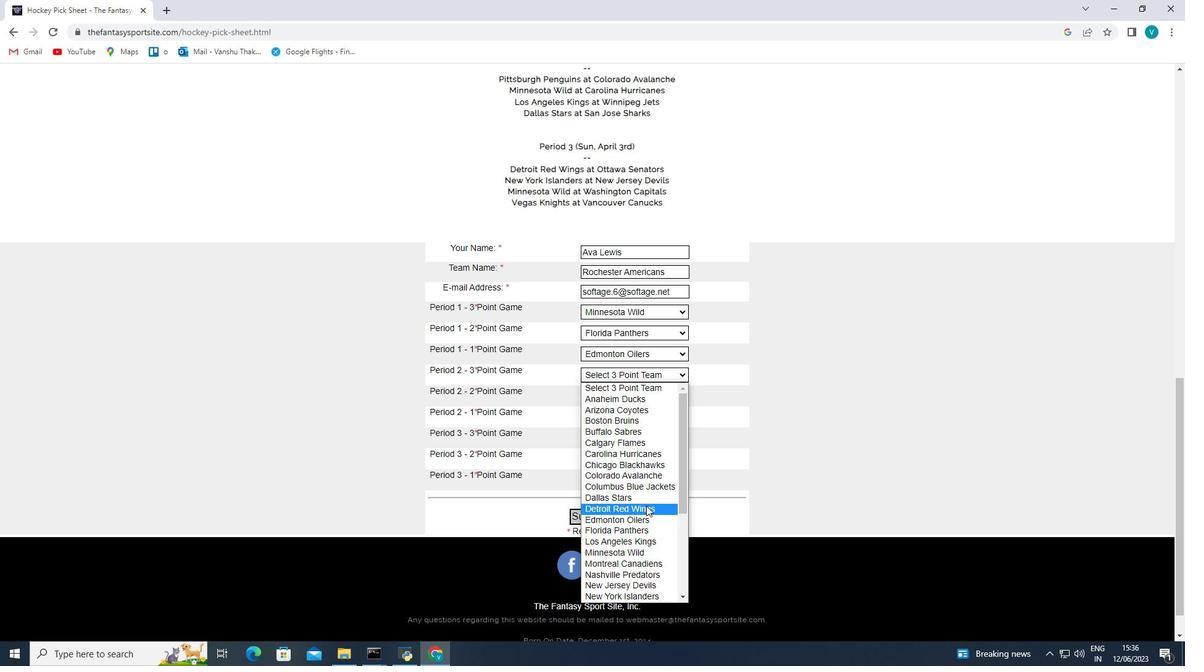 
Action: Mouse pressed left at (650, 508)
Screenshot: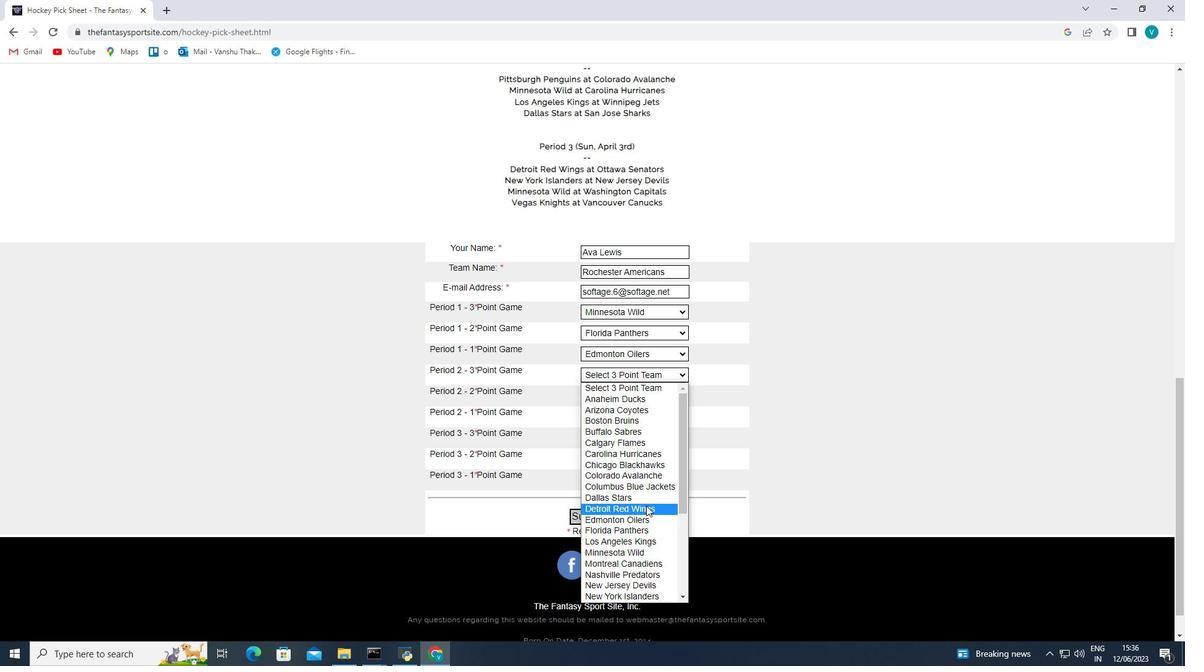 
Action: Mouse moved to (654, 400)
Screenshot: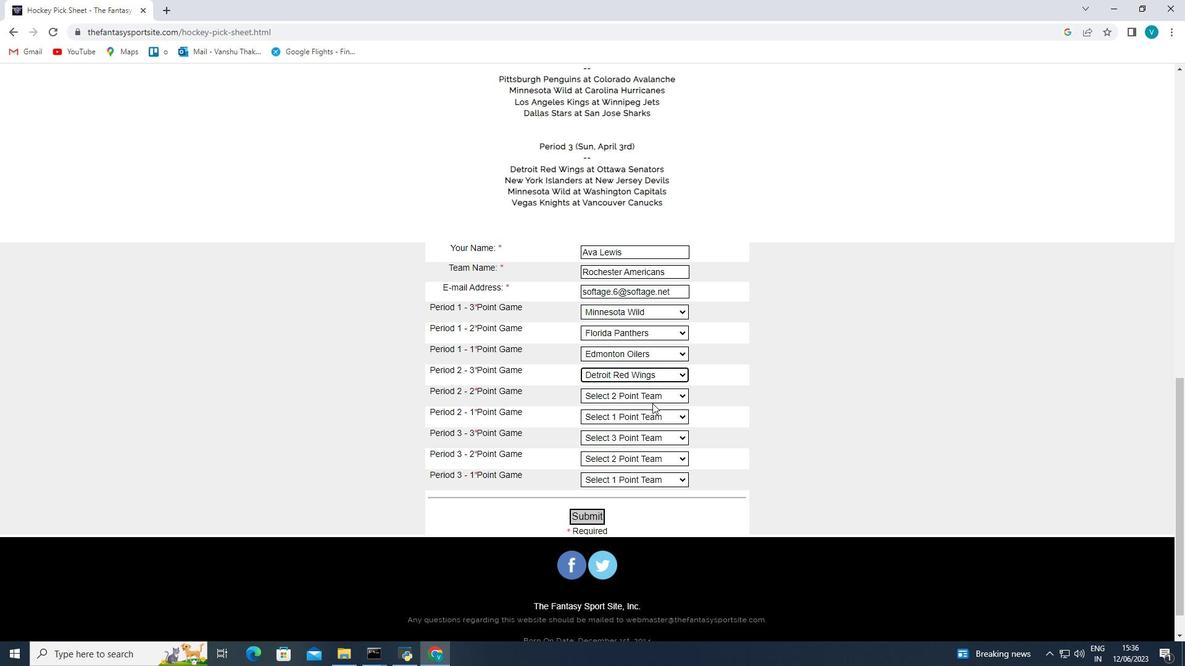 
Action: Mouse pressed left at (654, 400)
Screenshot: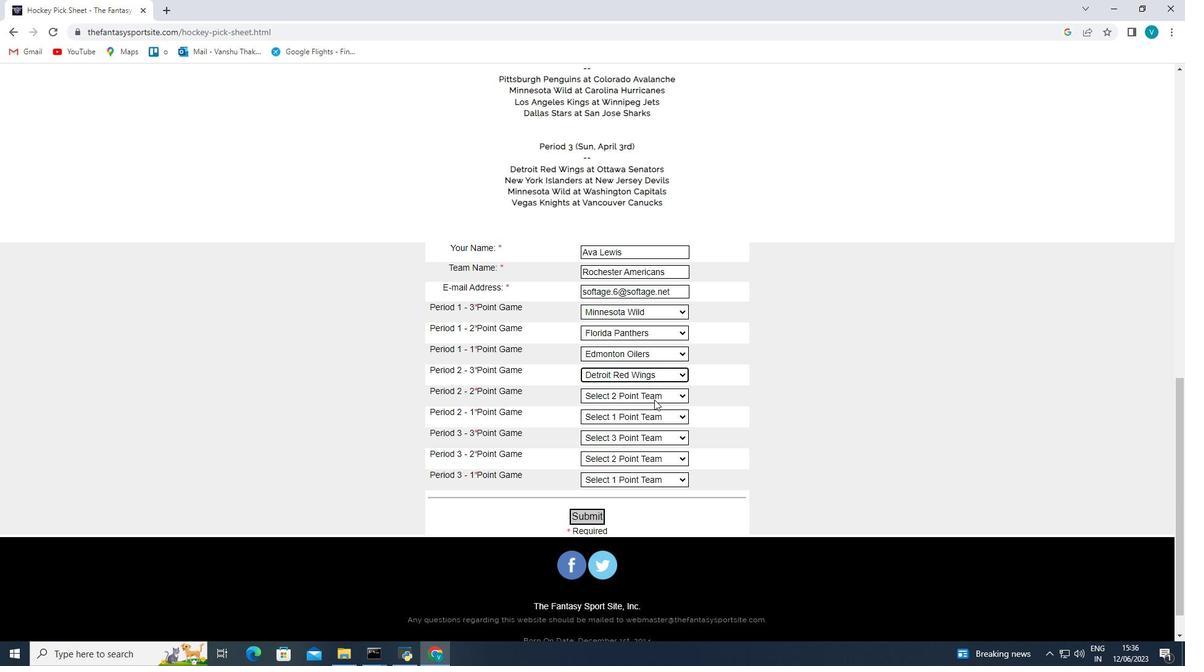 
Action: Mouse moved to (637, 519)
Screenshot: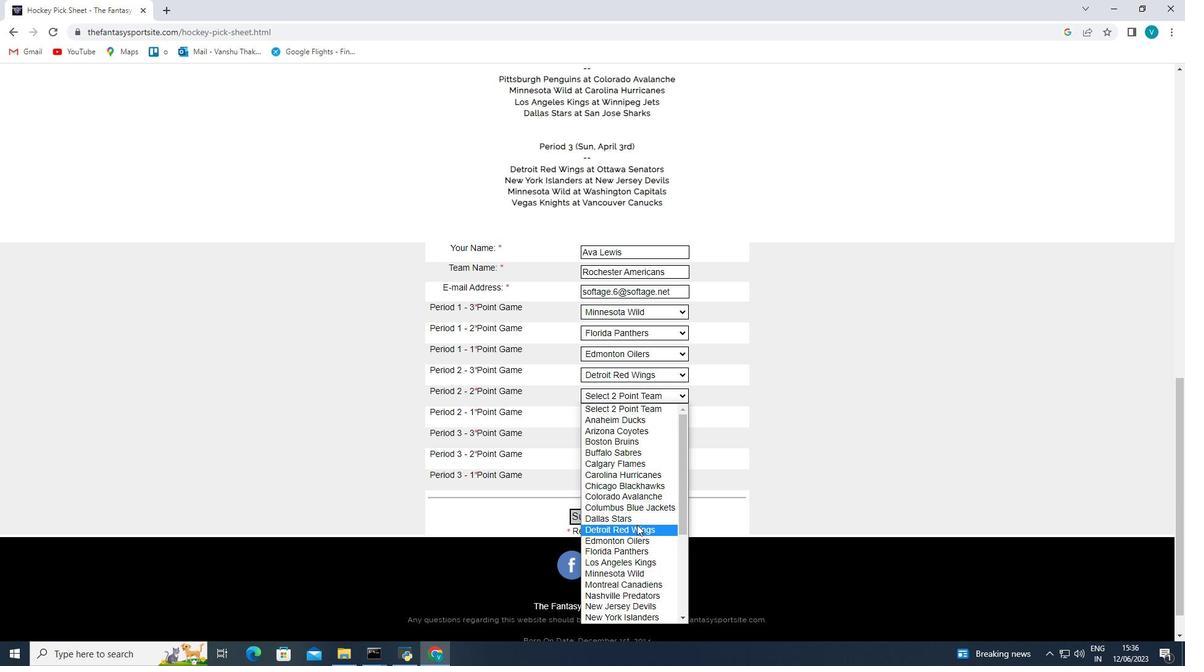 
Action: Mouse pressed left at (637, 519)
Screenshot: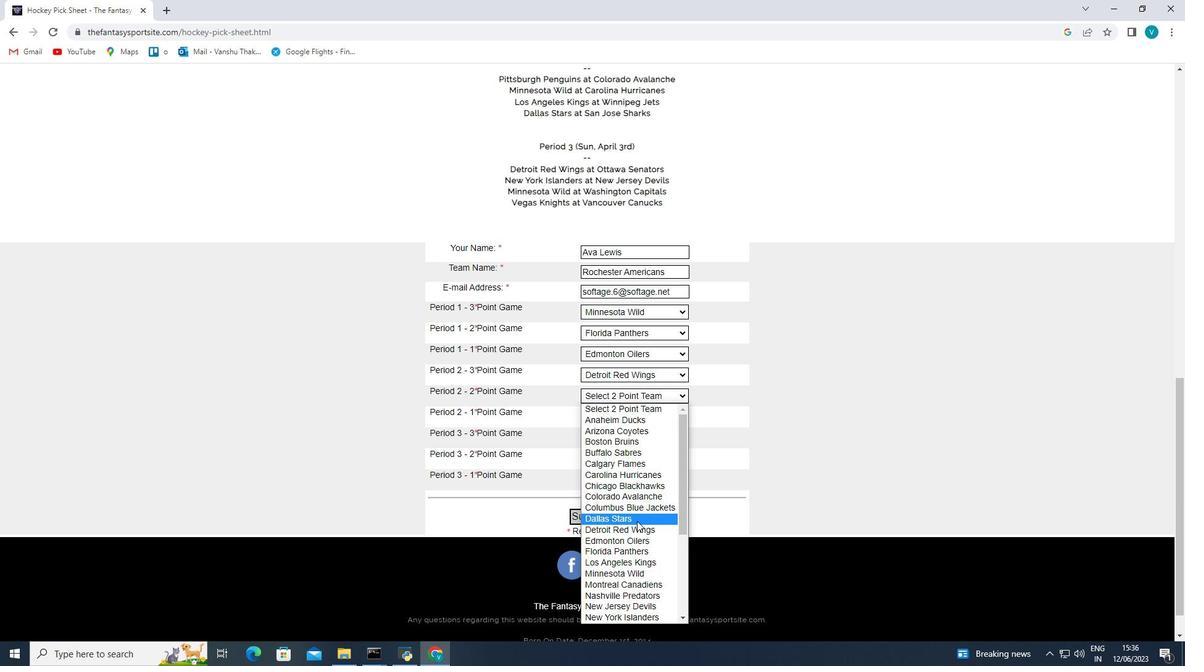 
Action: Mouse moved to (639, 418)
Screenshot: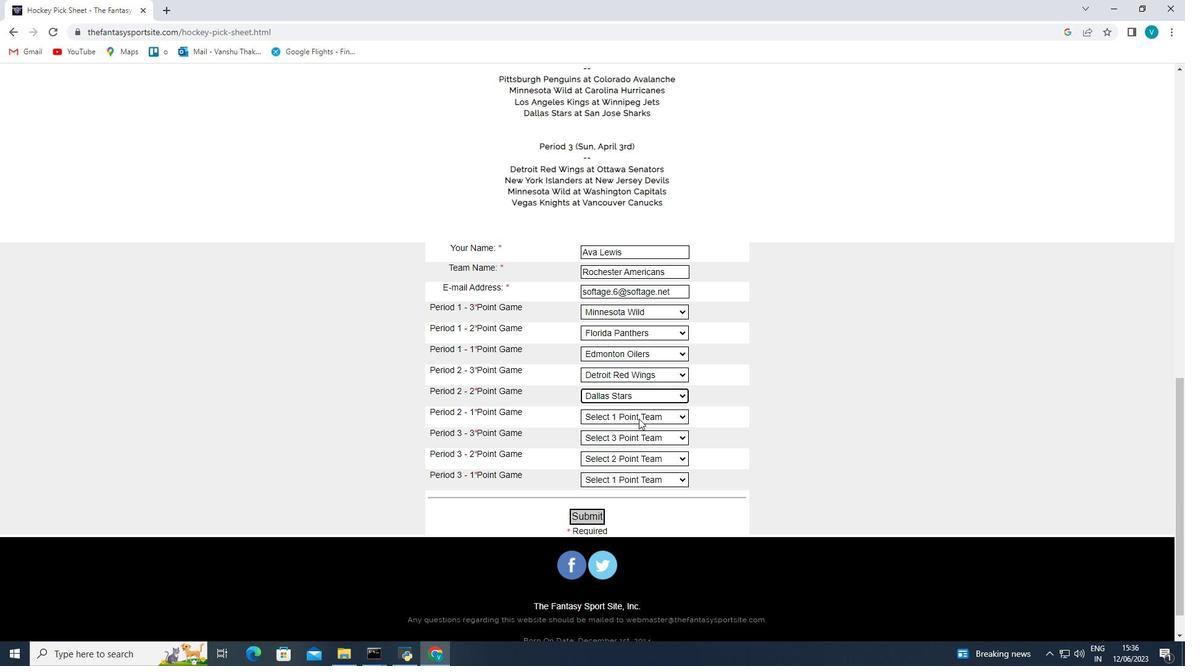 
Action: Mouse pressed left at (639, 418)
Screenshot: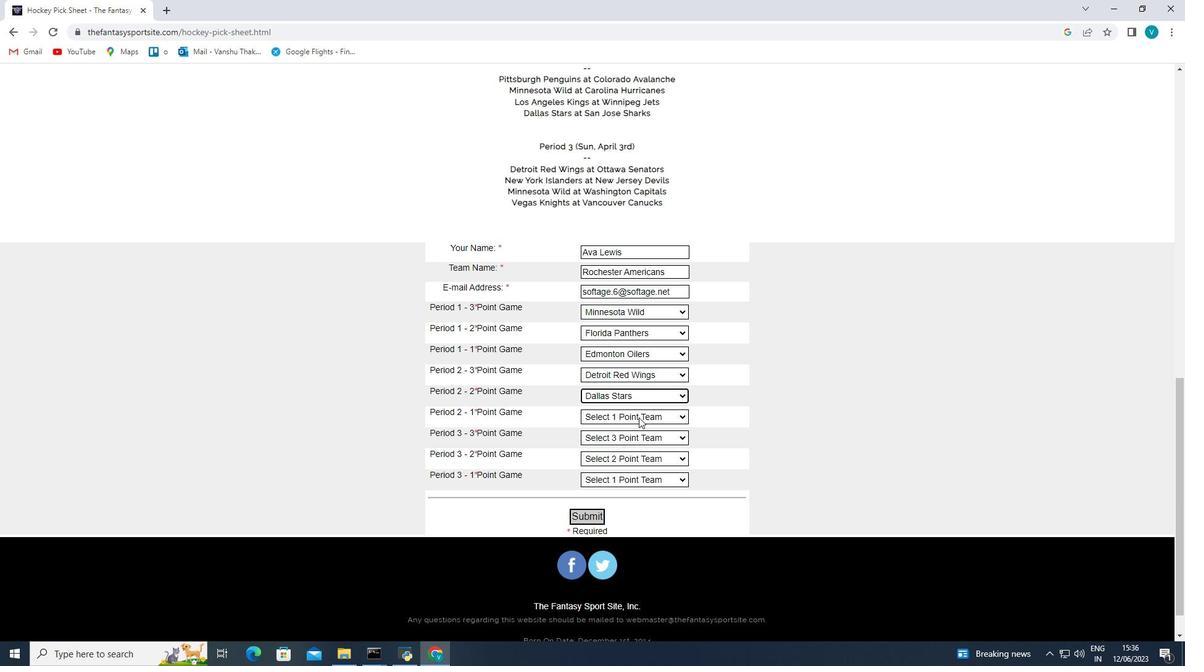 
Action: Mouse moved to (639, 290)
Screenshot: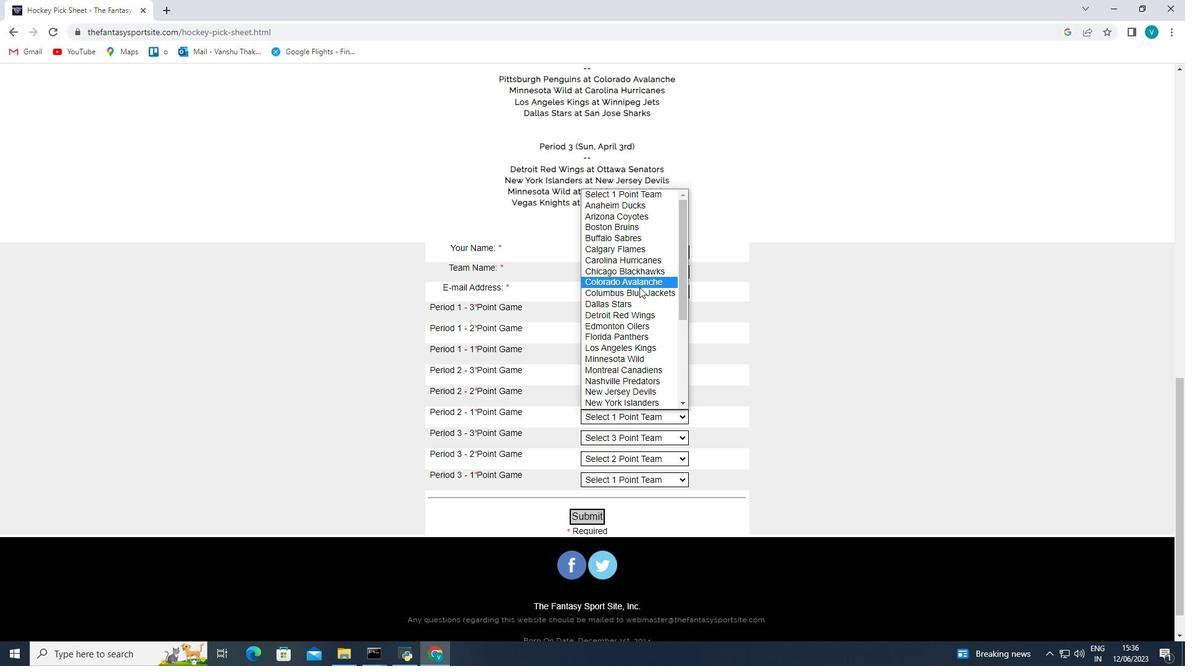 
Action: Mouse pressed left at (639, 290)
Screenshot: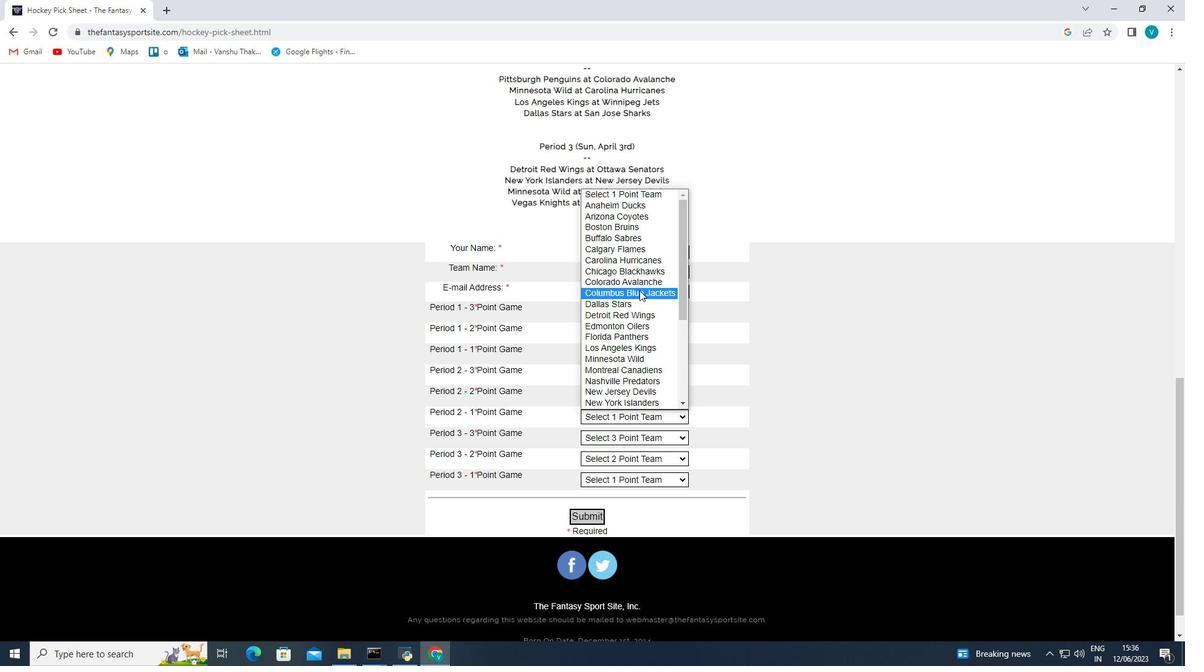 
Action: Mouse moved to (631, 435)
Screenshot: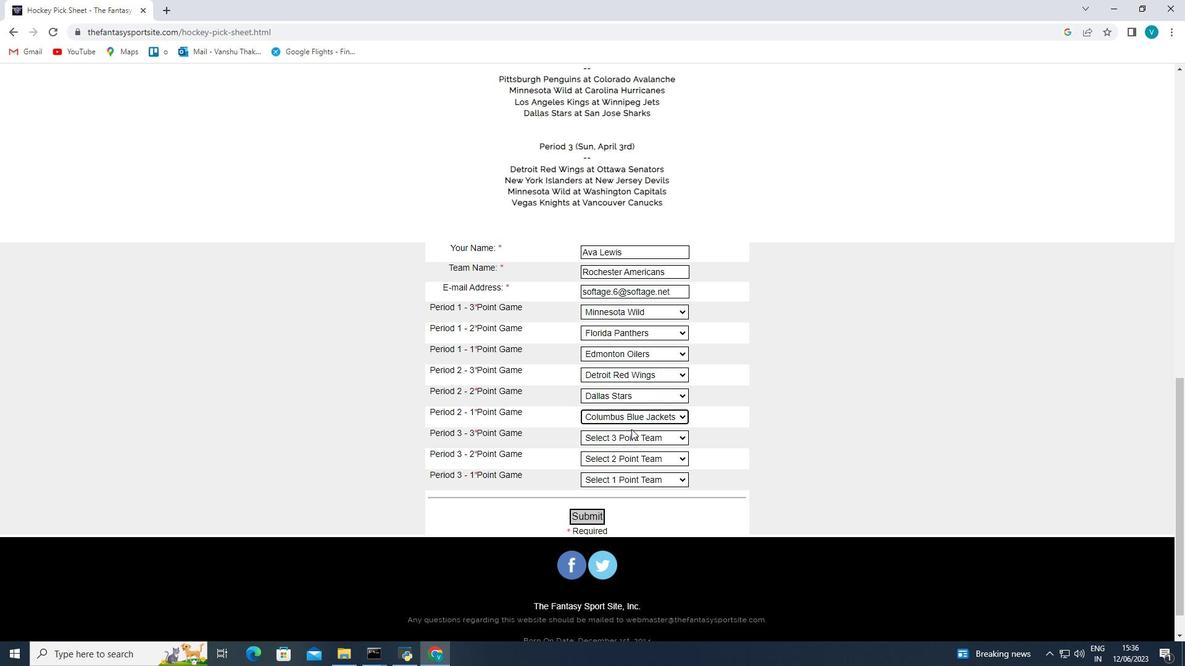 
Action: Mouse pressed left at (631, 435)
Screenshot: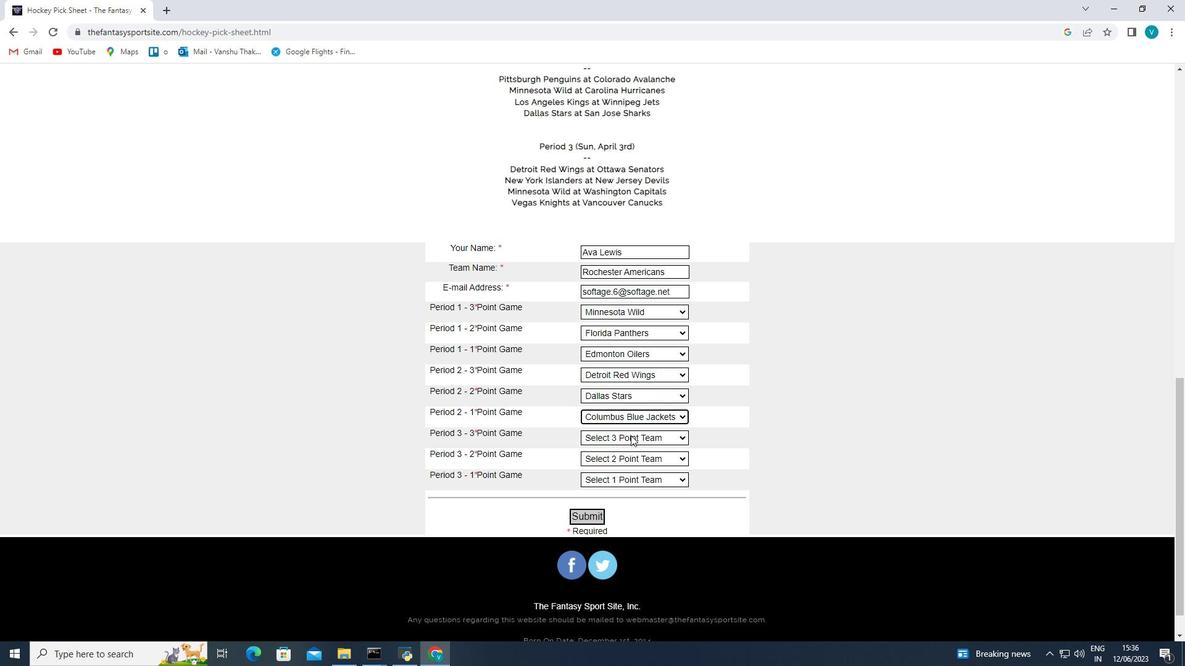 
Action: Mouse moved to (647, 274)
Screenshot: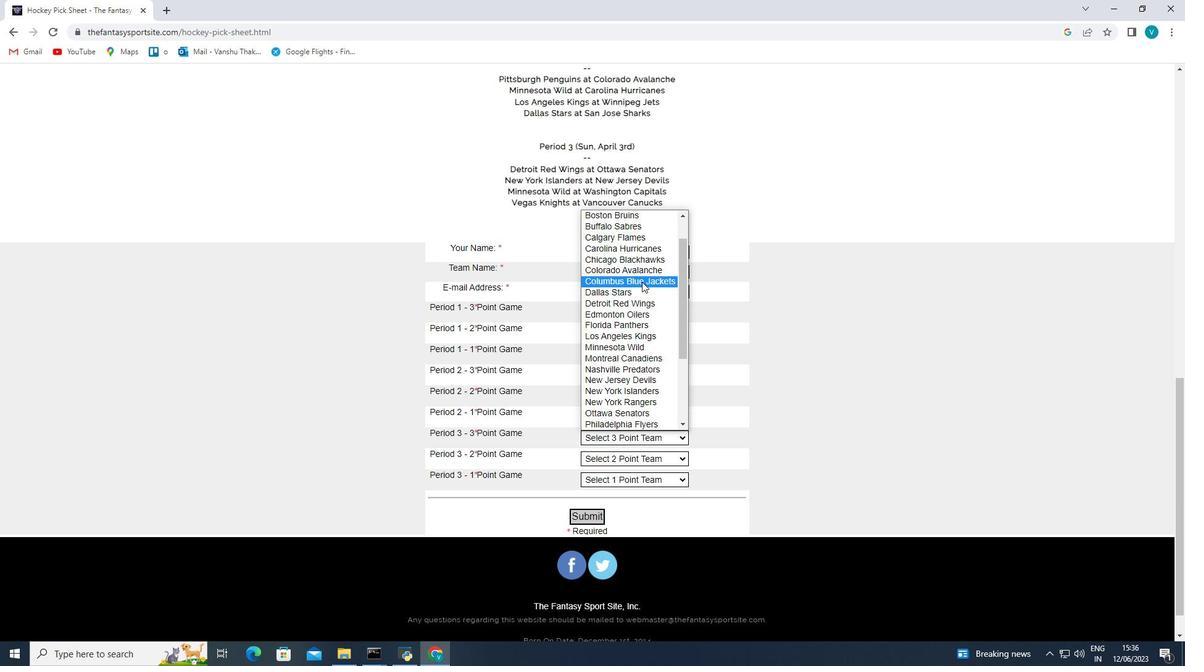
Action: Mouse pressed left at (647, 274)
Screenshot: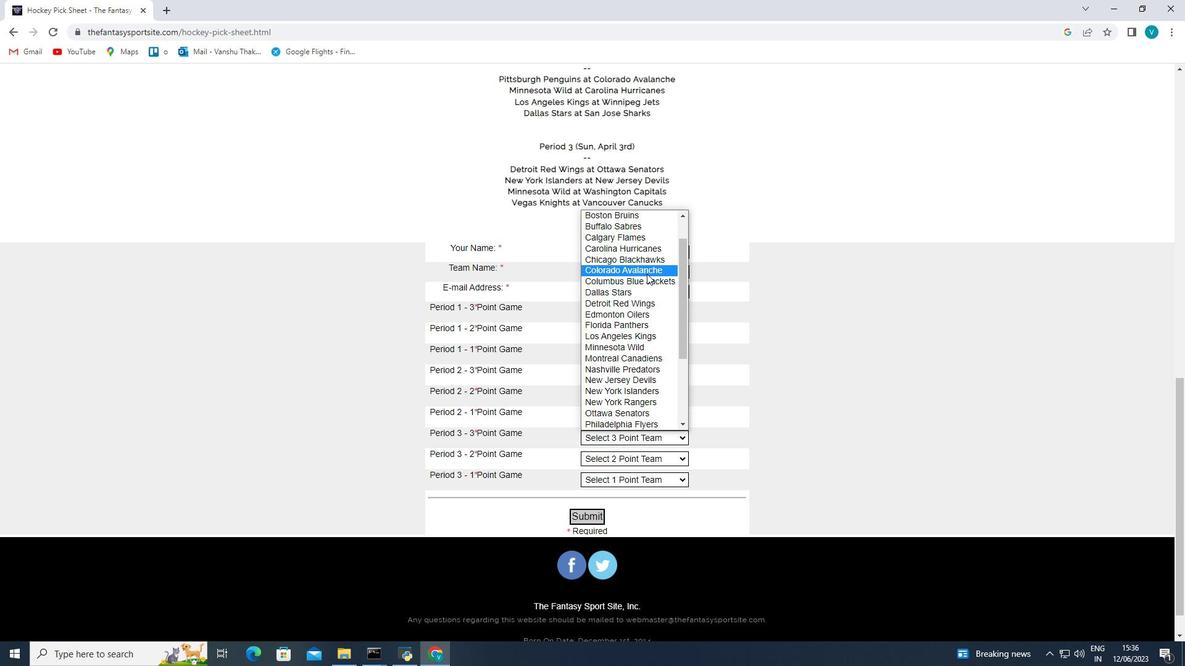 
Action: Mouse moved to (632, 458)
Screenshot: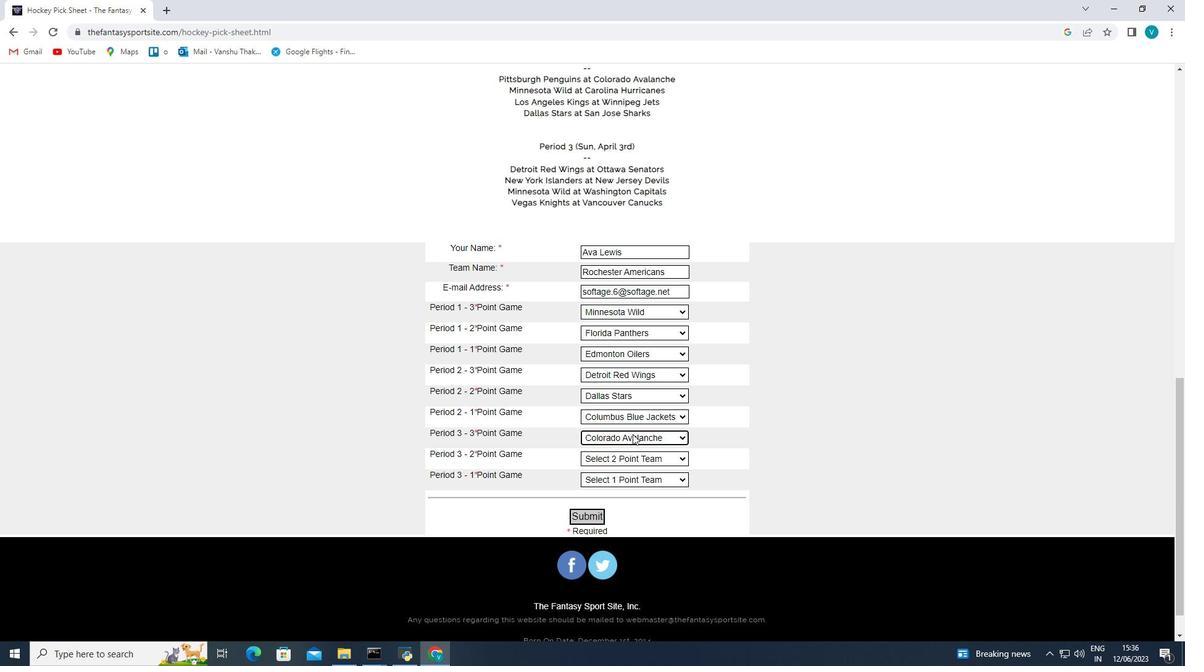 
Action: Mouse pressed left at (632, 458)
Screenshot: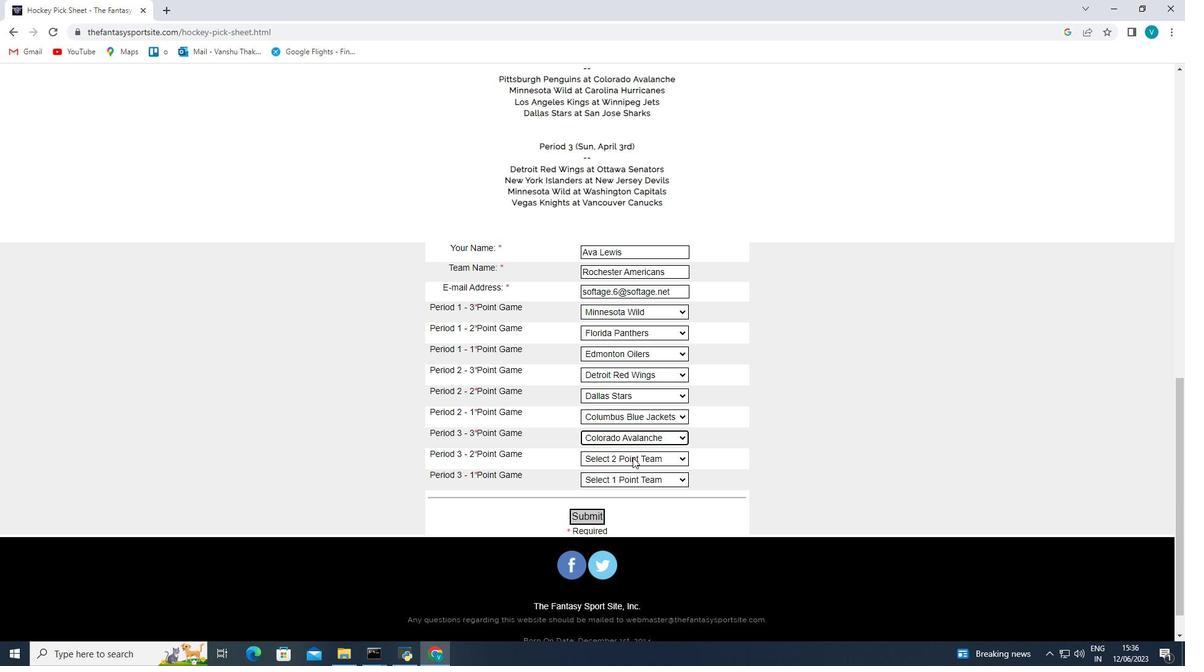 
Action: Mouse moved to (636, 311)
Screenshot: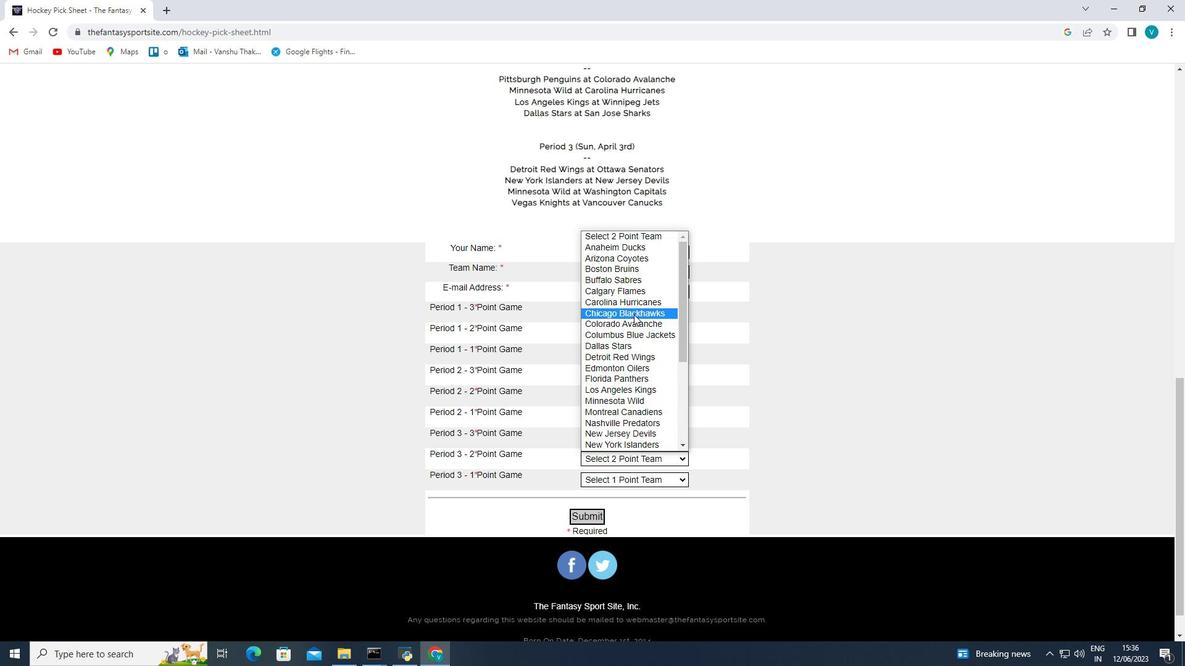 
Action: Mouse pressed left at (636, 311)
Screenshot: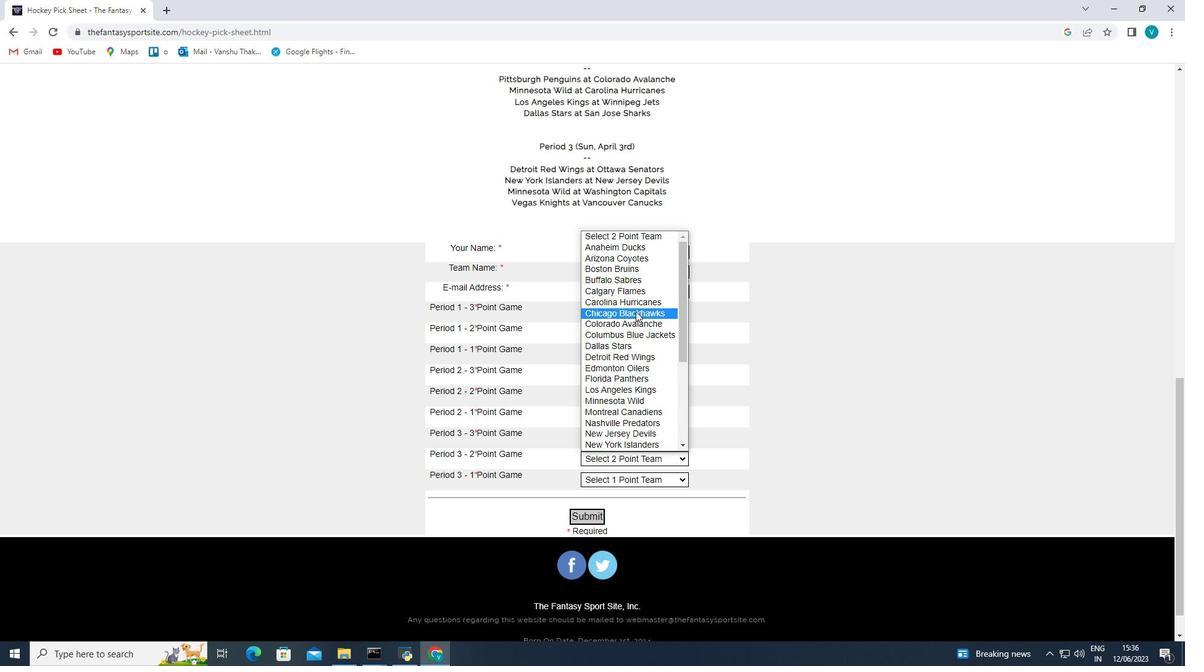 
Action: Mouse moved to (624, 481)
Screenshot: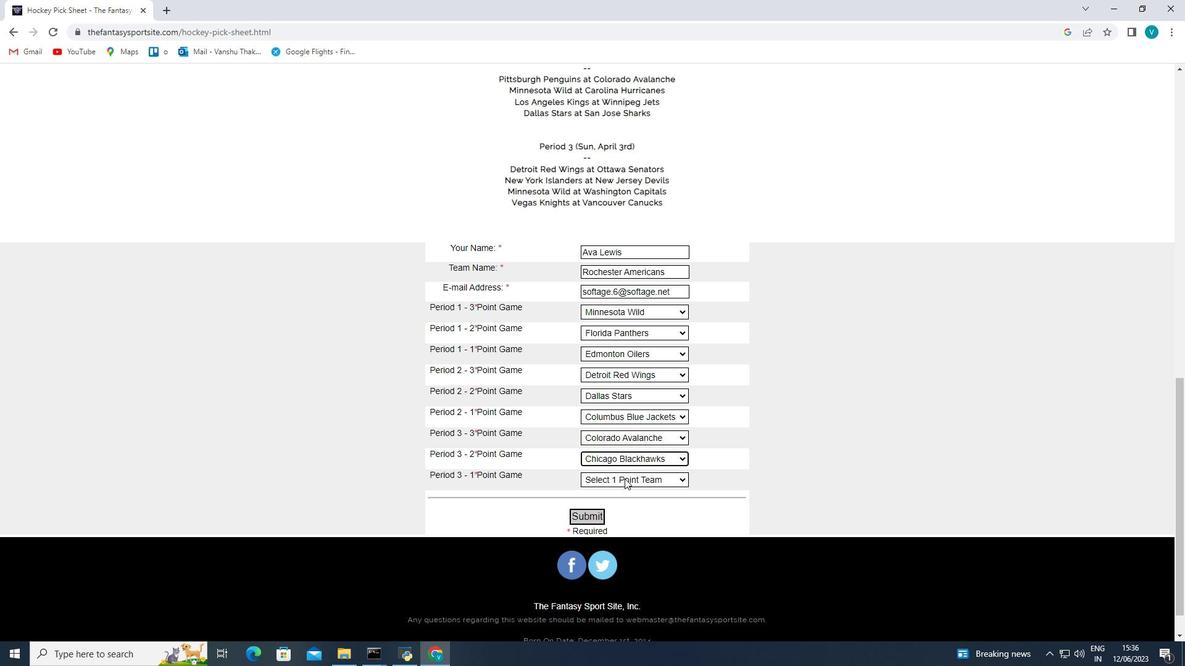
Action: Mouse pressed left at (624, 481)
Screenshot: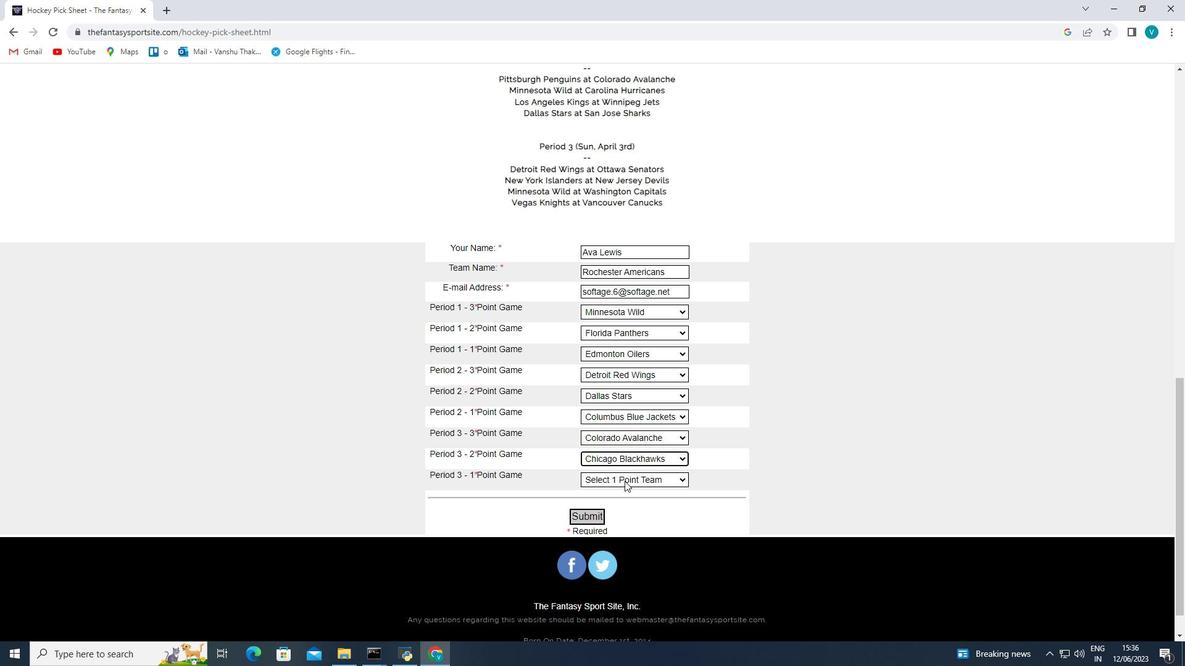 
Action: Mouse moved to (647, 326)
Screenshot: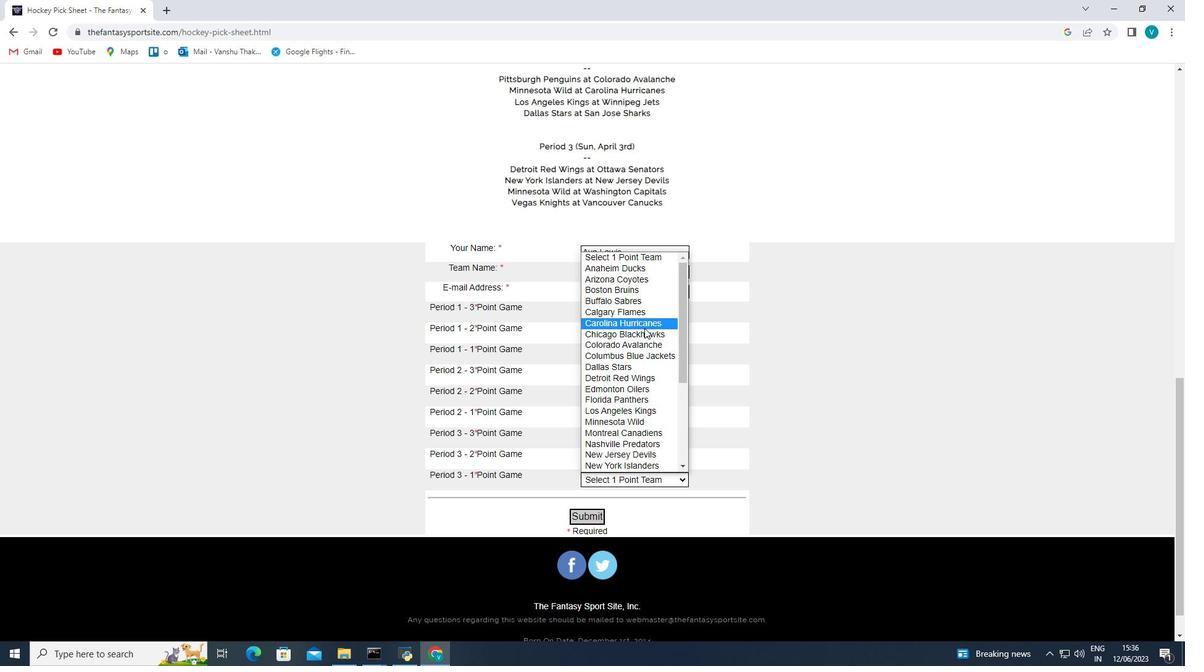 
Action: Mouse pressed left at (647, 326)
Screenshot: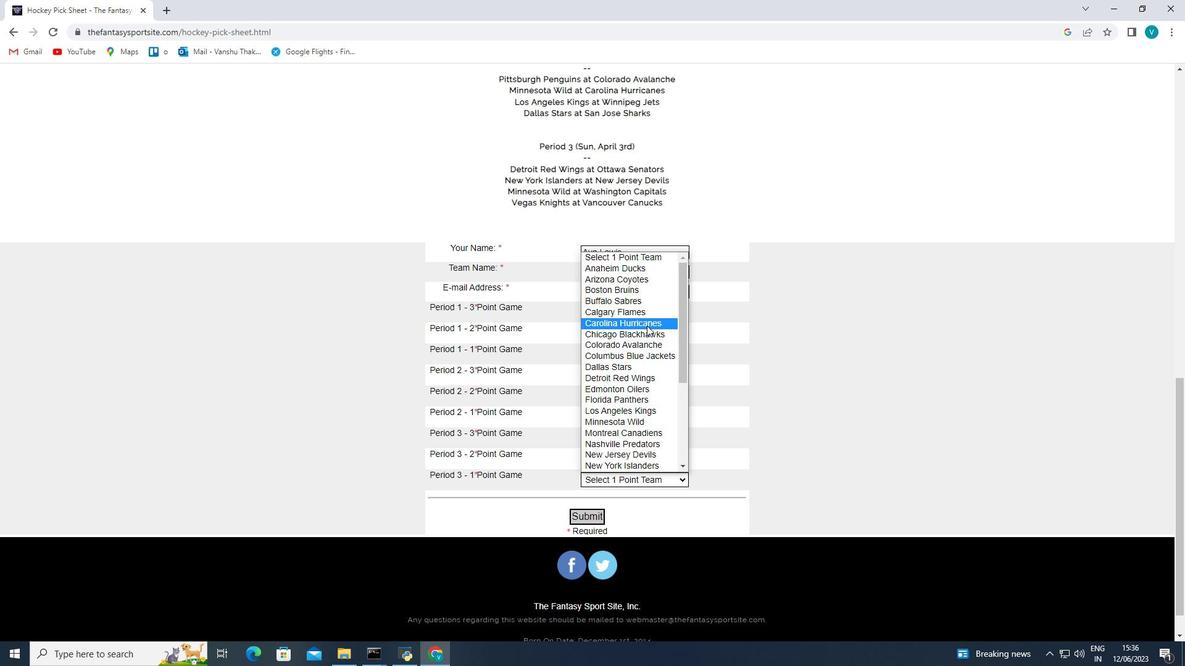 
Action: Mouse moved to (589, 517)
Screenshot: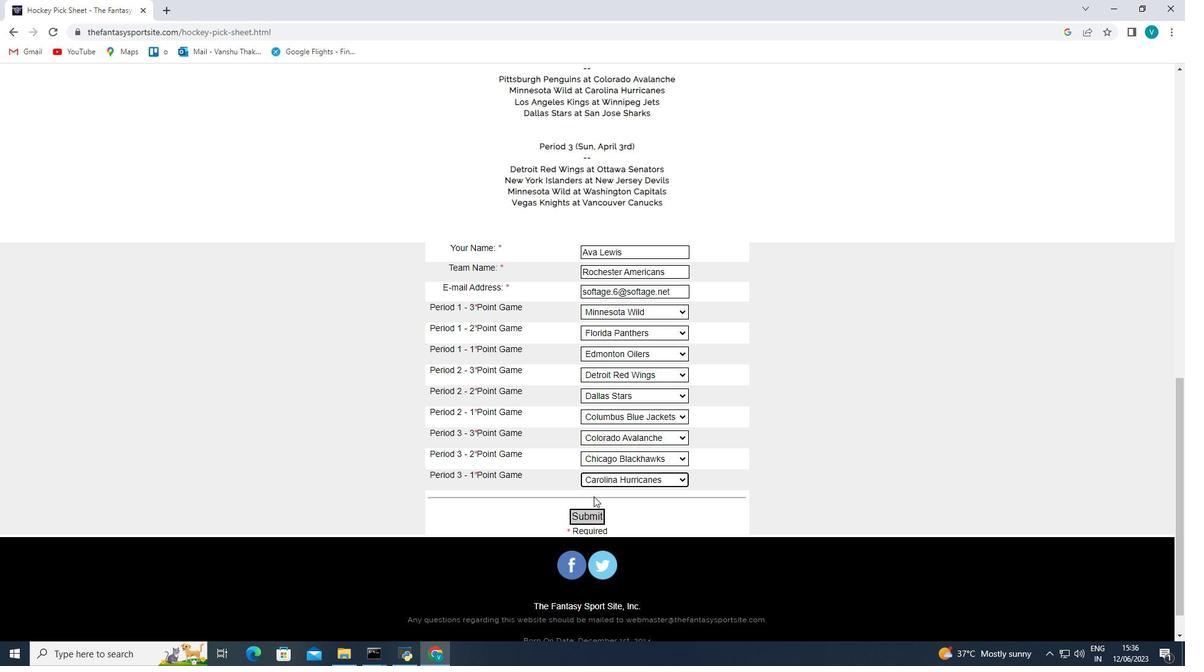
Action: Mouse pressed left at (589, 517)
Screenshot: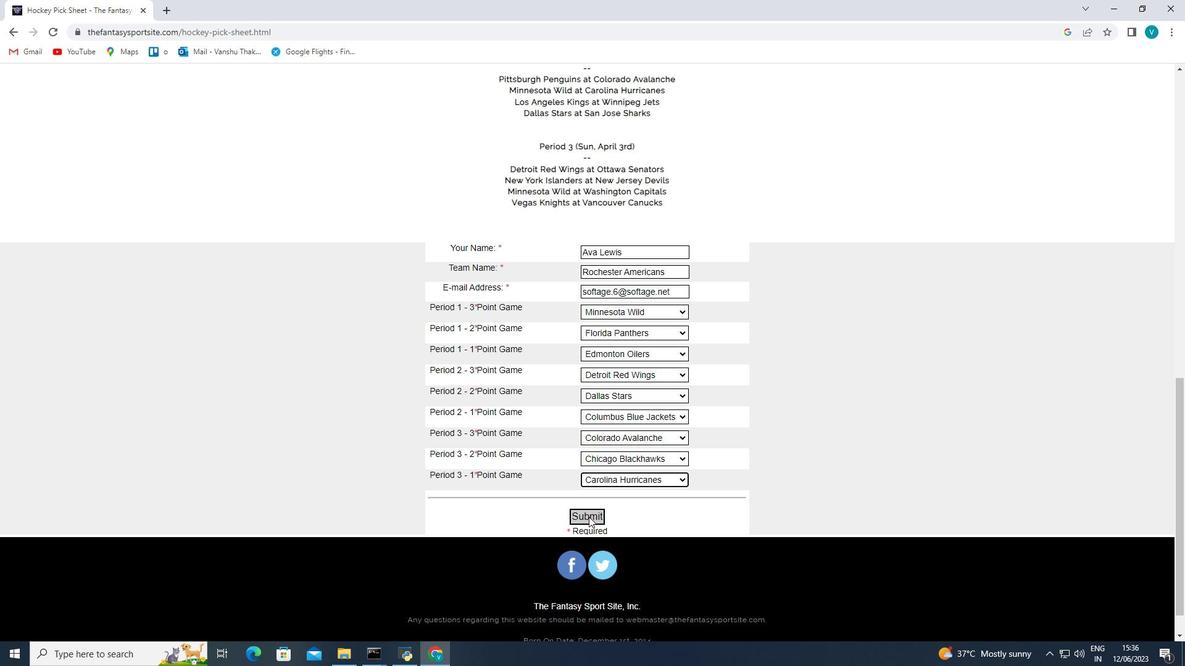 
Action: Mouse moved to (589, 516)
Screenshot: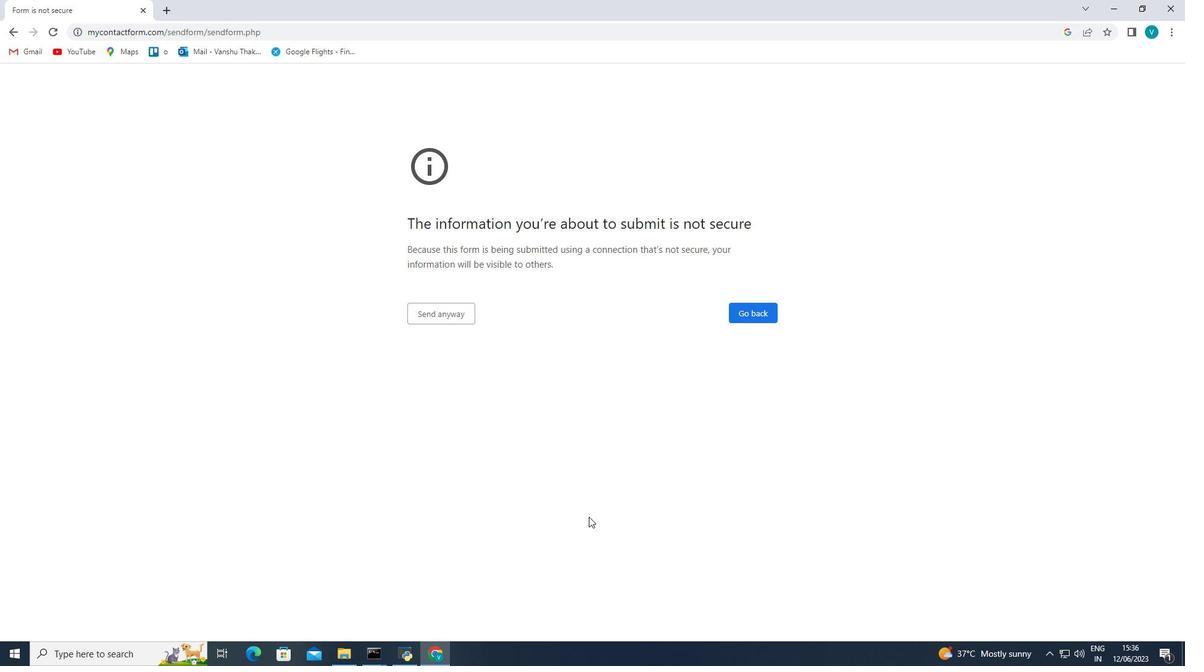
